 Task: Create Public groups for students.
Action: Mouse moved to (688, 49)
Screenshot: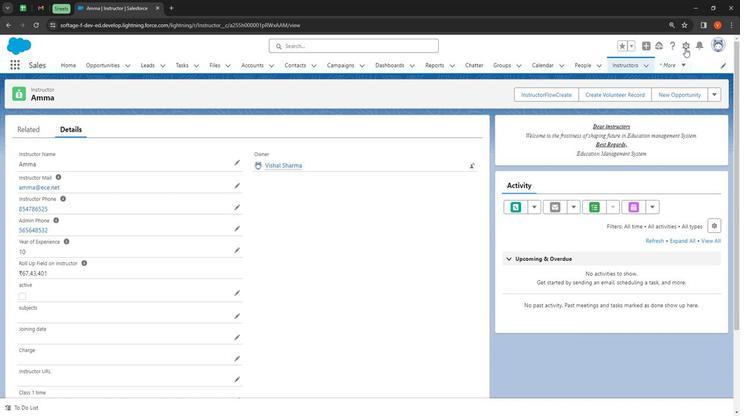
Action: Mouse pressed left at (688, 49)
Screenshot: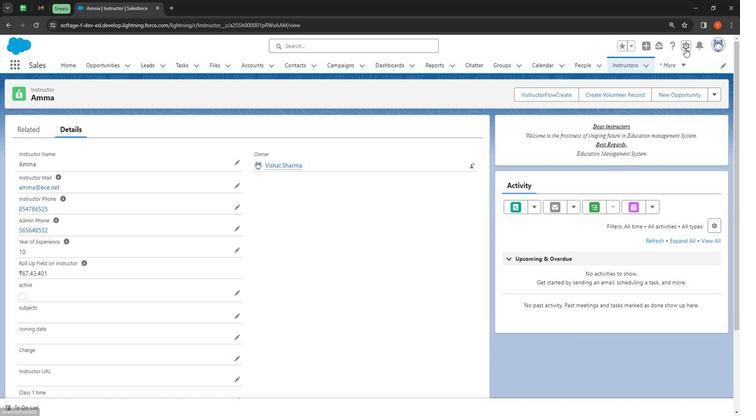 
Action: Mouse moved to (667, 79)
Screenshot: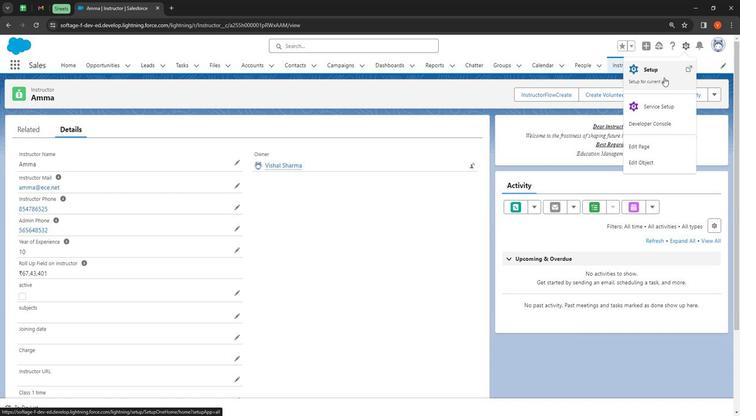 
Action: Mouse pressed left at (667, 79)
Screenshot: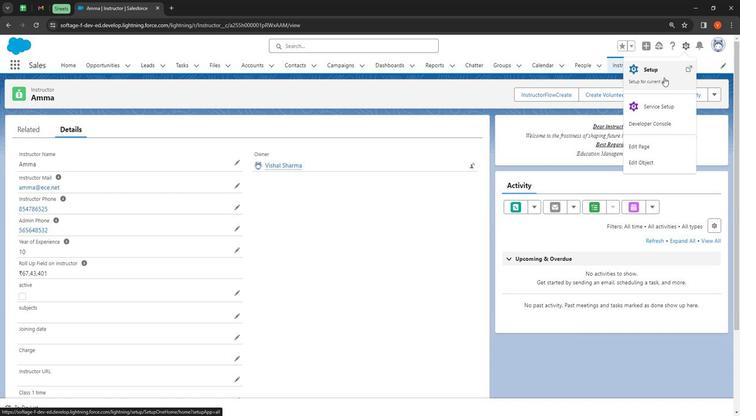 
Action: Mouse moved to (37, 92)
Screenshot: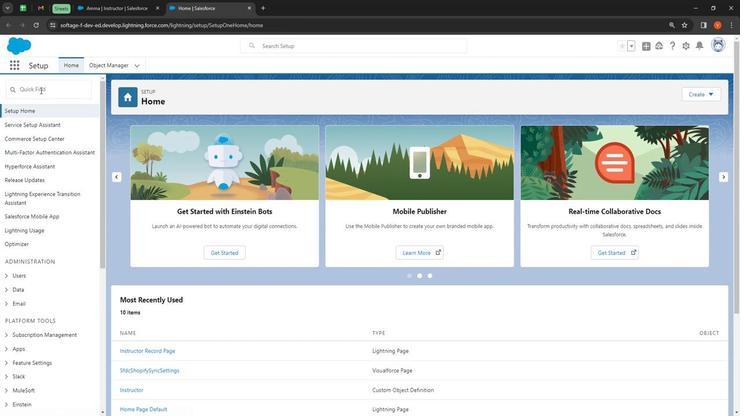 
Action: Mouse pressed left at (37, 92)
Screenshot: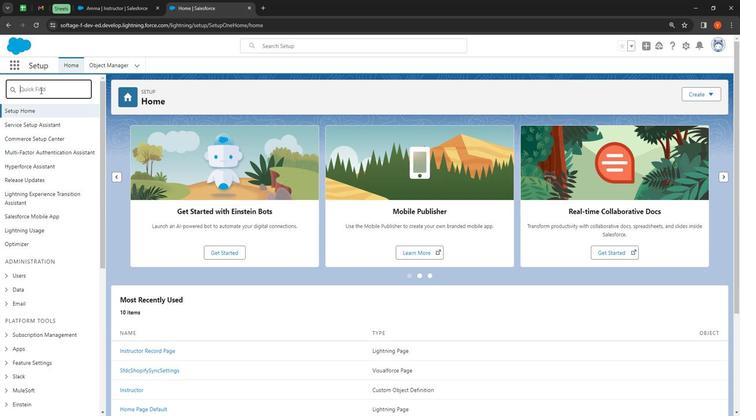
Action: Key pressed publi
Screenshot: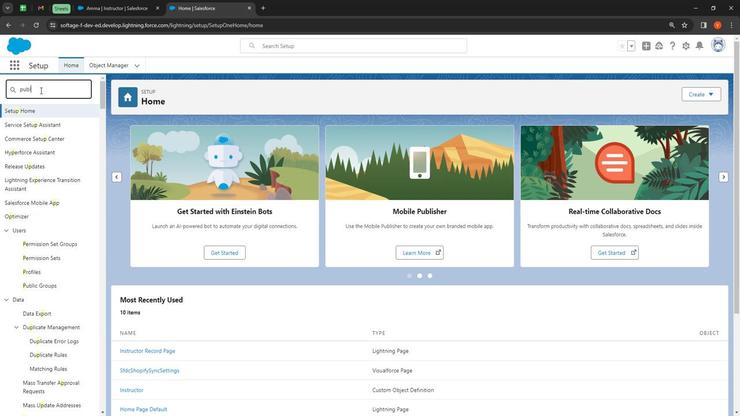 
Action: Mouse moved to (42, 128)
Screenshot: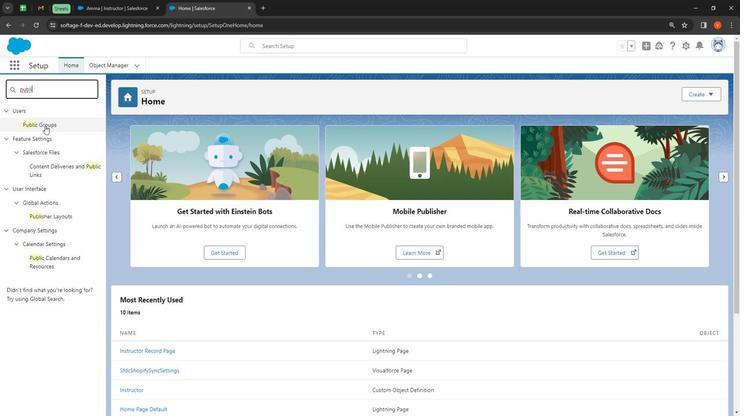 
Action: Mouse pressed left at (42, 128)
Screenshot: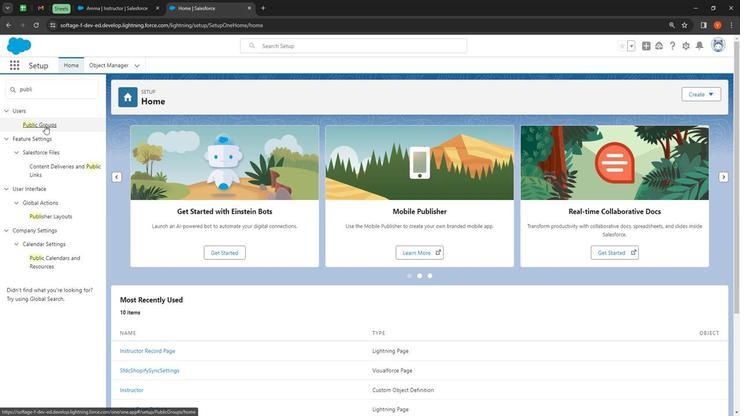 
Action: Mouse moved to (419, 187)
Screenshot: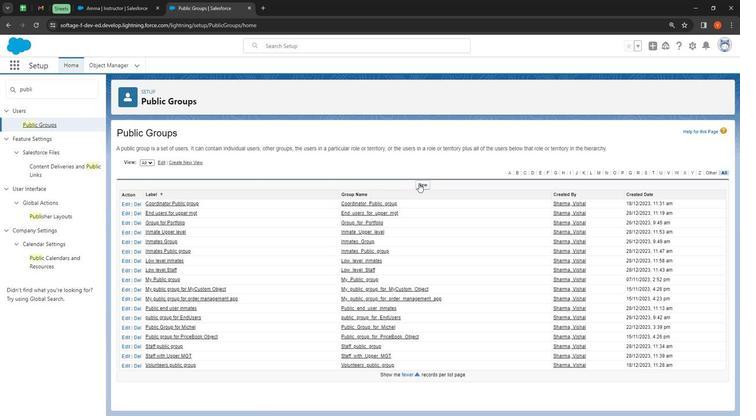 
Action: Mouse pressed left at (419, 187)
Screenshot: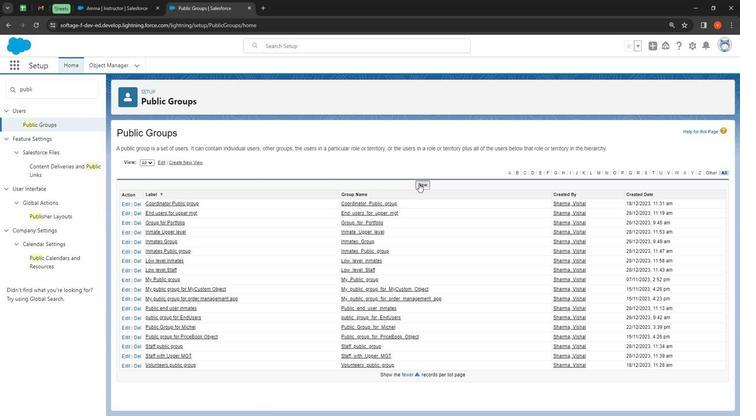 
Action: Mouse moved to (260, 188)
Screenshot: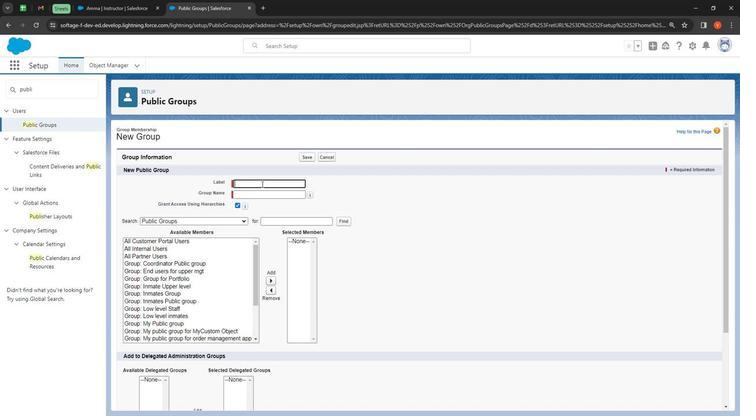 
Action: Mouse pressed left at (260, 188)
Screenshot: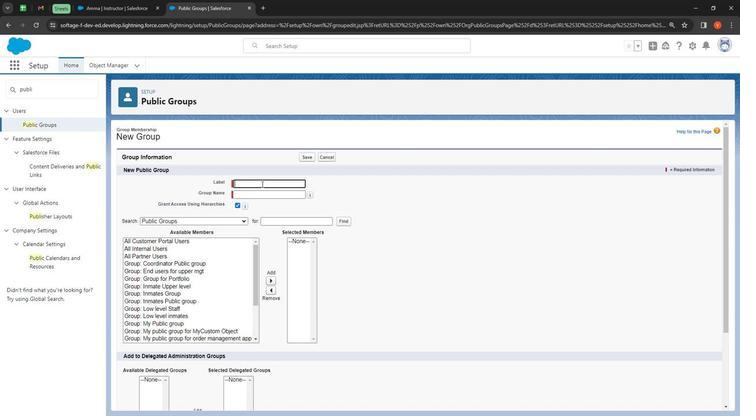 
Action: Mouse moved to (263, 187)
Screenshot: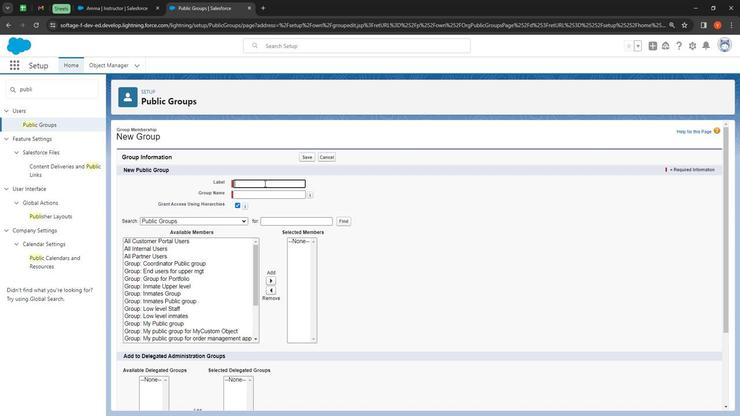 
Action: Key pressed <Key.shift>Student<Key.space>puv<Key.backspace>blic<Key.space>group<Key.space><Key.shift>EMS
Screenshot: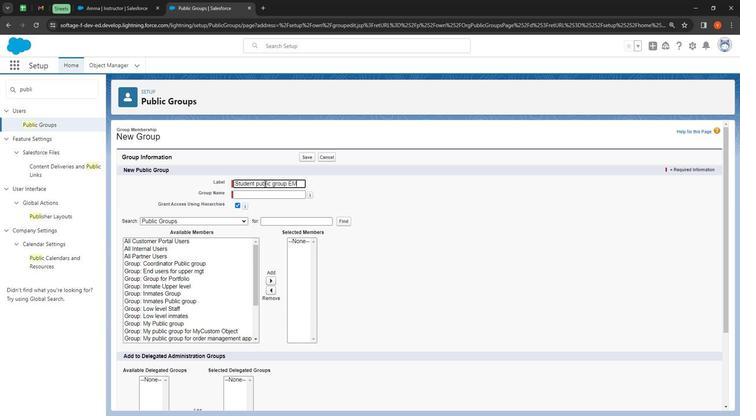 
Action: Mouse moved to (269, 199)
Screenshot: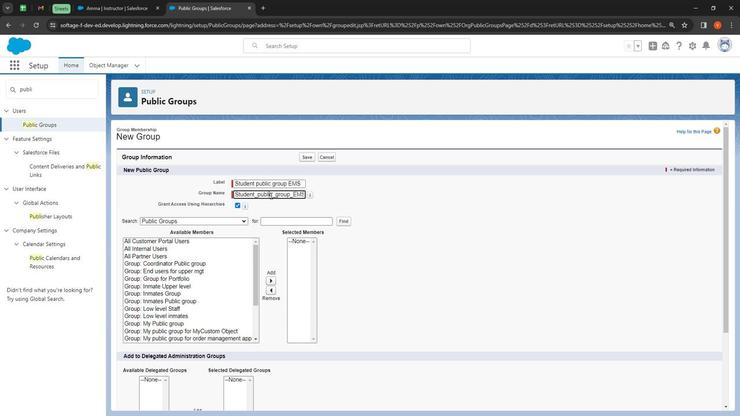 
Action: Mouse pressed left at (269, 199)
Screenshot: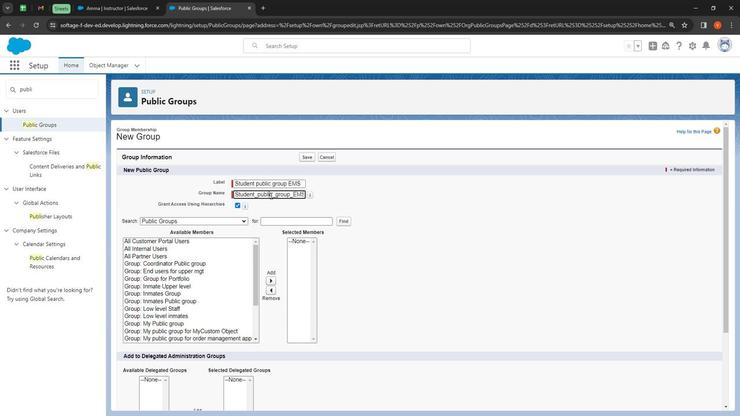 
Action: Mouse moved to (234, 225)
Screenshot: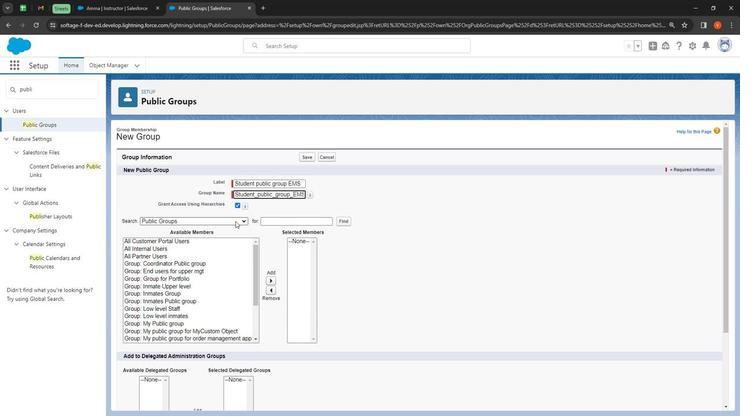 
Action: Mouse pressed left at (234, 225)
Screenshot: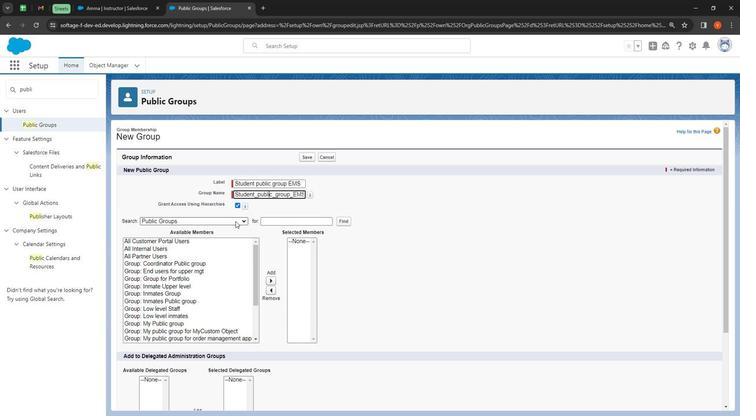 
Action: Mouse moved to (219, 233)
Screenshot: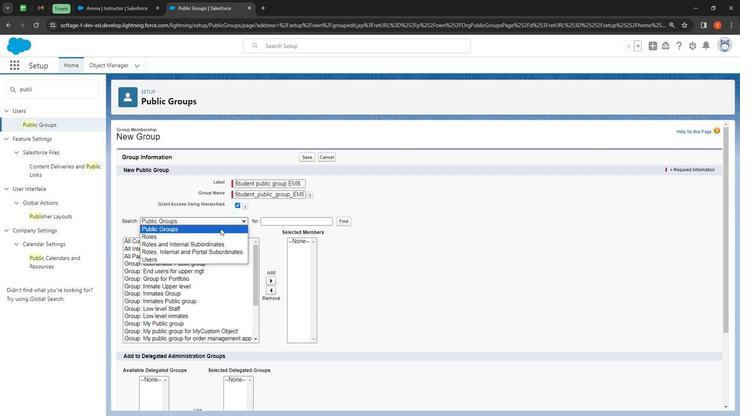 
Action: Mouse pressed left at (219, 233)
Screenshot: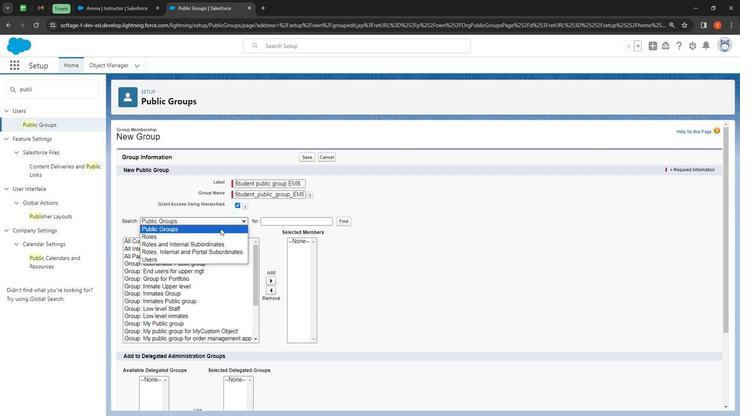 
Action: Mouse moved to (177, 246)
Screenshot: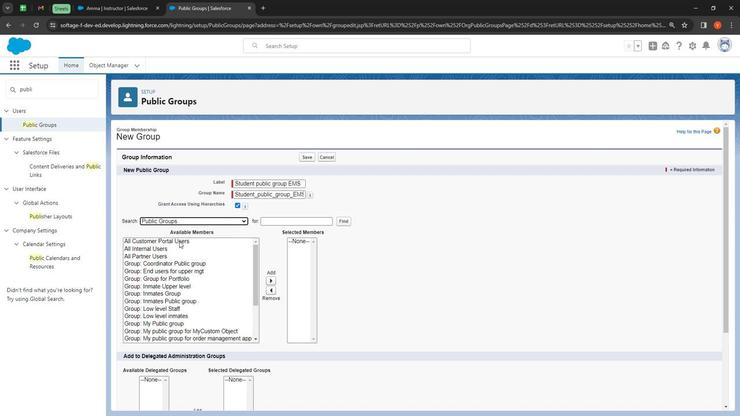 
Action: Mouse pressed left at (177, 246)
Screenshot: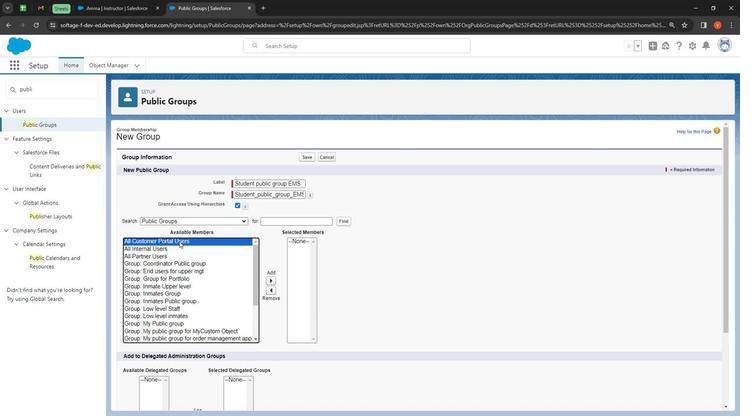 
Action: Mouse moved to (266, 285)
Screenshot: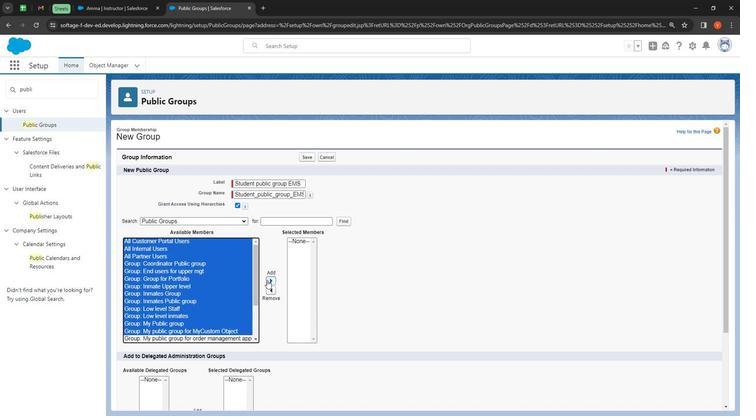 
Action: Mouse pressed left at (266, 285)
Screenshot: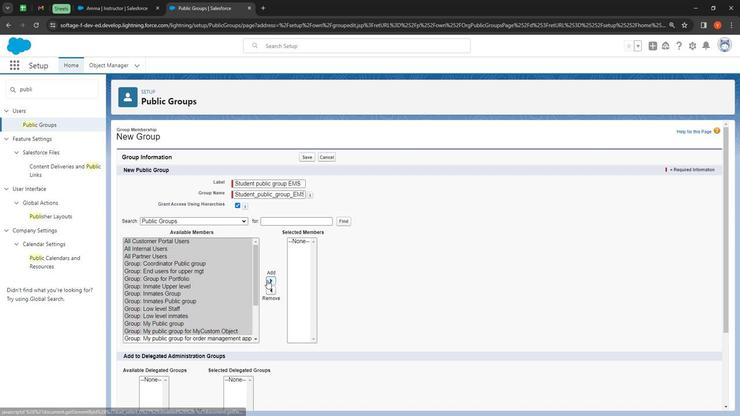 
Action: Mouse moved to (167, 245)
Screenshot: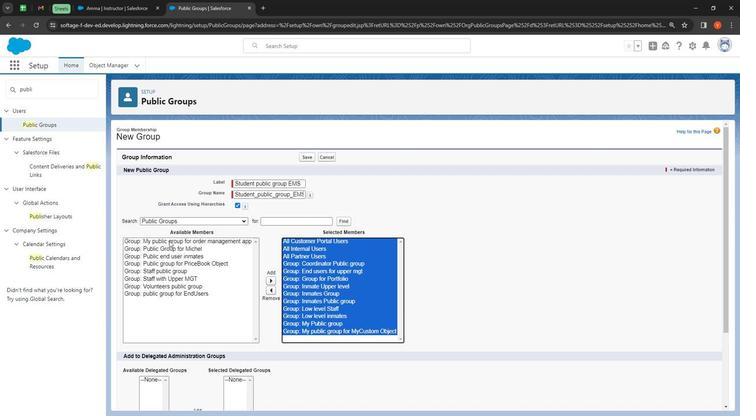 
Action: Mouse pressed left at (167, 245)
Screenshot: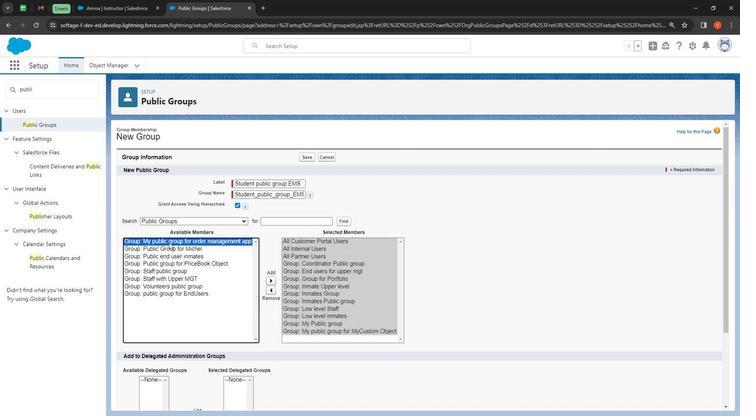 
Action: Mouse moved to (268, 284)
Screenshot: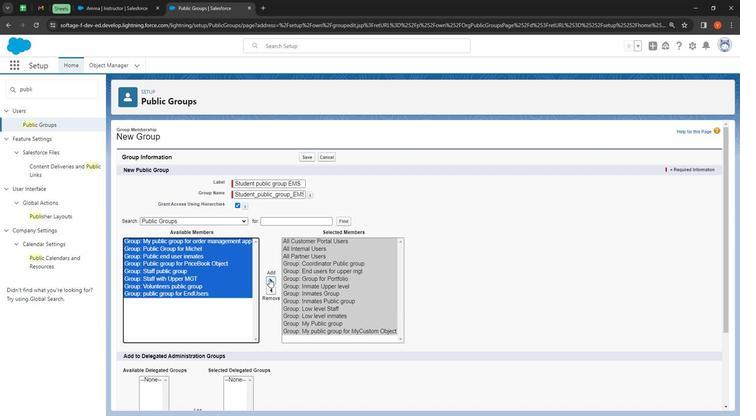 
Action: Mouse pressed left at (268, 284)
Screenshot: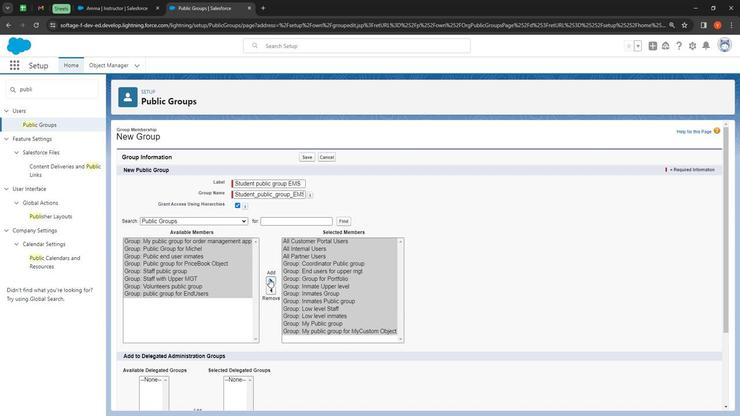 
Action: Mouse moved to (179, 224)
Screenshot: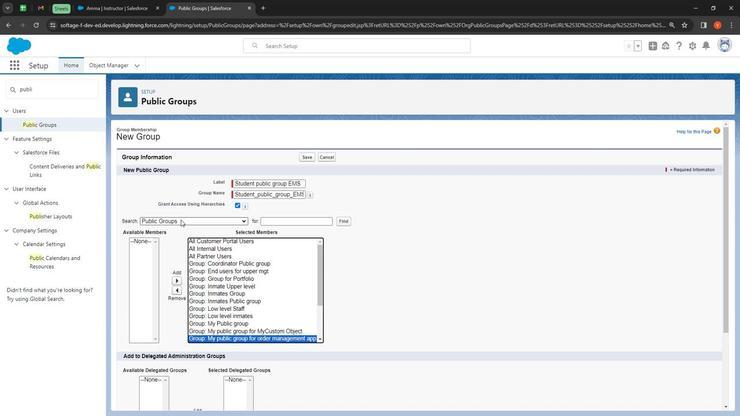 
Action: Mouse pressed left at (179, 224)
Screenshot: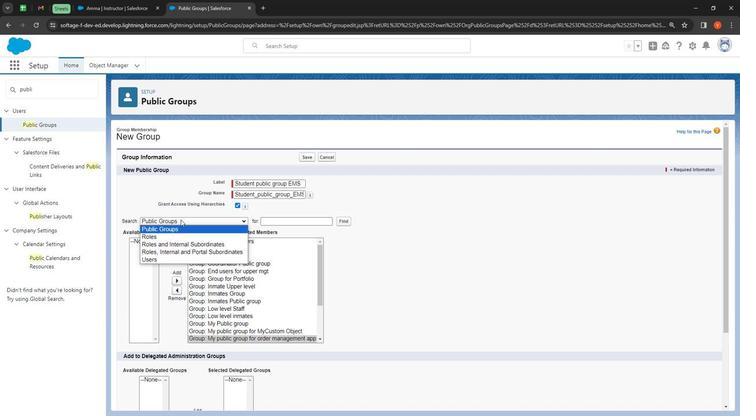 
Action: Mouse moved to (175, 244)
Screenshot: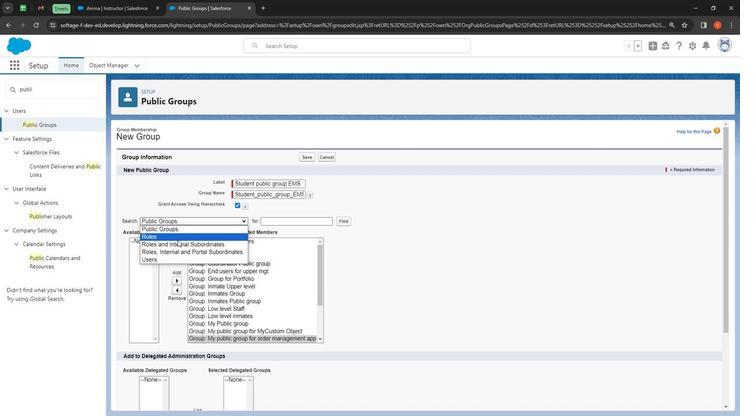 
Action: Mouse pressed left at (175, 244)
Screenshot: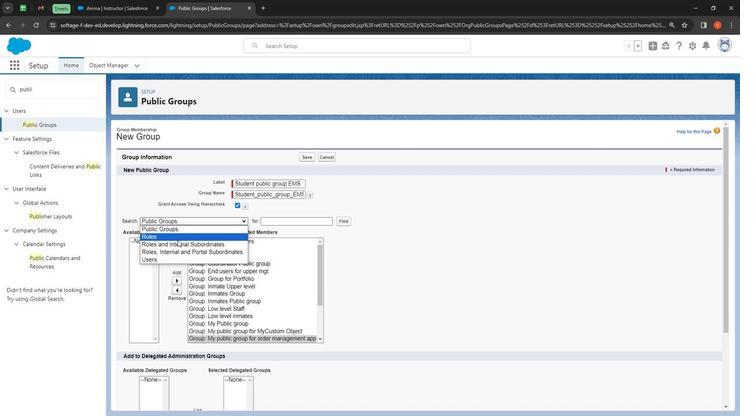 
Action: Mouse moved to (163, 244)
Screenshot: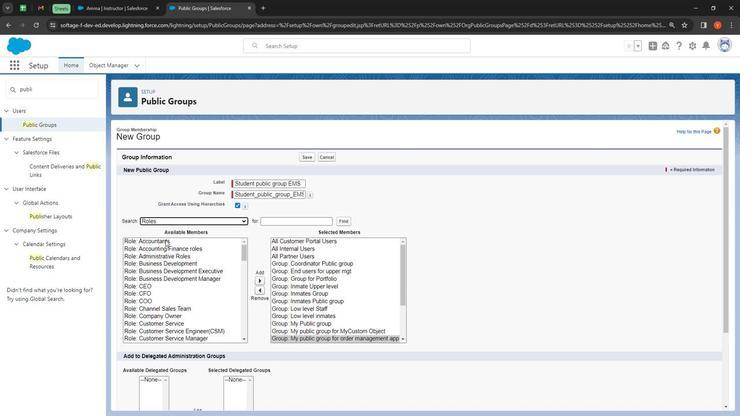 
Action: Mouse pressed left at (163, 244)
Screenshot: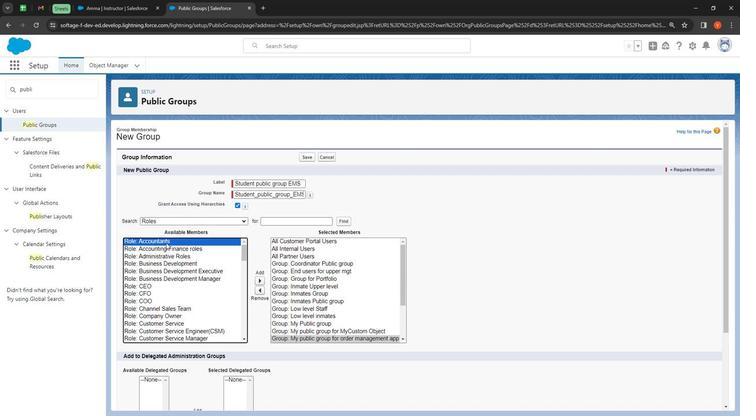 
Action: Mouse moved to (260, 283)
Screenshot: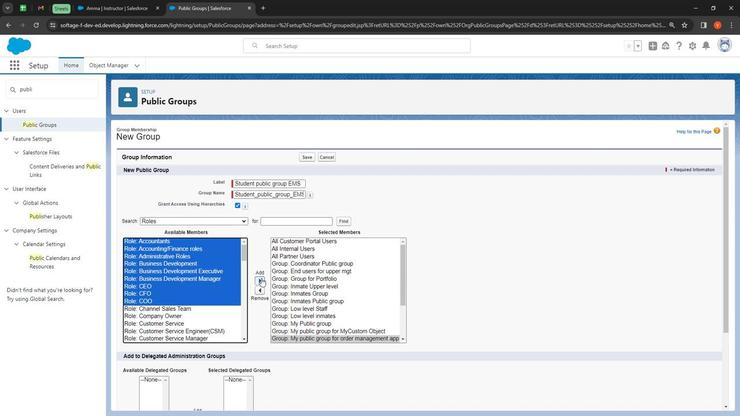 
Action: Mouse pressed left at (260, 283)
Screenshot: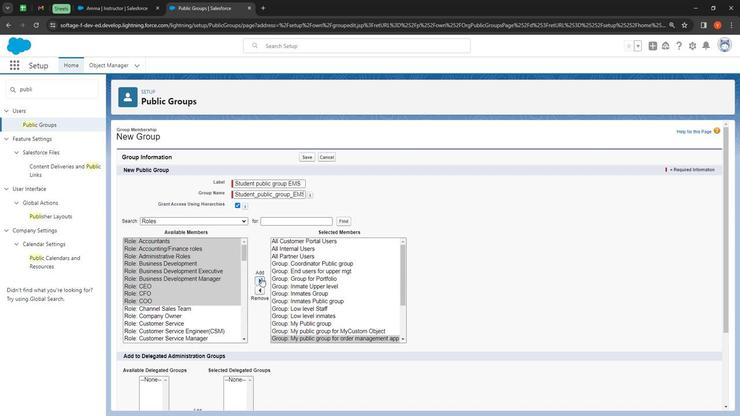 
Action: Mouse moved to (159, 244)
Screenshot: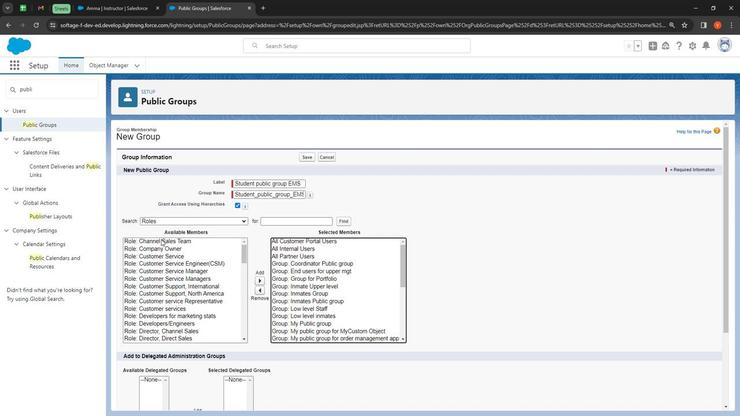
Action: Mouse pressed left at (159, 244)
Screenshot: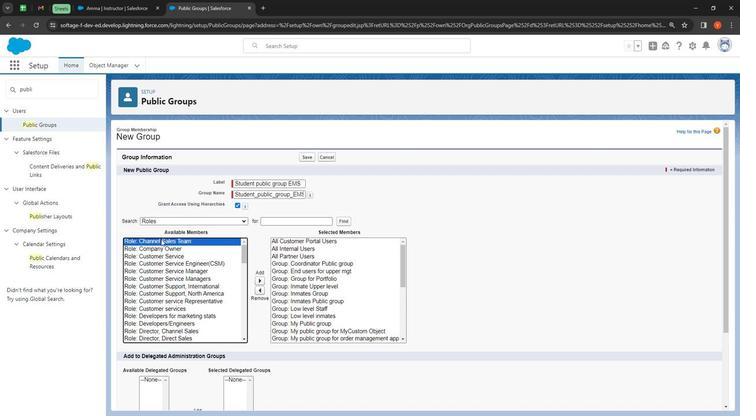 
Action: Mouse moved to (256, 285)
Screenshot: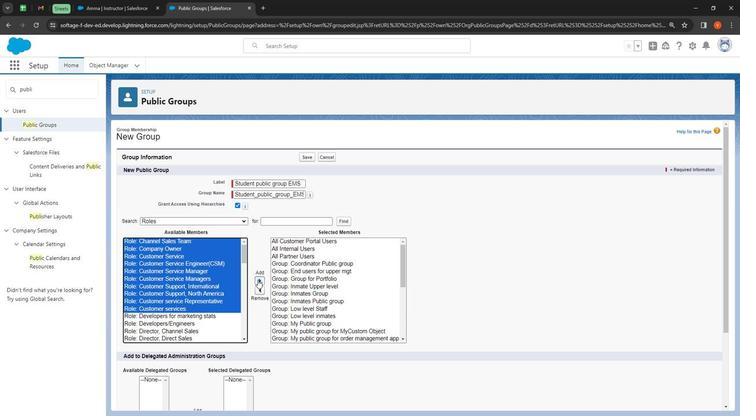 
Action: Mouse pressed left at (256, 285)
Screenshot: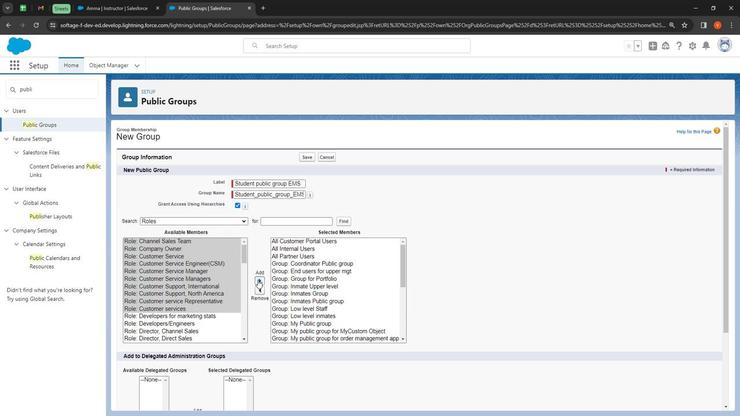 
Action: Mouse moved to (145, 245)
Screenshot: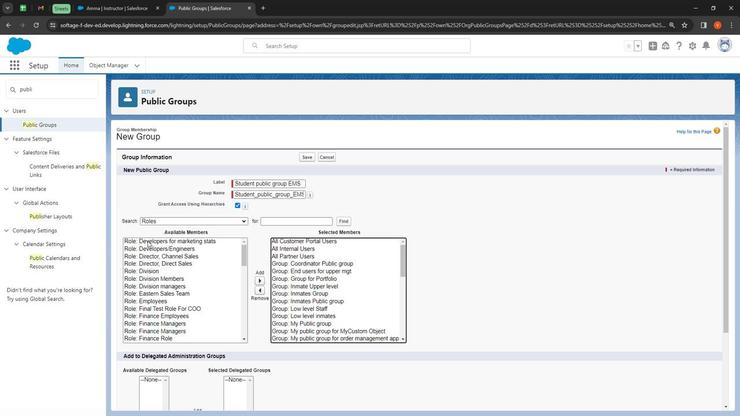 
Action: Mouse pressed left at (145, 245)
Screenshot: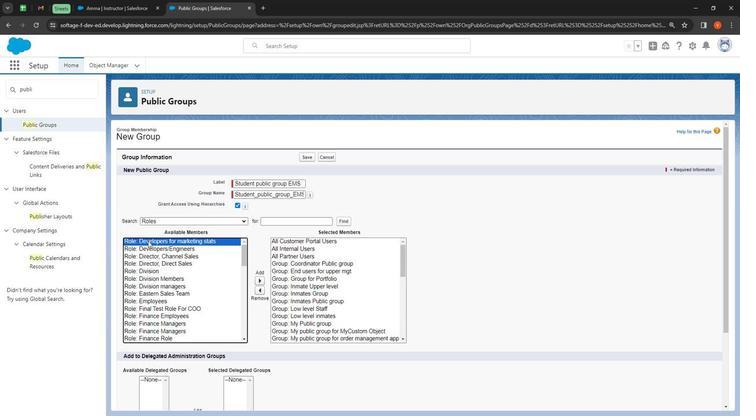 
Action: Mouse moved to (253, 284)
Screenshot: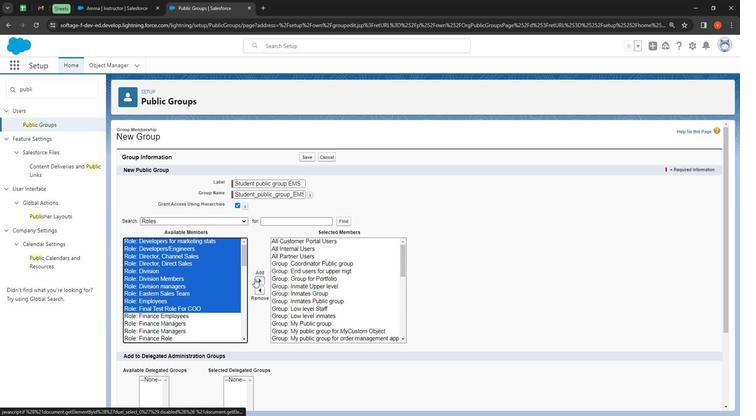
Action: Mouse pressed left at (253, 284)
Screenshot: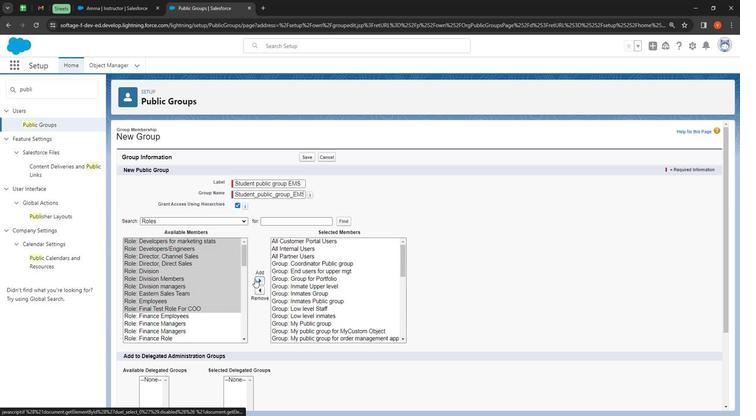 
Action: Mouse moved to (139, 246)
Screenshot: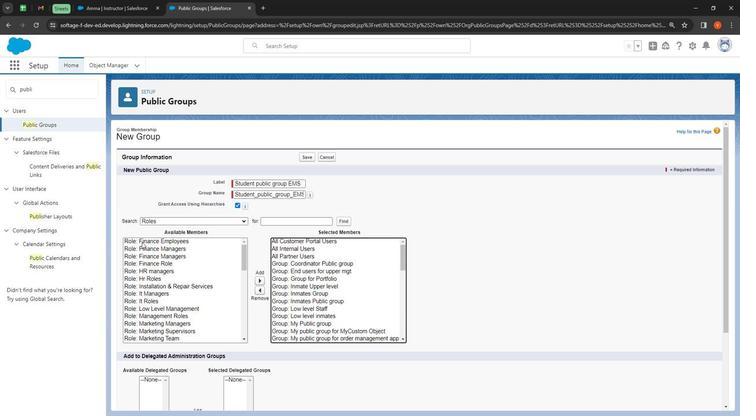 
Action: Mouse pressed left at (139, 246)
Screenshot: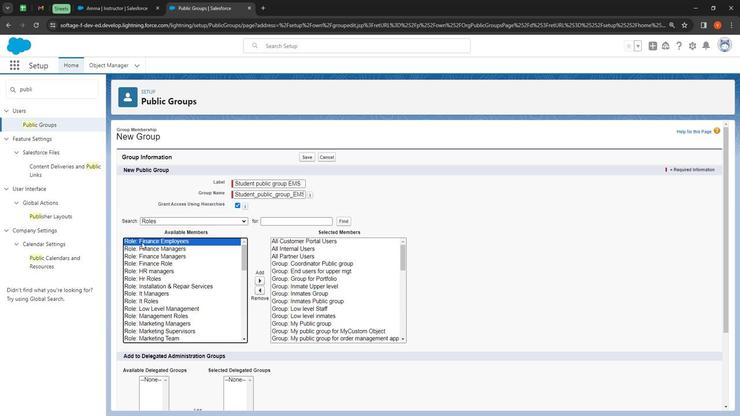 
Action: Mouse moved to (260, 283)
Screenshot: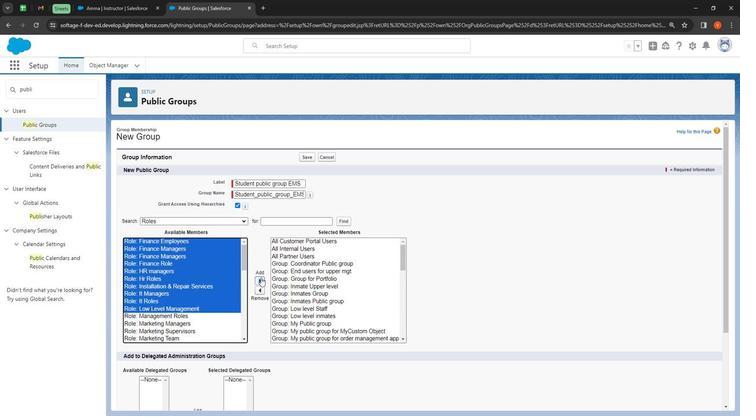 
Action: Mouse pressed left at (260, 283)
Screenshot: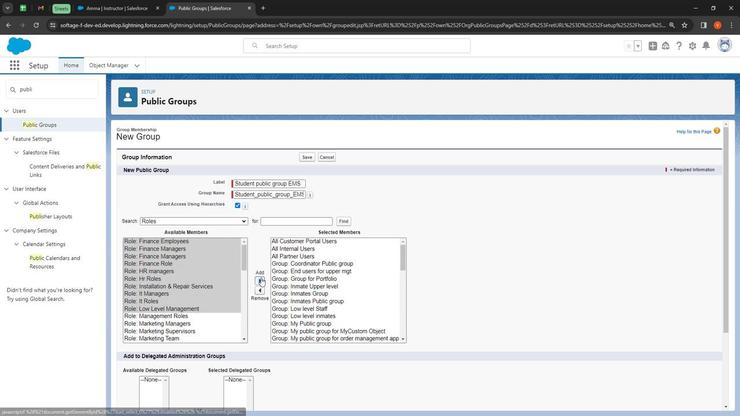 
Action: Mouse moved to (148, 243)
Screenshot: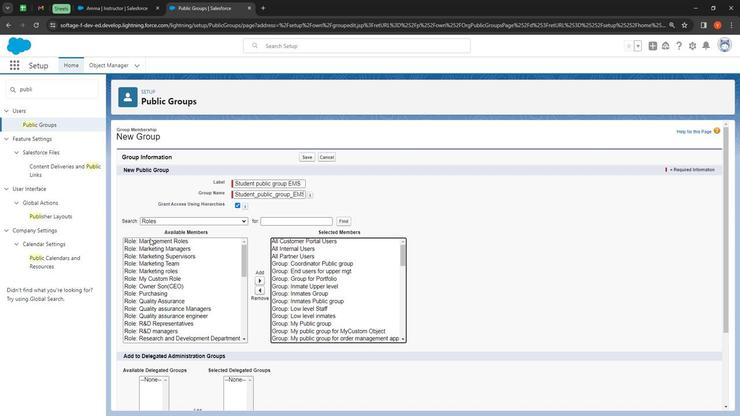 
Action: Mouse pressed left at (148, 243)
Screenshot: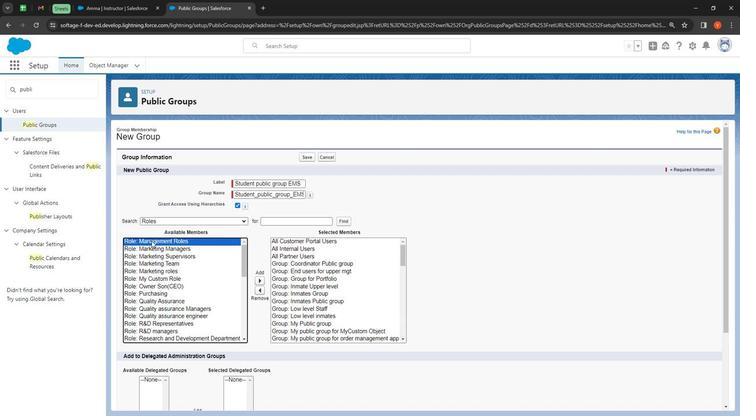
Action: Mouse moved to (257, 284)
Screenshot: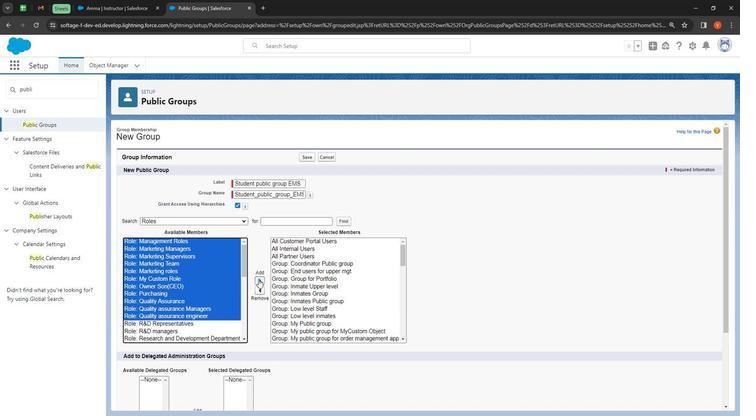 
Action: Mouse pressed left at (257, 284)
Screenshot: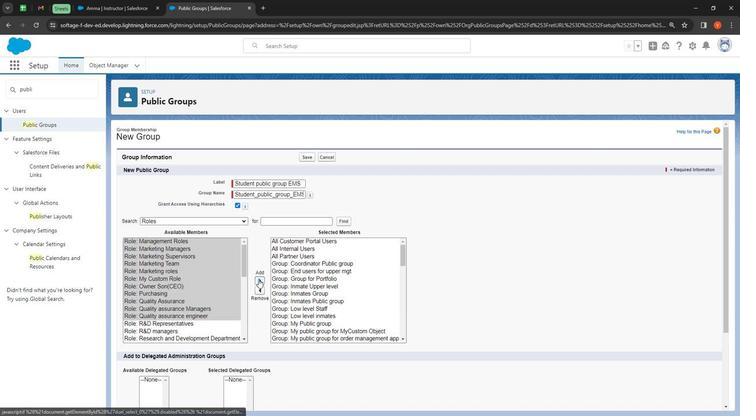 
Action: Mouse moved to (148, 242)
Screenshot: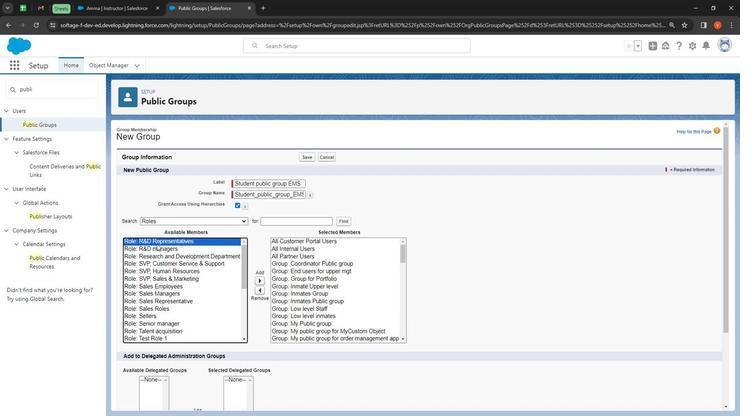 
Action: Mouse pressed left at (148, 242)
Screenshot: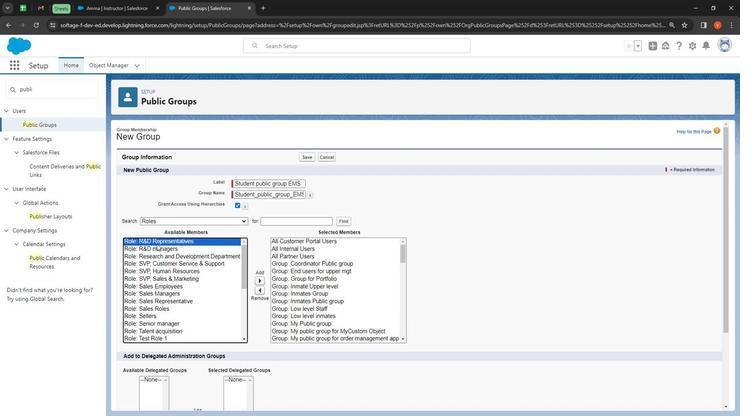 
Action: Mouse moved to (256, 285)
Screenshot: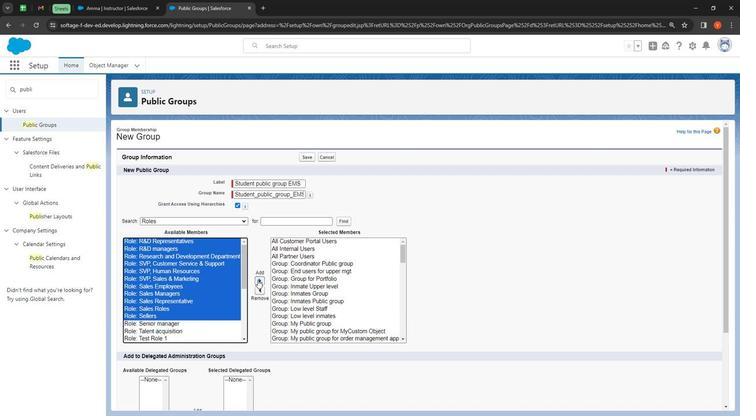 
Action: Mouse pressed left at (256, 285)
Screenshot: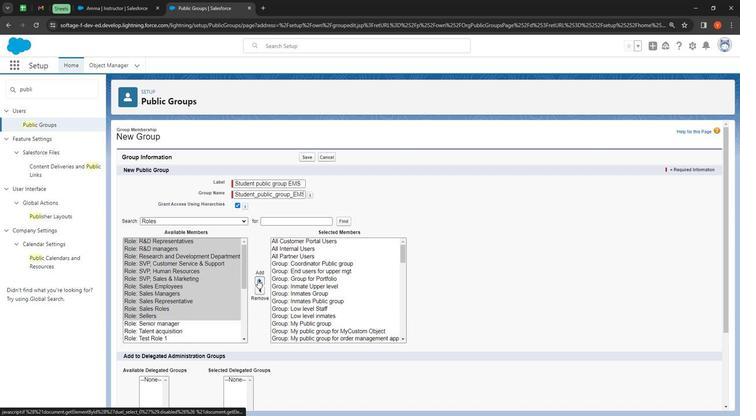 
Action: Mouse moved to (130, 242)
Screenshot: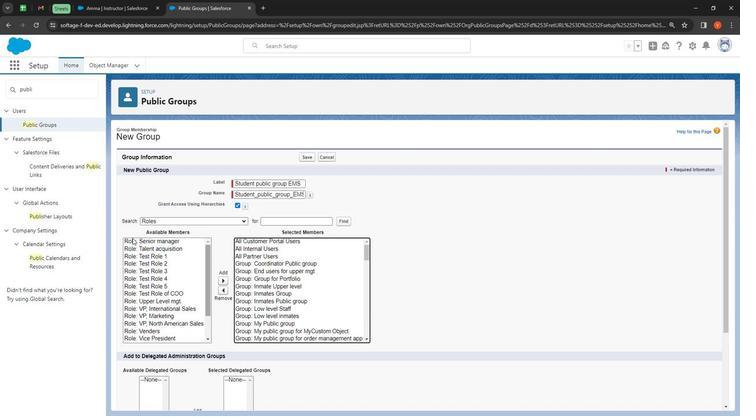 
Action: Mouse pressed left at (130, 242)
Screenshot: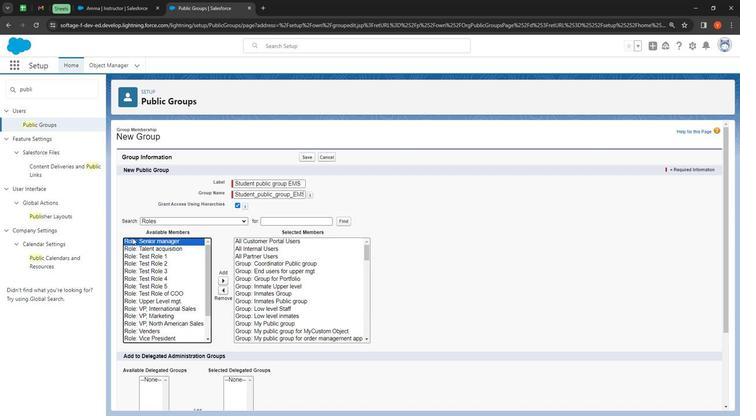 
Action: Mouse moved to (220, 288)
Screenshot: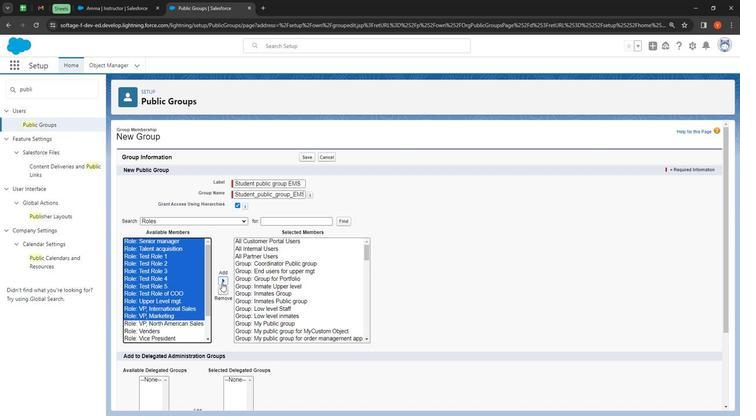 
Action: Mouse pressed left at (220, 288)
Screenshot: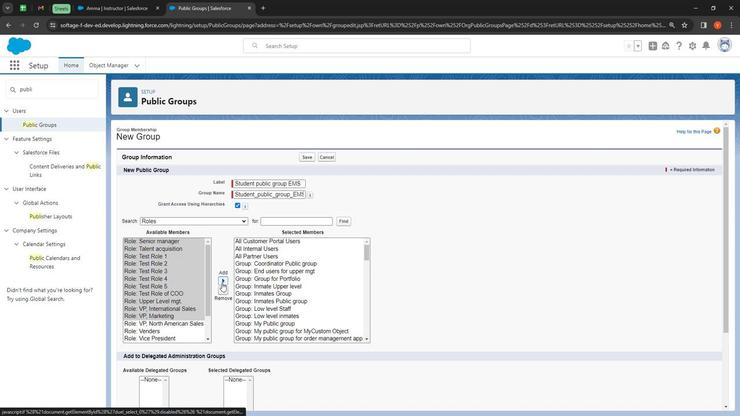 
Action: Mouse moved to (147, 246)
Screenshot: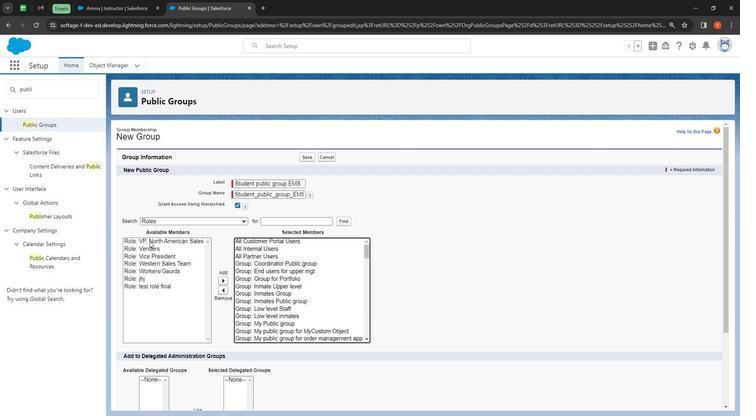 
Action: Mouse pressed left at (147, 246)
Screenshot: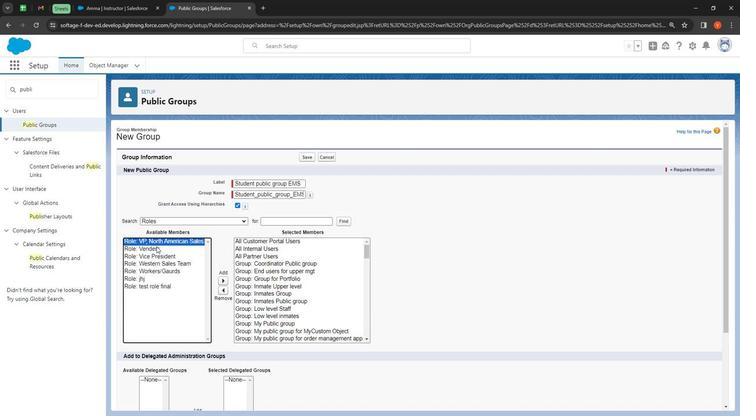 
Action: Mouse moved to (219, 286)
Screenshot: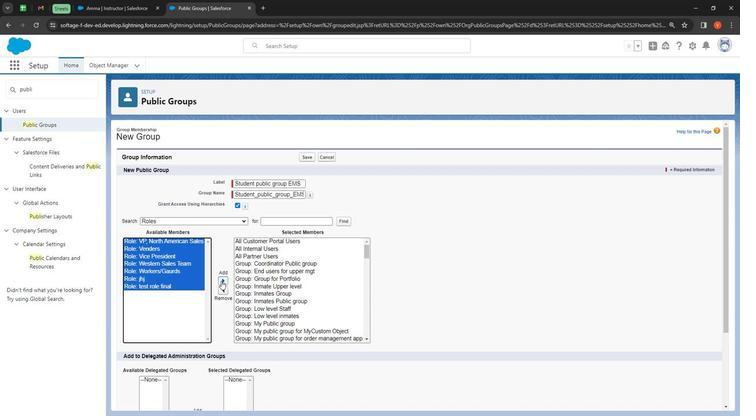 
Action: Mouse pressed left at (219, 286)
Screenshot: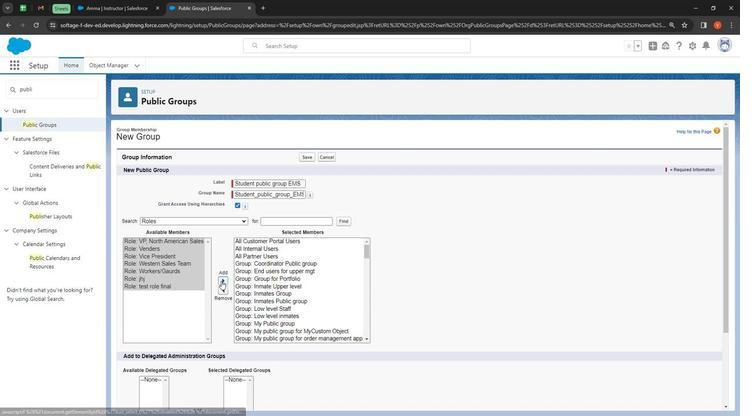 
Action: Mouse moved to (177, 222)
Screenshot: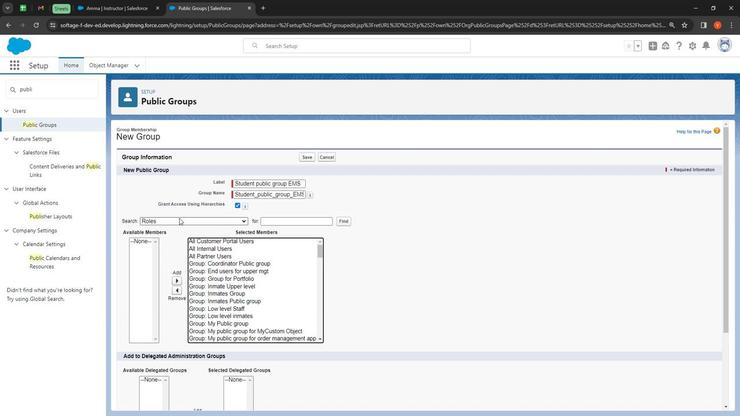 
Action: Mouse pressed left at (177, 222)
Screenshot: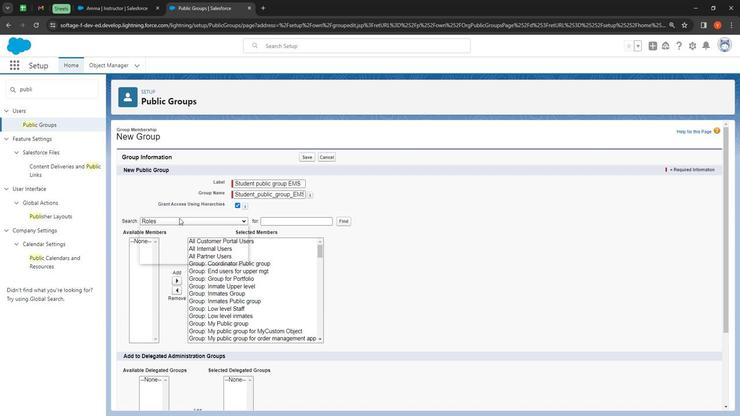 
Action: Mouse moved to (176, 250)
Screenshot: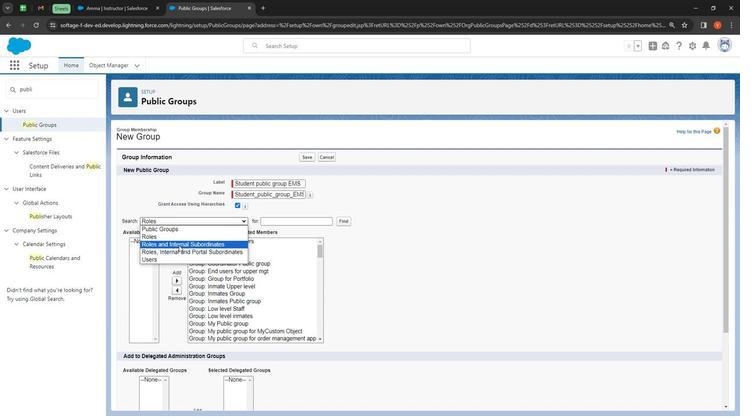 
Action: Mouse pressed left at (176, 250)
Screenshot: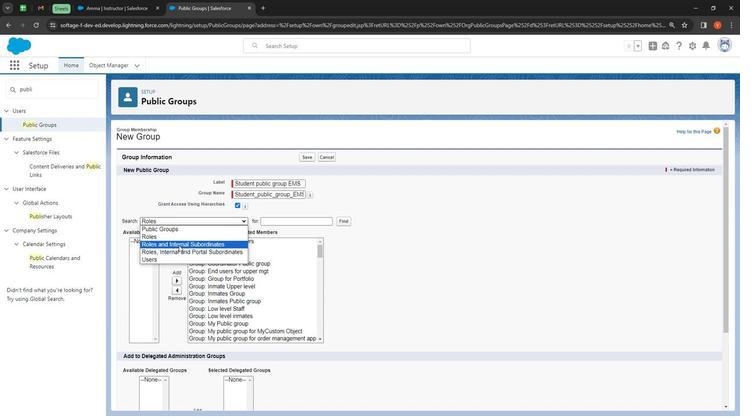 
Action: Mouse moved to (133, 245)
Screenshot: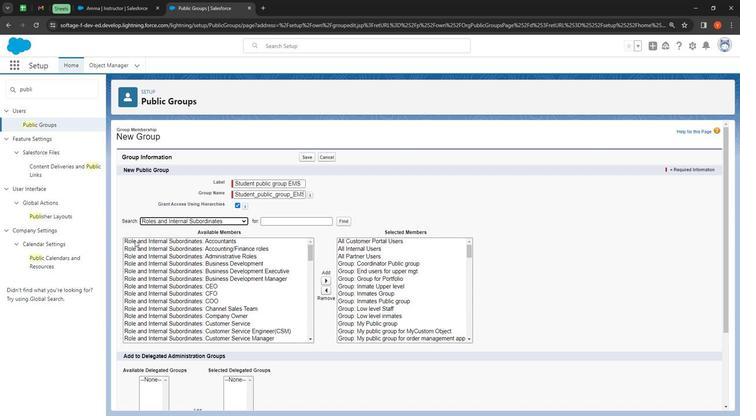 
Action: Mouse pressed left at (133, 245)
Screenshot: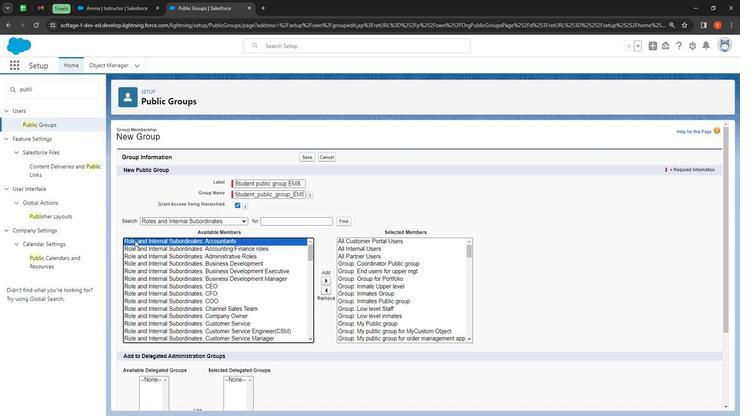
Action: Mouse moved to (326, 282)
Screenshot: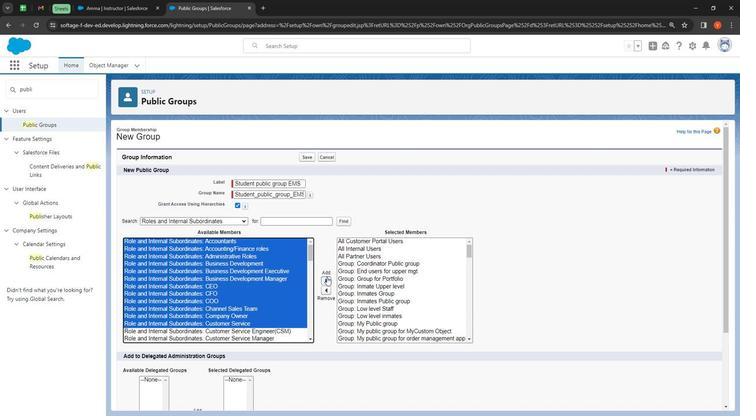 
Action: Mouse pressed left at (326, 282)
Screenshot: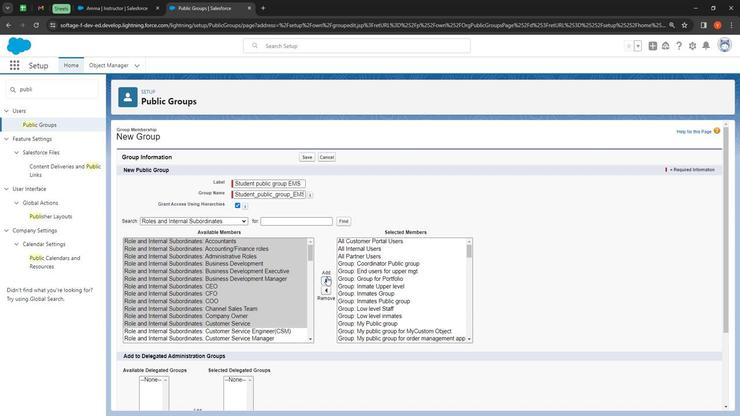 
Action: Mouse moved to (130, 250)
Screenshot: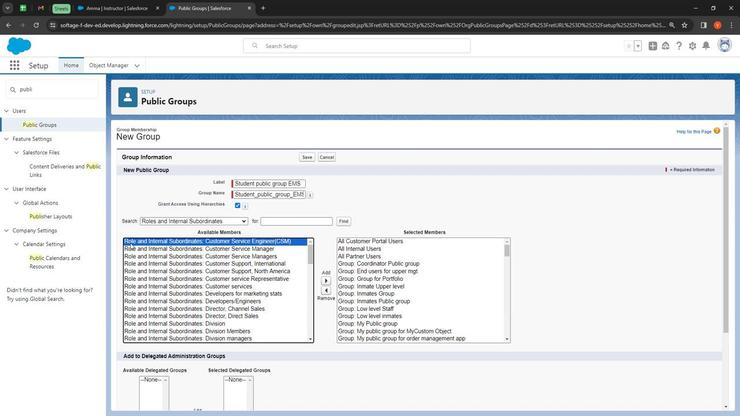 
Action: Mouse pressed left at (130, 250)
Screenshot: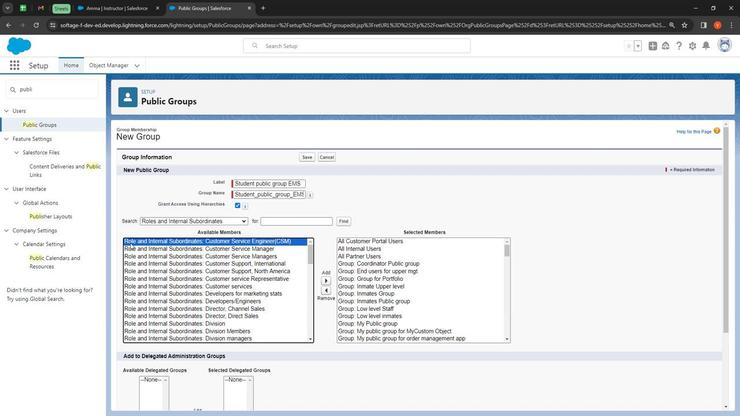
Action: Mouse moved to (326, 287)
Screenshot: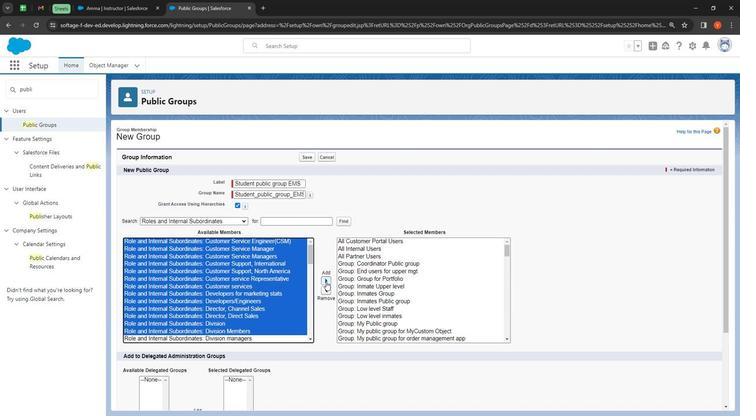 
Action: Mouse pressed left at (326, 287)
Screenshot: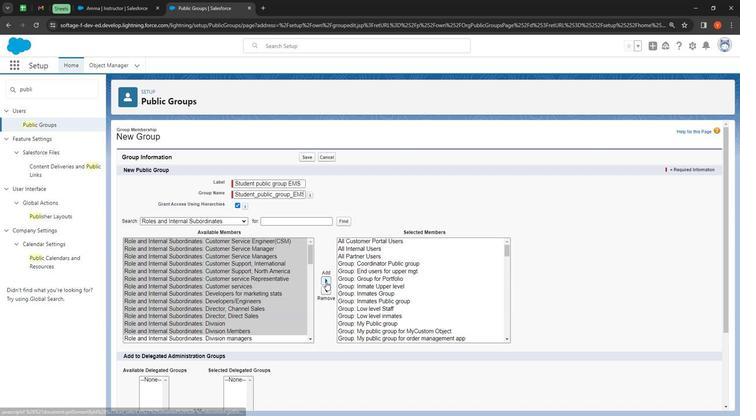 
Action: Mouse moved to (125, 246)
Screenshot: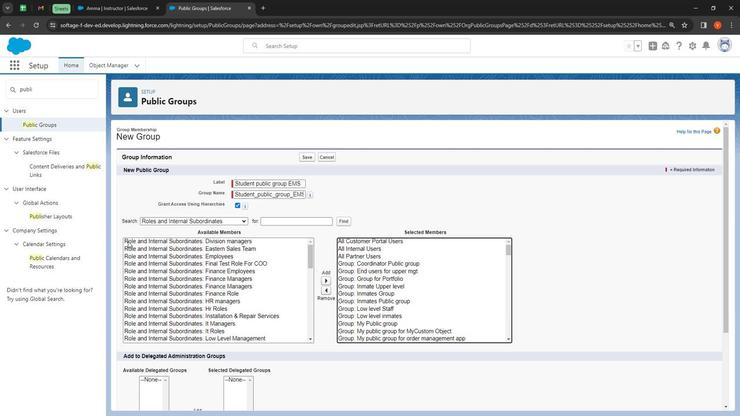 
Action: Mouse pressed left at (125, 246)
Screenshot: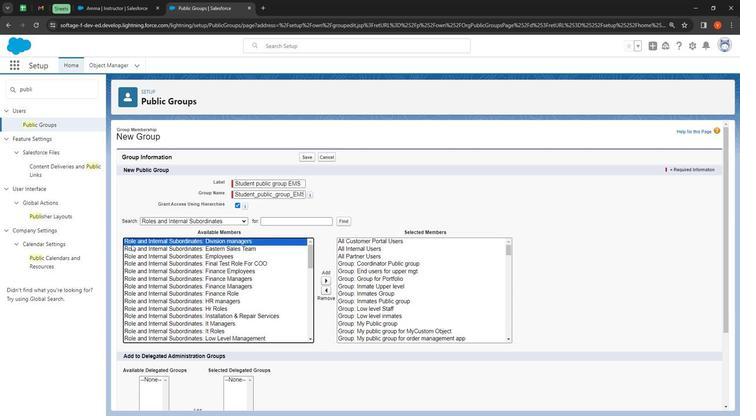 
Action: Mouse moved to (325, 286)
Screenshot: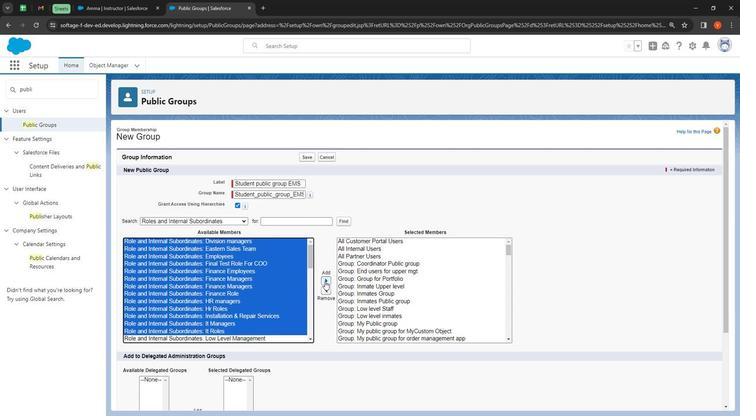 
Action: Mouse pressed left at (325, 286)
Screenshot: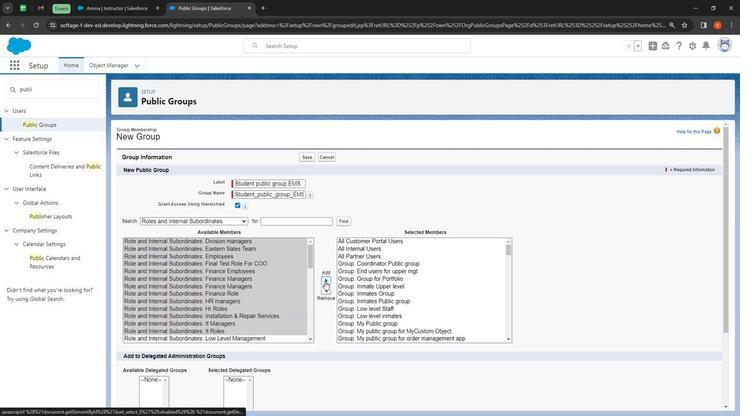 
Action: Mouse moved to (133, 246)
Screenshot: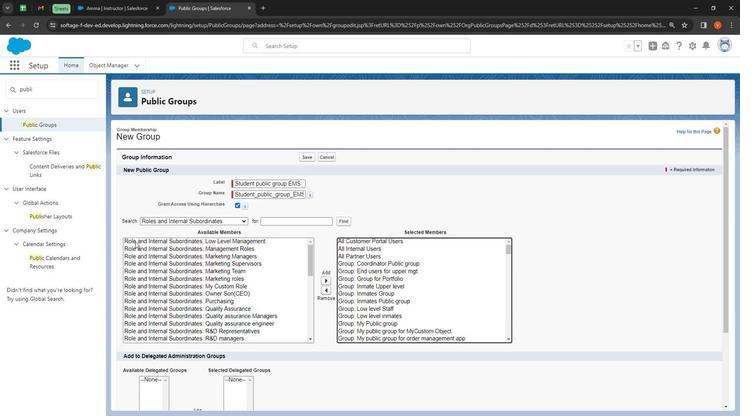 
Action: Mouse pressed left at (133, 246)
Screenshot: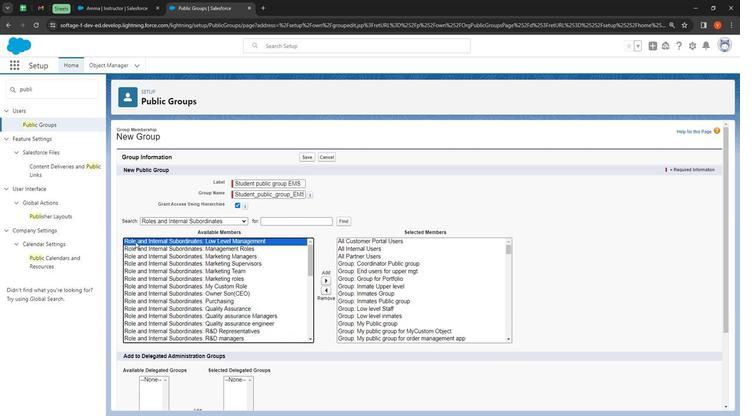 
Action: Mouse moved to (328, 287)
Screenshot: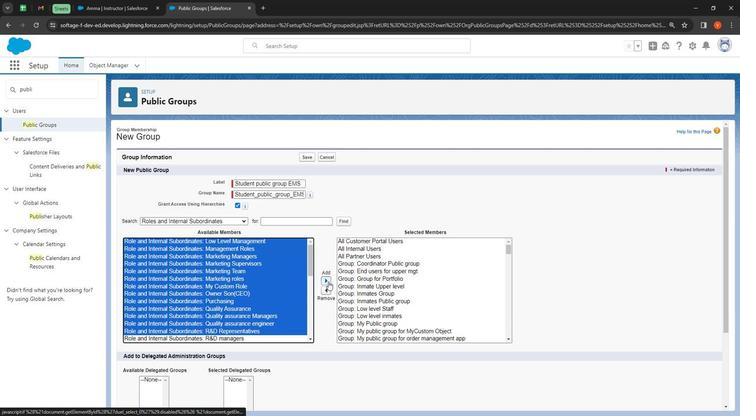 
Action: Mouse pressed left at (328, 287)
Screenshot: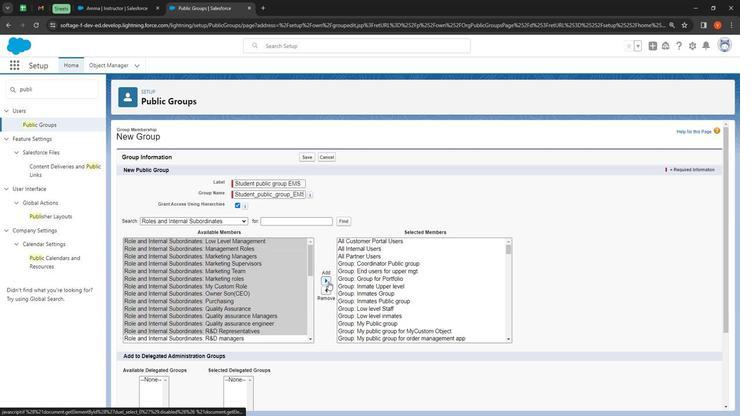 
Action: Mouse moved to (135, 248)
Screenshot: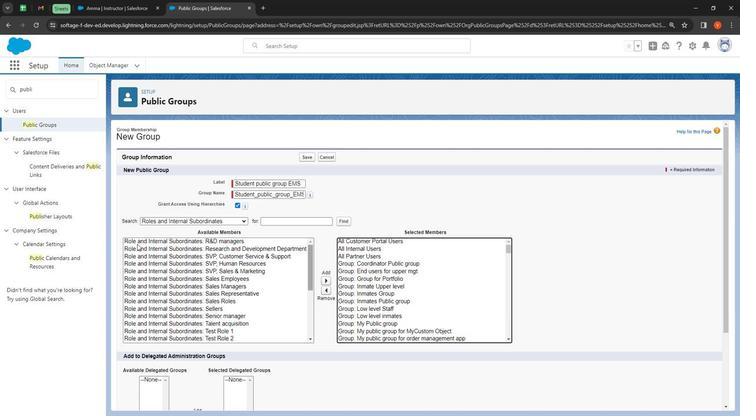 
Action: Mouse pressed left at (135, 248)
Screenshot: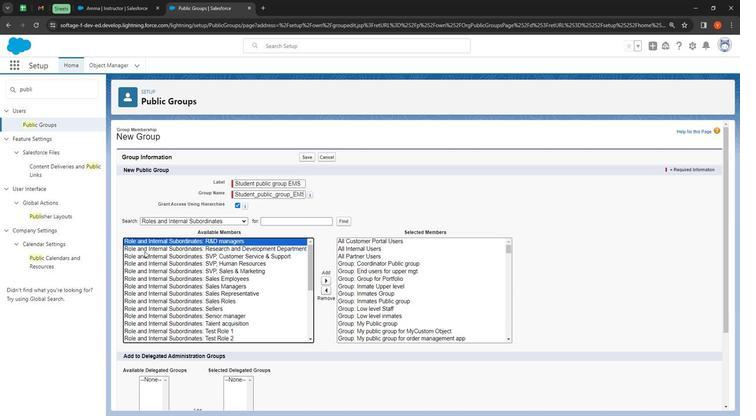 
Action: Mouse moved to (328, 287)
Screenshot: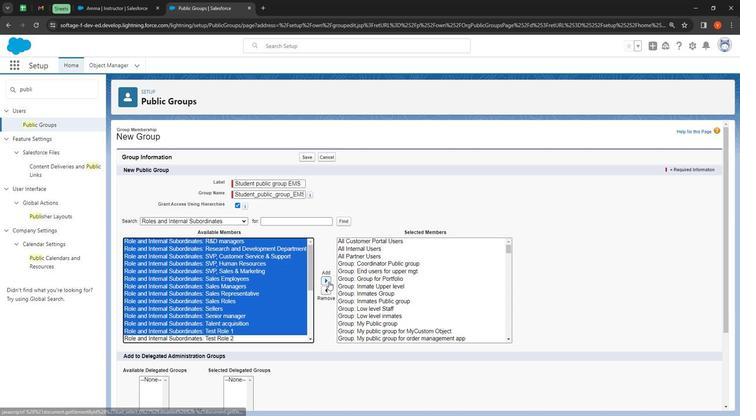 
Action: Mouse pressed left at (328, 287)
Screenshot: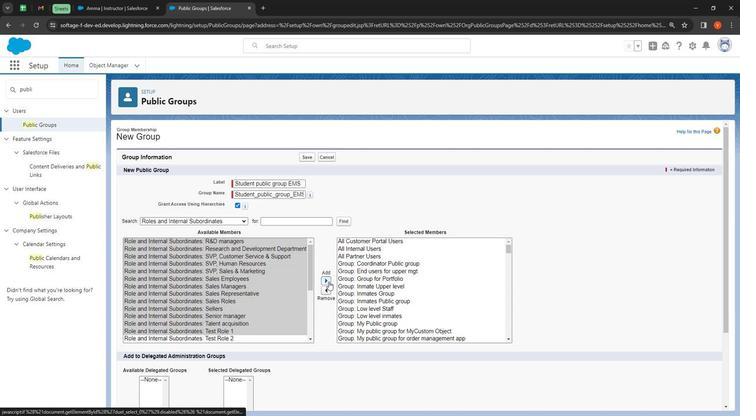 
Action: Mouse moved to (129, 245)
Screenshot: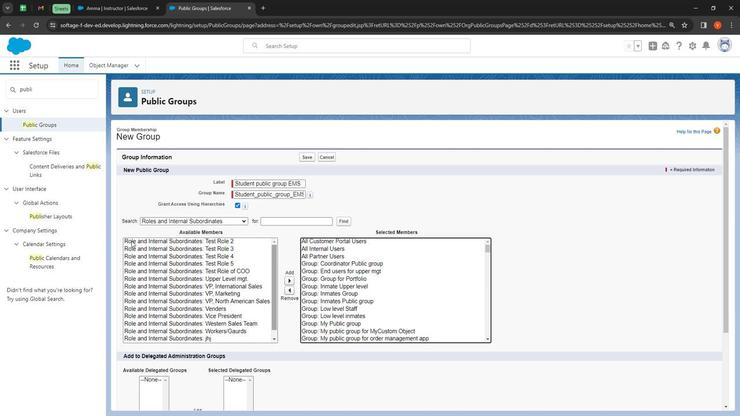 
Action: Mouse pressed left at (129, 245)
Screenshot: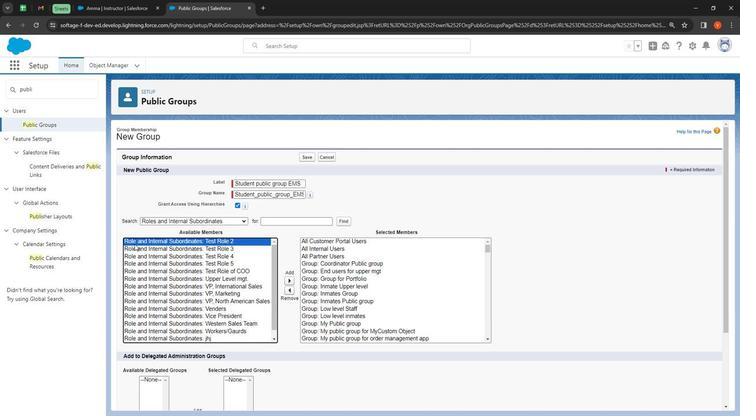 
Action: Mouse moved to (288, 279)
Screenshot: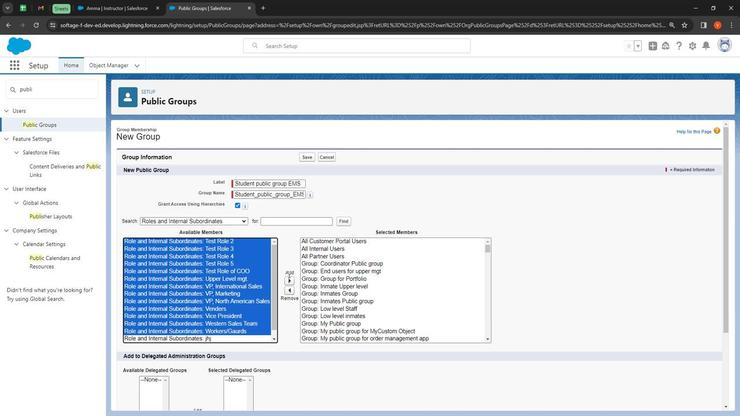 
Action: Mouse pressed left at (288, 279)
Screenshot: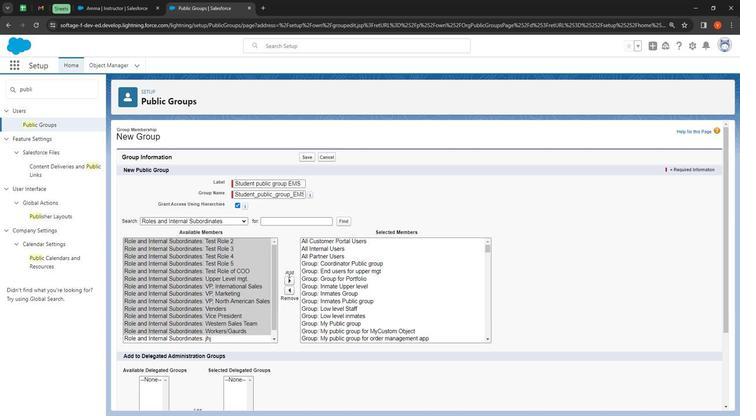 
Action: Mouse moved to (288, 283)
Screenshot: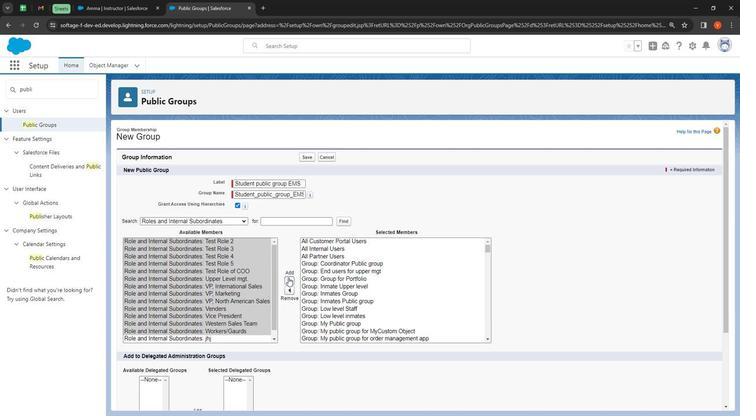 
Action: Mouse pressed left at (288, 283)
Screenshot: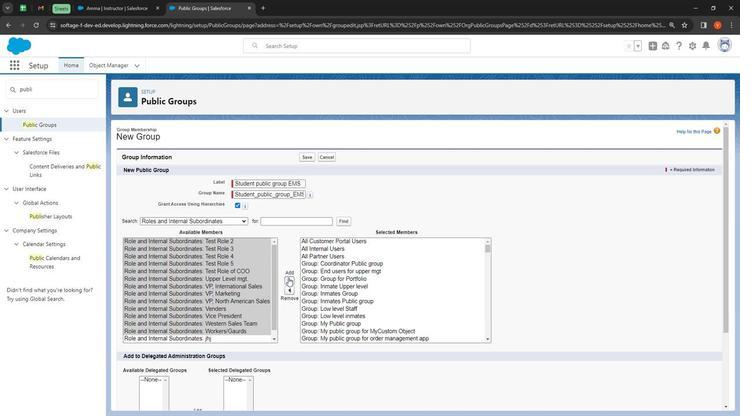 
Action: Mouse moved to (159, 246)
Screenshot: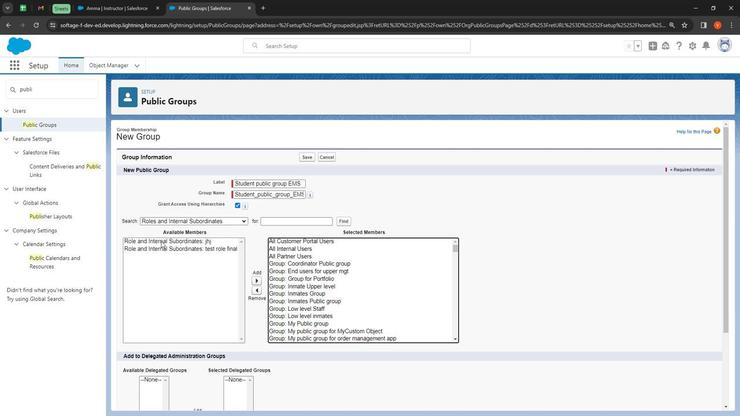 
Action: Mouse pressed left at (159, 246)
Screenshot: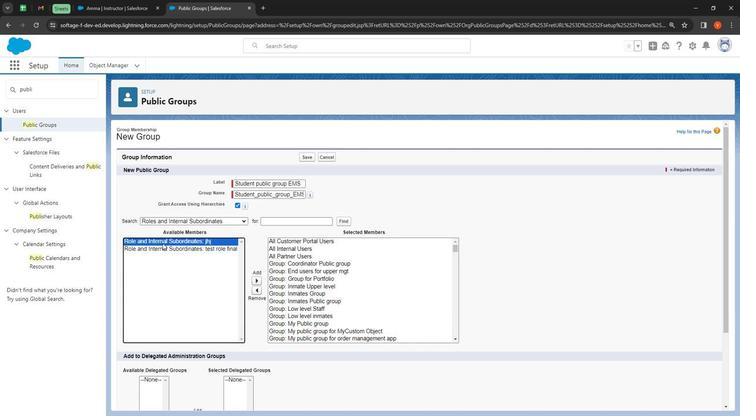 
Action: Mouse moved to (252, 283)
Screenshot: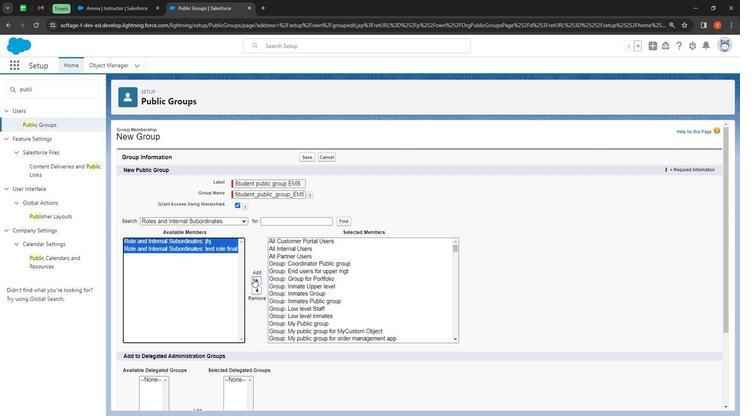 
Action: Mouse pressed left at (252, 283)
Screenshot: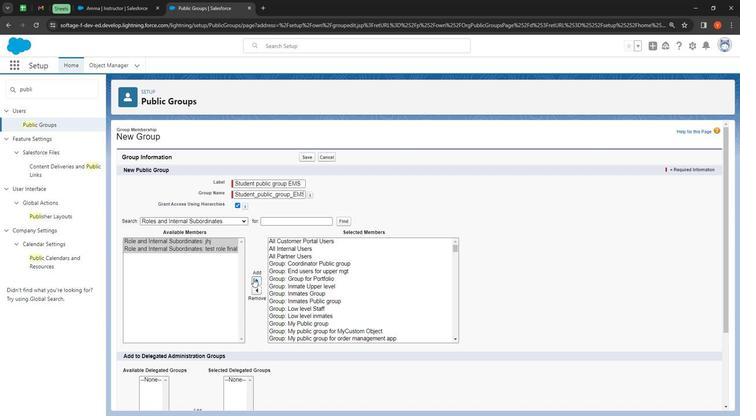 
Action: Mouse moved to (190, 229)
Screenshot: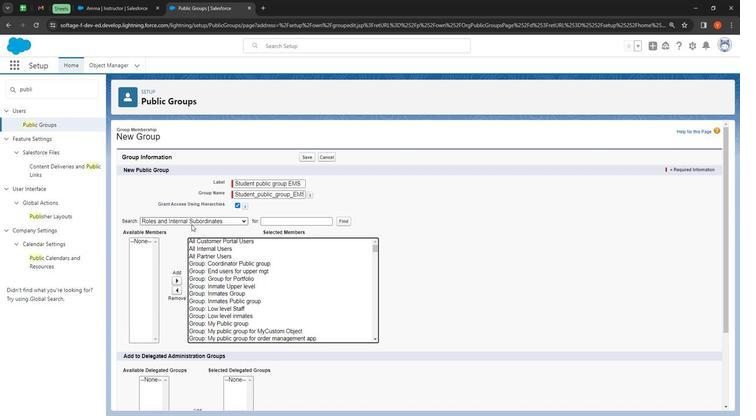
Action: Mouse pressed left at (190, 229)
Screenshot: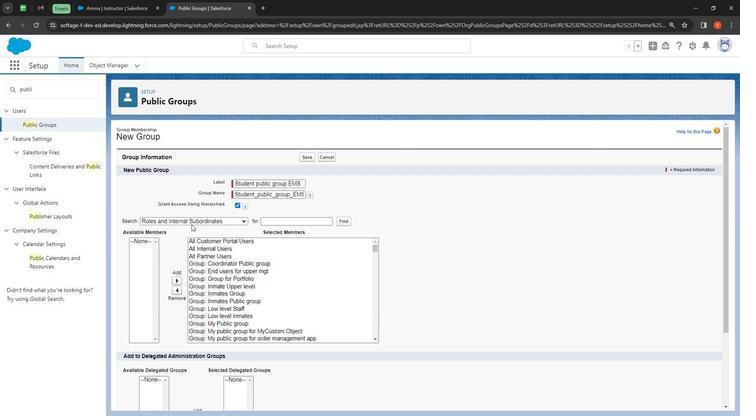 
Action: Mouse moved to (177, 255)
Screenshot: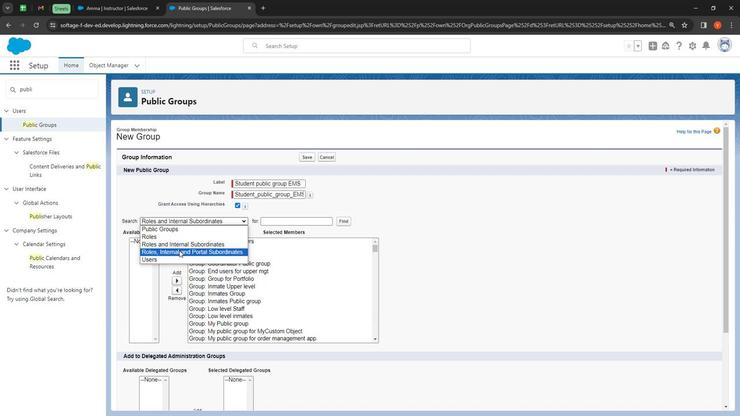 
Action: Mouse pressed left at (177, 255)
Screenshot: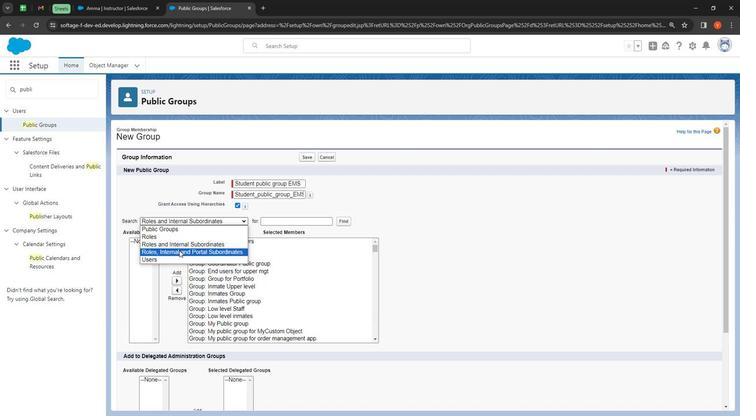 
Action: Mouse moved to (137, 246)
Screenshot: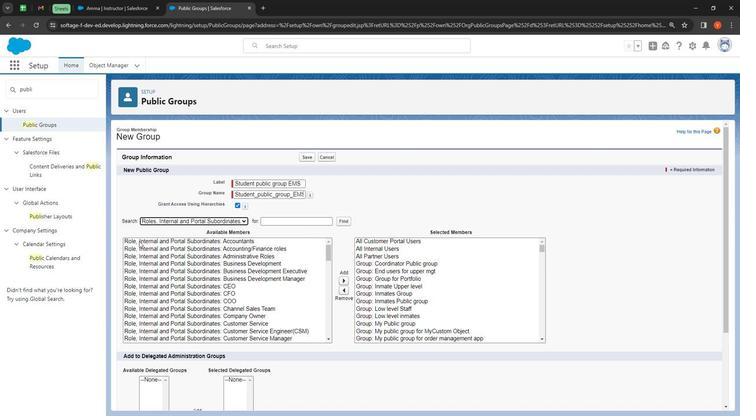 
Action: Mouse pressed left at (137, 246)
Screenshot: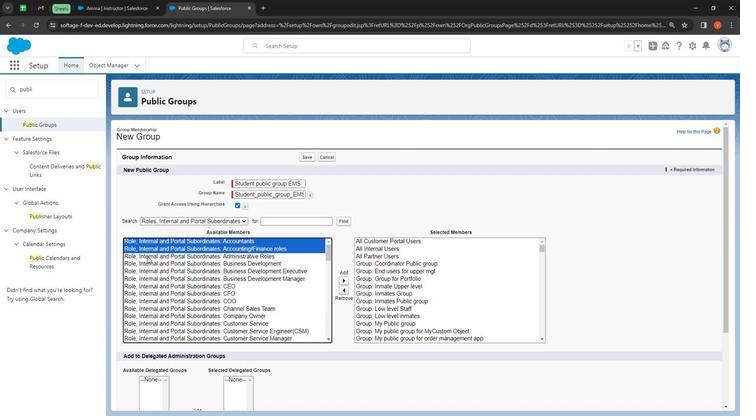 
Action: Mouse moved to (344, 287)
Screenshot: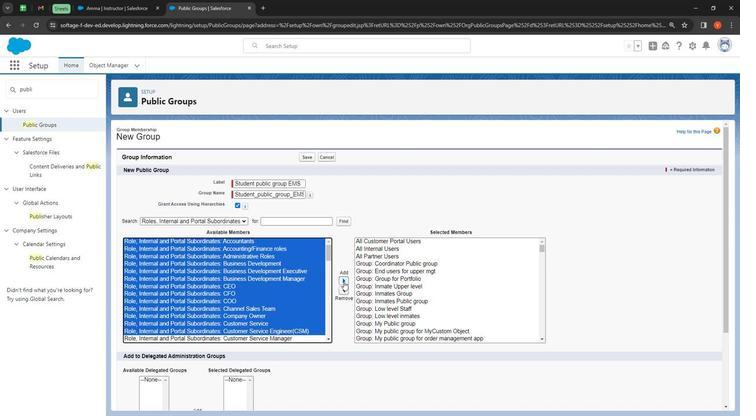 
Action: Mouse pressed left at (344, 287)
Screenshot: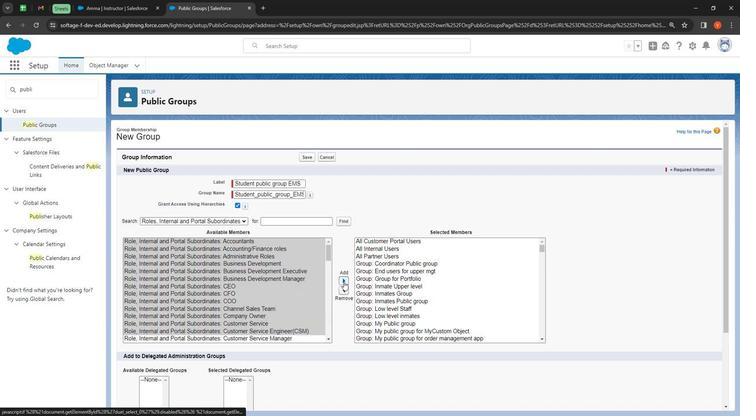 
Action: Mouse moved to (139, 246)
Screenshot: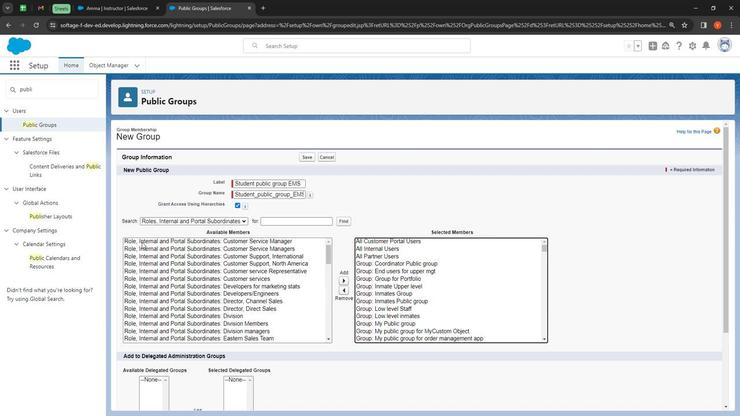 
Action: Mouse pressed left at (139, 246)
Screenshot: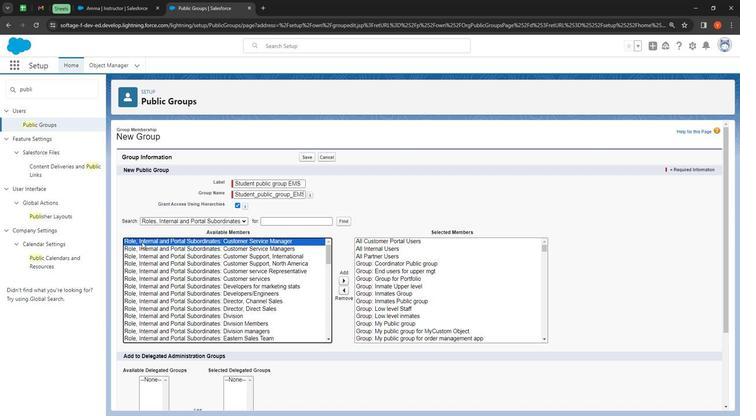 
Action: Mouse moved to (341, 285)
Screenshot: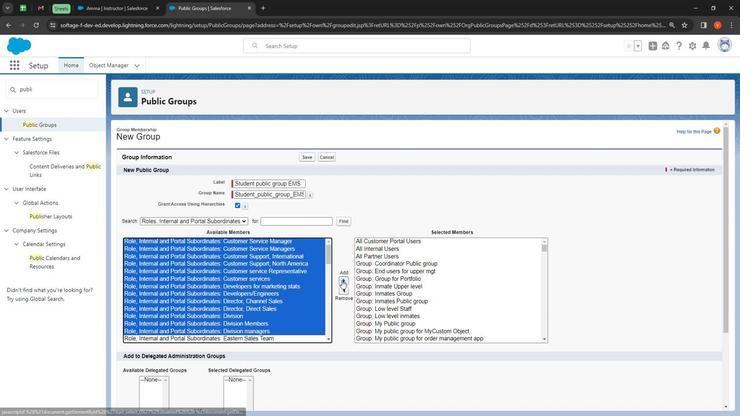 
Action: Mouse pressed left at (341, 285)
Screenshot: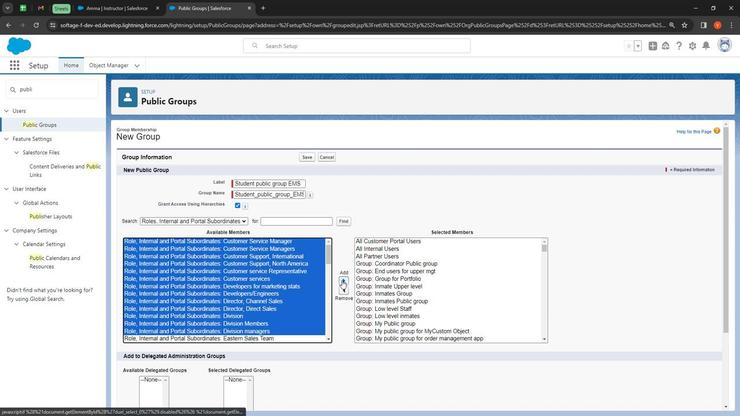 
Action: Mouse moved to (127, 246)
Screenshot: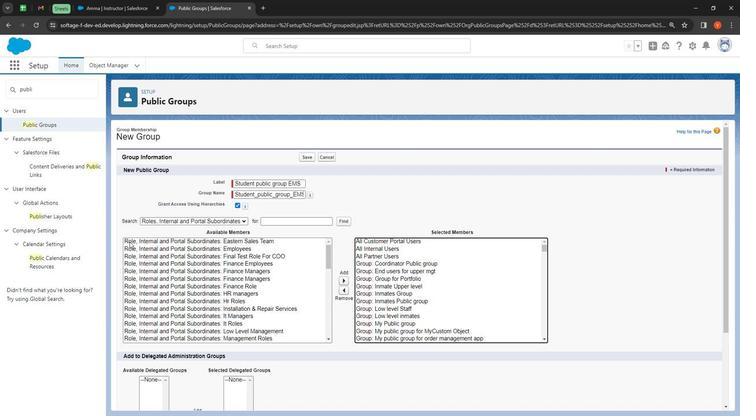 
Action: Mouse pressed left at (127, 246)
Screenshot: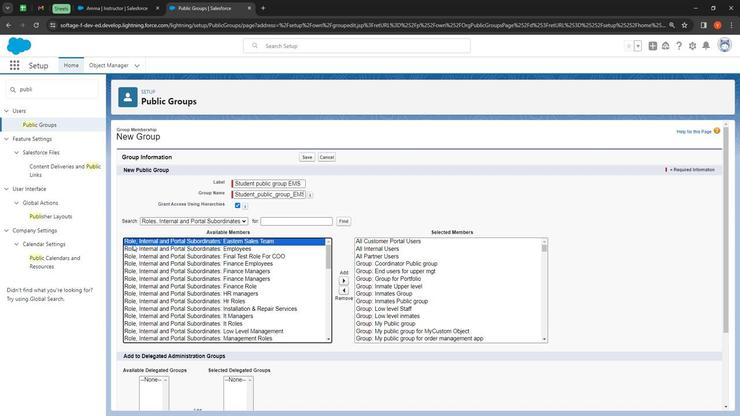 
Action: Mouse moved to (346, 285)
Screenshot: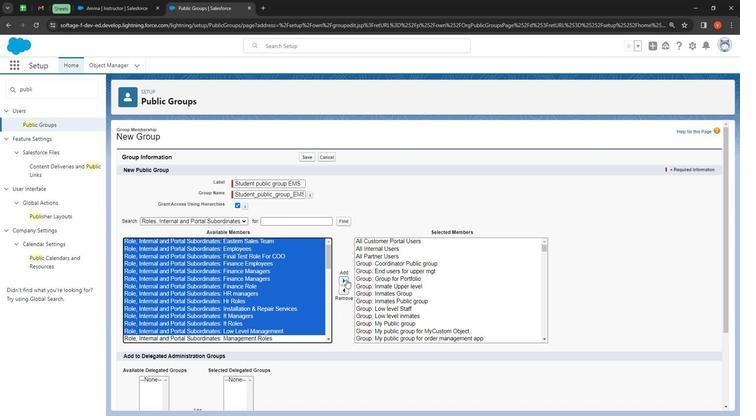 
Action: Mouse pressed left at (346, 285)
Screenshot: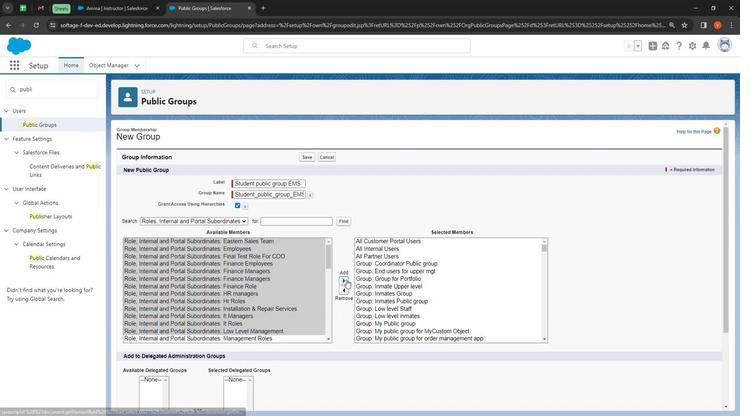 
Action: Mouse moved to (127, 249)
Screenshot: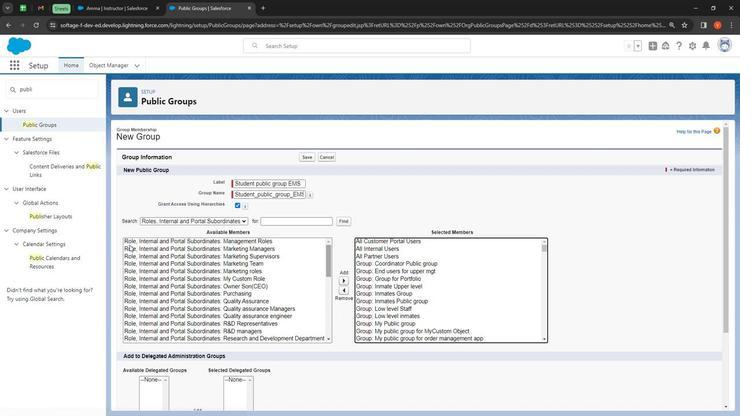 
Action: Mouse pressed left at (127, 249)
Screenshot: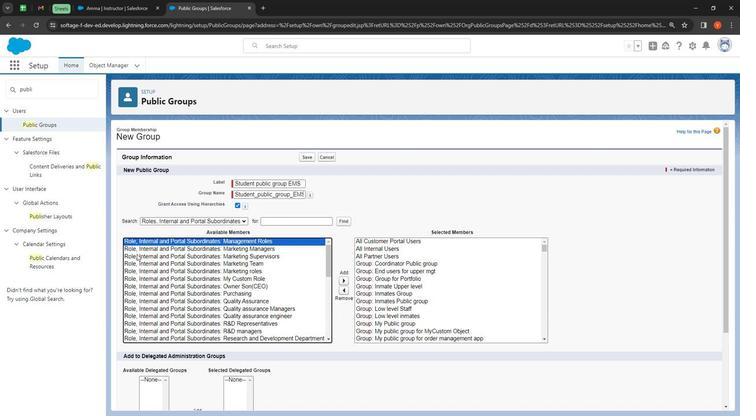 
Action: Mouse moved to (342, 285)
Screenshot: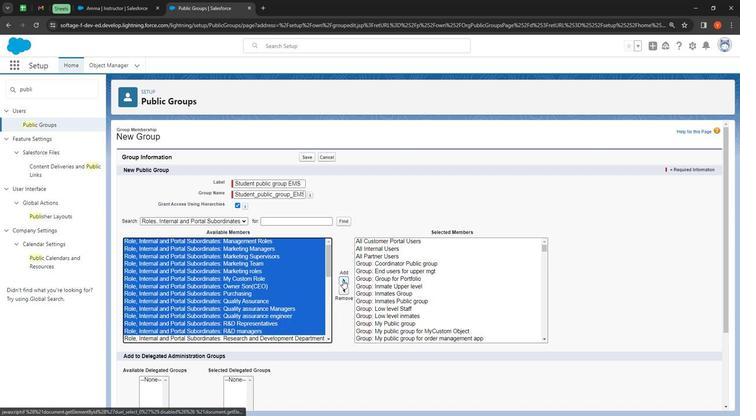 
Action: Mouse pressed left at (342, 285)
Screenshot: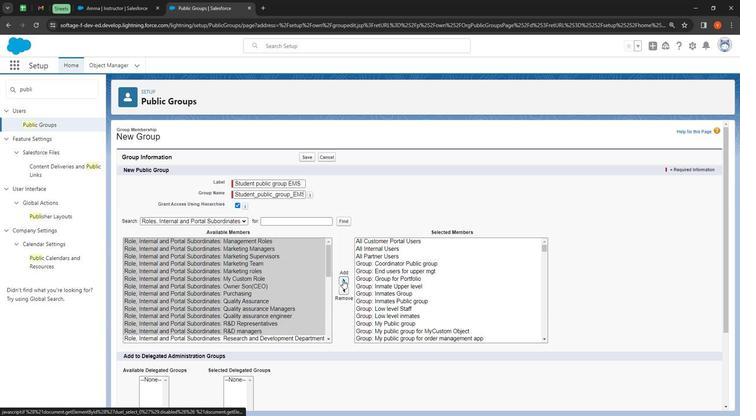 
Action: Mouse moved to (123, 242)
Screenshot: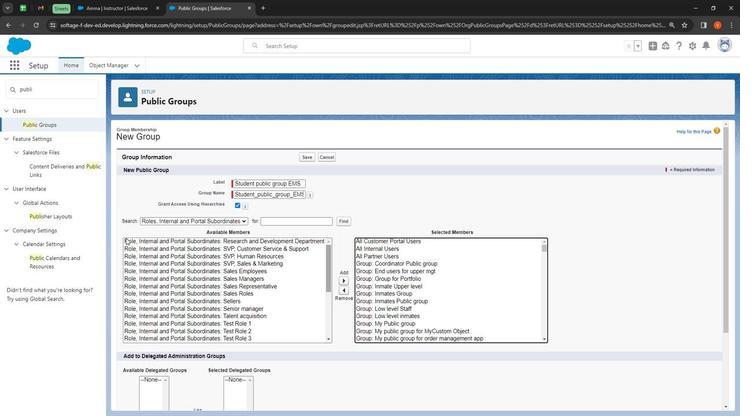 
Action: Mouse pressed left at (123, 242)
Screenshot: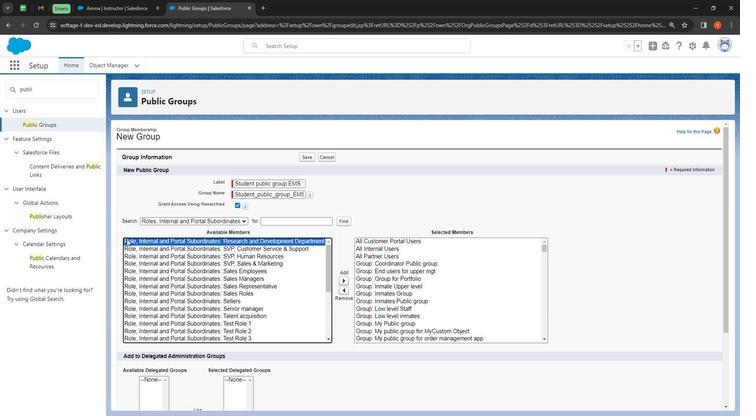 
Action: Mouse moved to (339, 288)
Screenshot: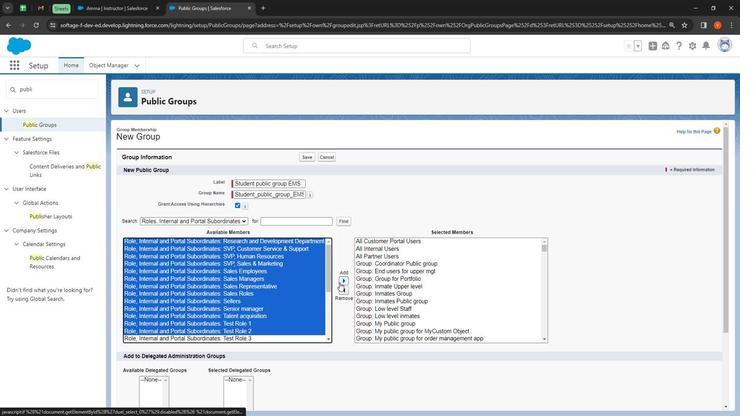 
Action: Mouse pressed left at (339, 288)
Screenshot: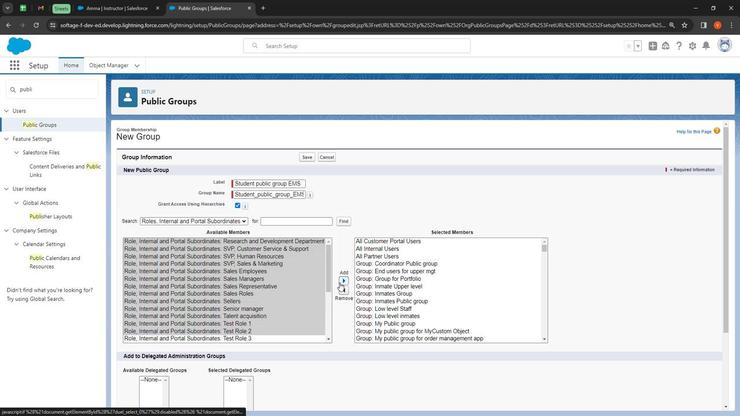 
Action: Mouse moved to (138, 248)
Screenshot: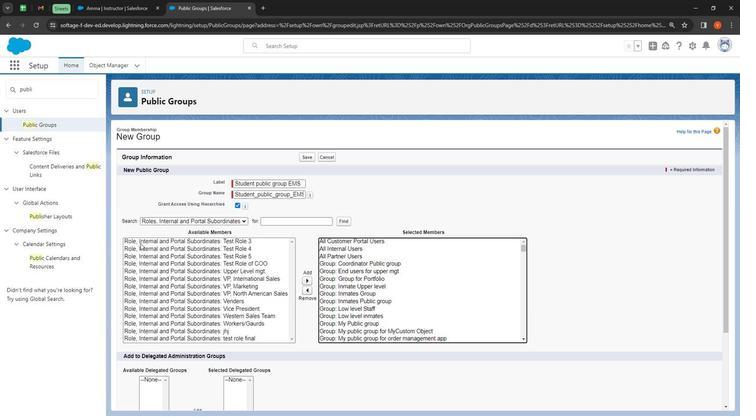 
Action: Mouse pressed left at (138, 248)
Screenshot: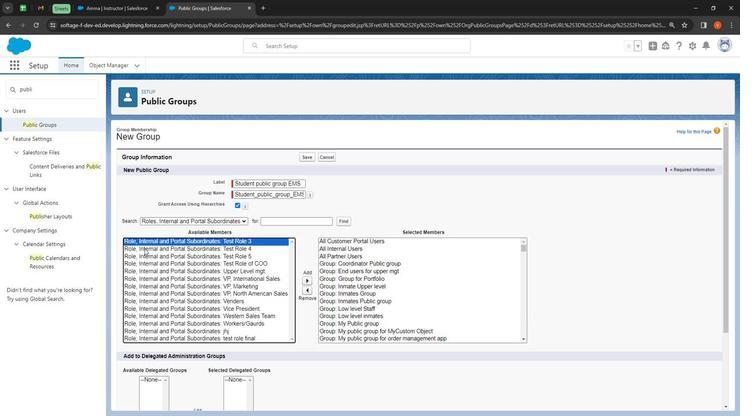 
Action: Mouse moved to (307, 285)
Screenshot: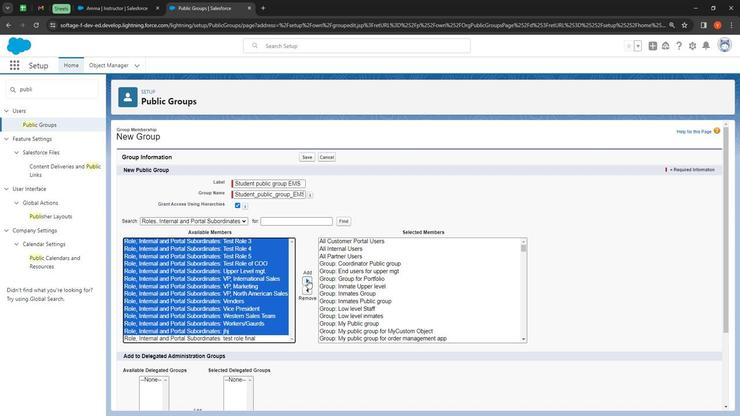 
Action: Mouse pressed left at (307, 285)
Screenshot: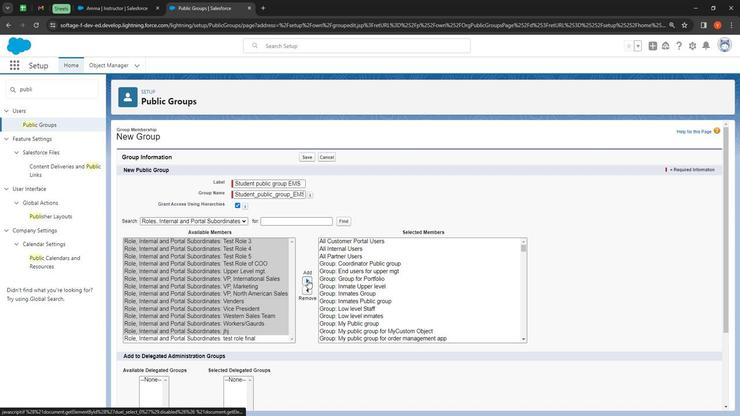 
Action: Mouse moved to (147, 248)
Screenshot: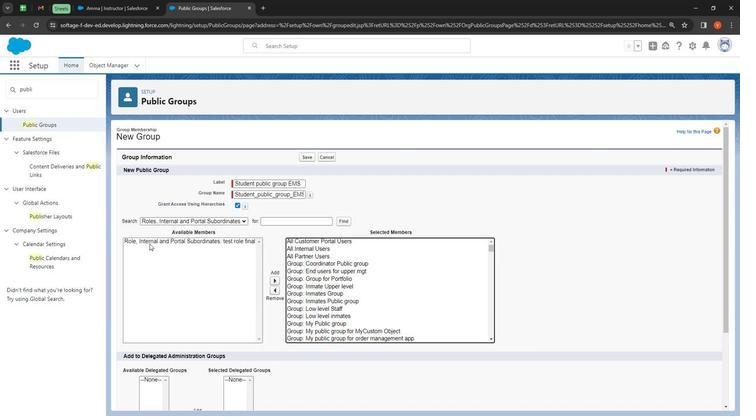 
Action: Mouse pressed left at (147, 248)
Screenshot: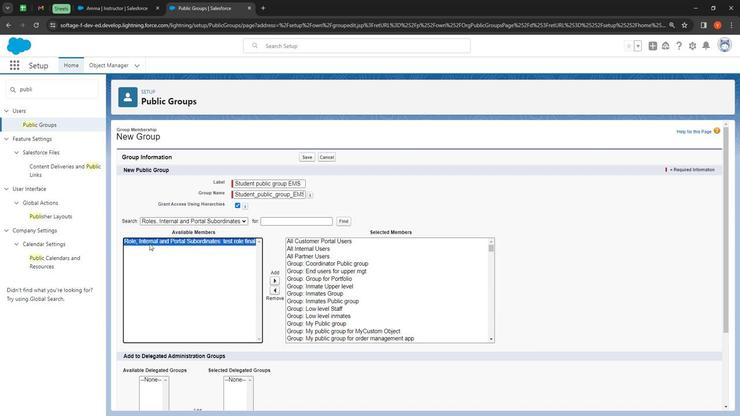 
Action: Mouse moved to (273, 285)
Screenshot: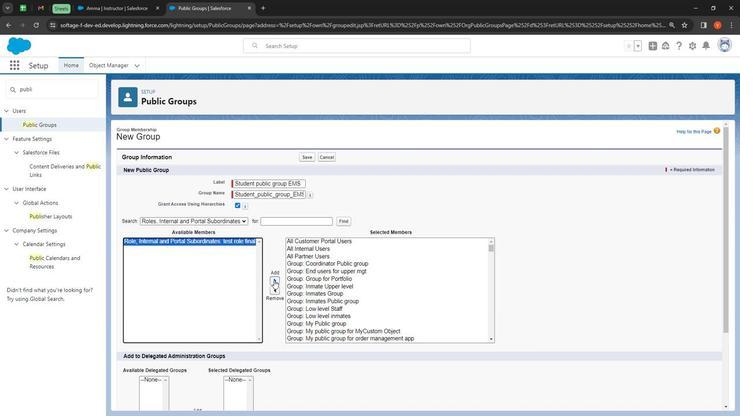 
Action: Mouse pressed left at (273, 285)
Screenshot: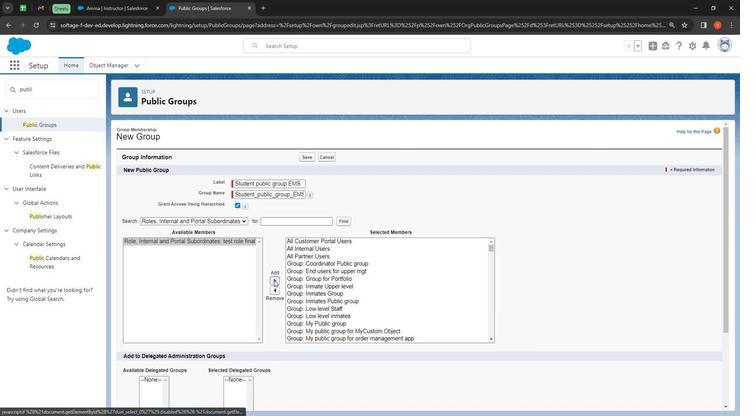 
Action: Mouse moved to (182, 225)
Screenshot: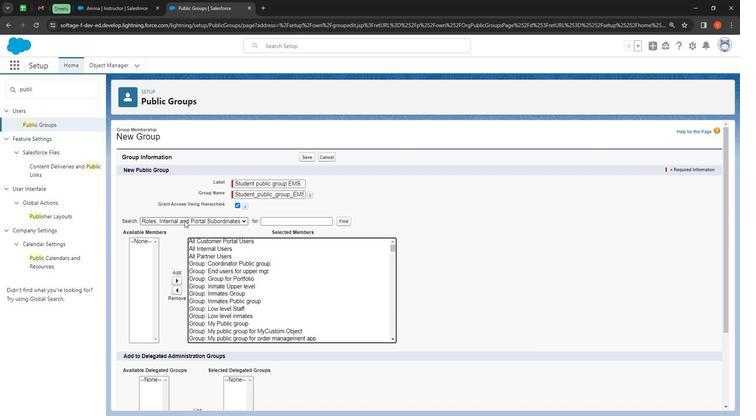 
Action: Mouse pressed left at (182, 225)
Screenshot: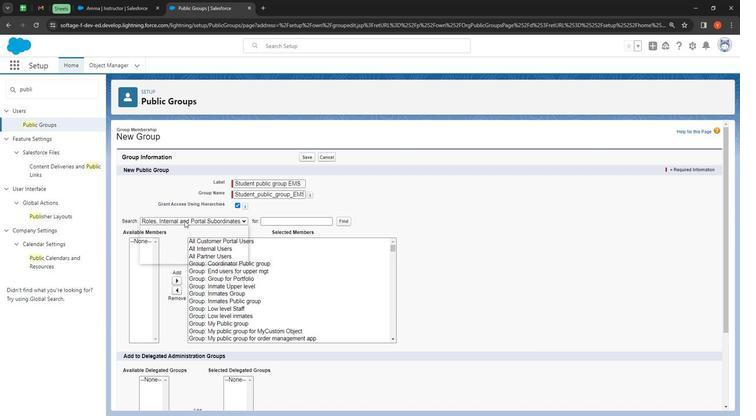 
Action: Mouse moved to (183, 264)
Screenshot: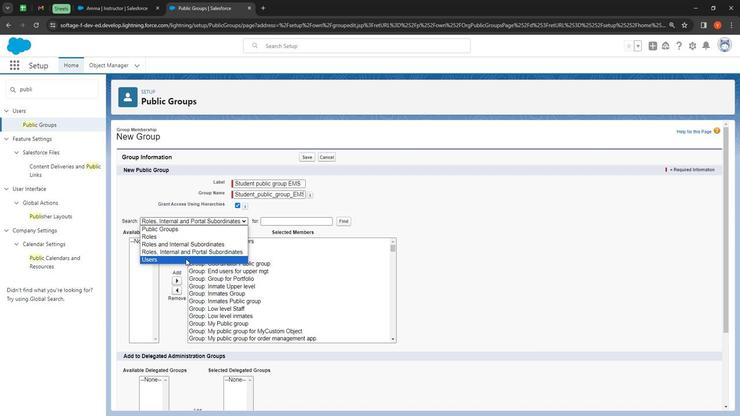 
Action: Mouse pressed left at (183, 264)
Screenshot: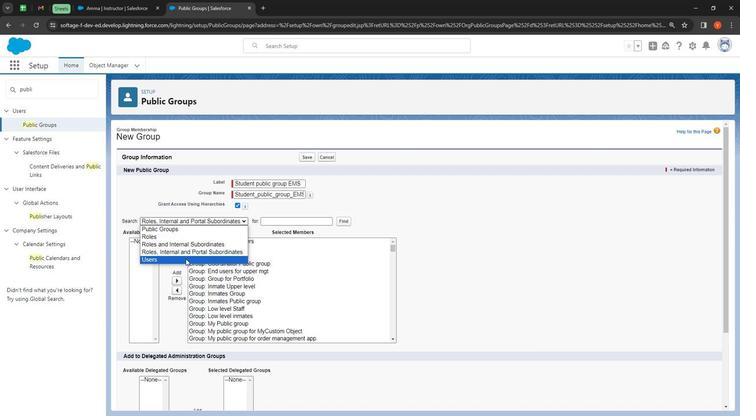 
Action: Mouse moved to (145, 248)
Screenshot: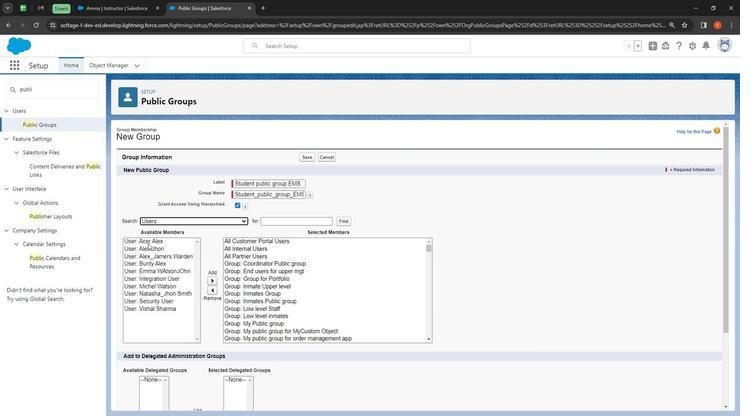 
Action: Mouse pressed left at (145, 248)
Screenshot: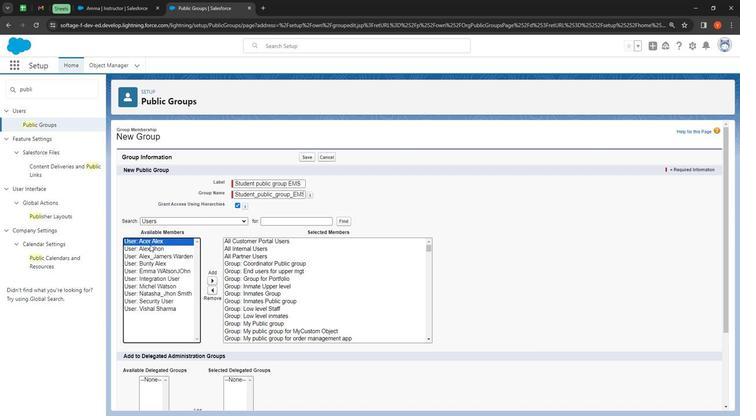 
Action: Mouse moved to (211, 285)
Screenshot: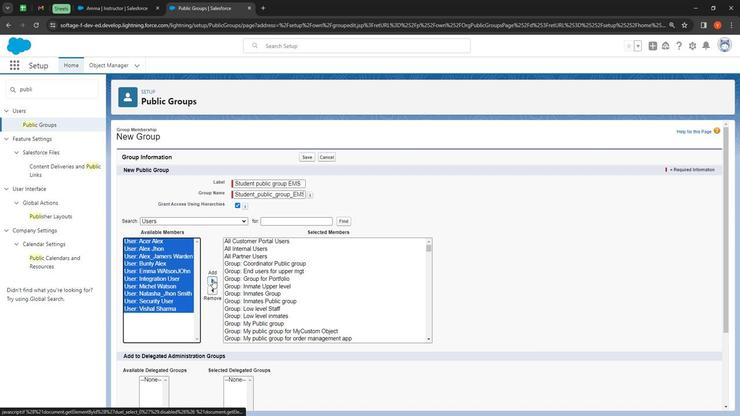
Action: Mouse pressed left at (211, 285)
Screenshot: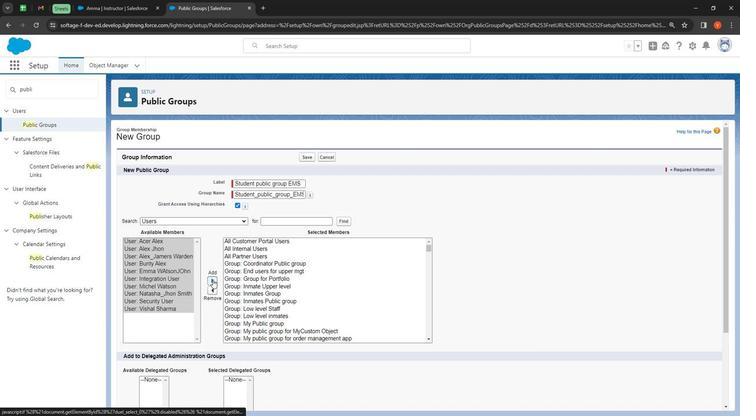 
Action: Mouse moved to (165, 294)
Screenshot: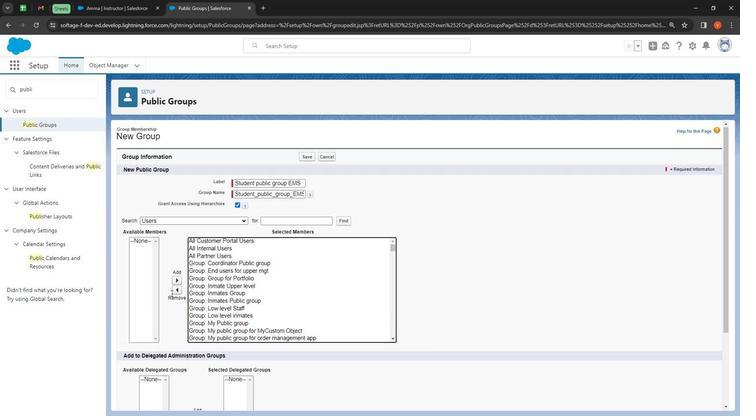 
Action: Mouse scrolled (165, 294) with delta (0, 0)
Screenshot: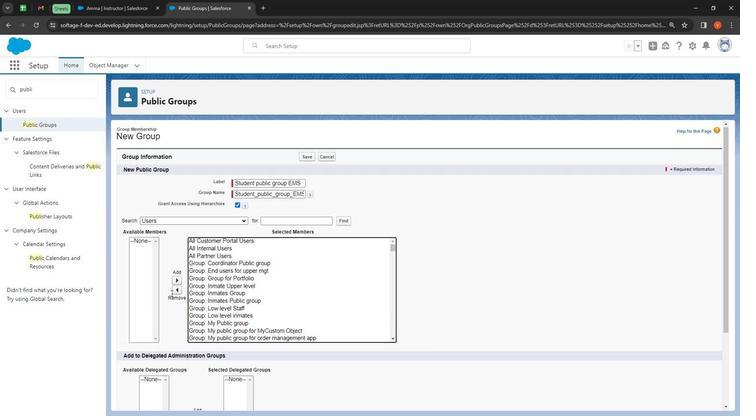 
Action: Mouse moved to (176, 300)
Screenshot: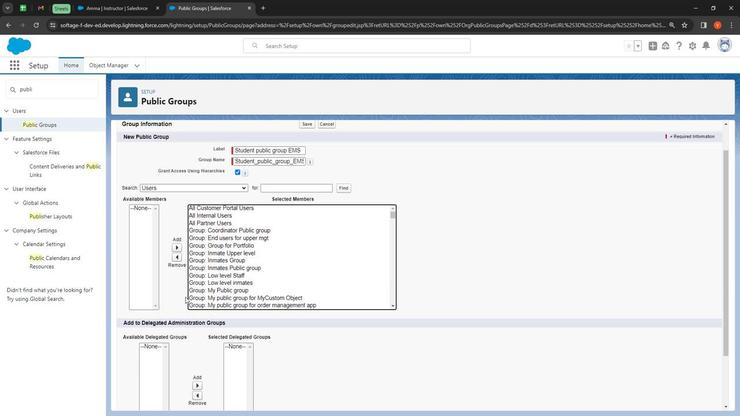 
Action: Mouse scrolled (176, 300) with delta (0, 0)
Screenshot: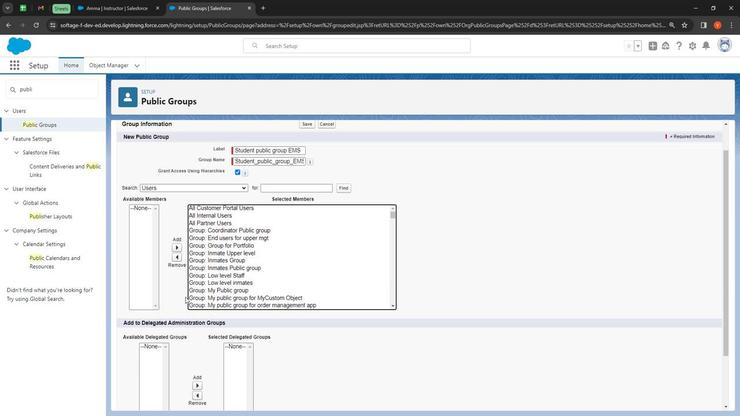 
Action: Mouse moved to (183, 302)
Screenshot: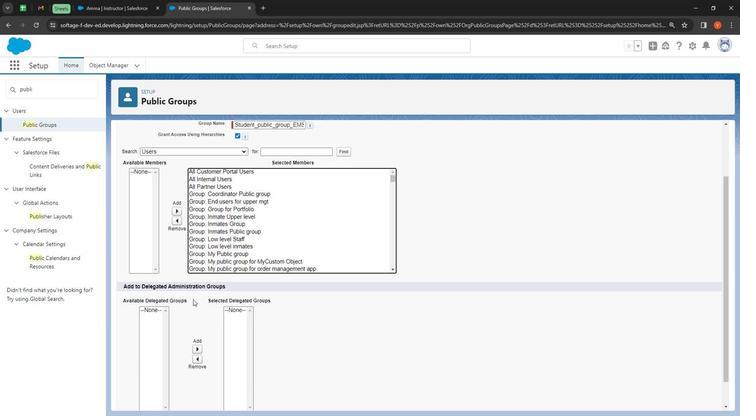 
Action: Mouse scrolled (183, 302) with delta (0, 0)
Screenshot: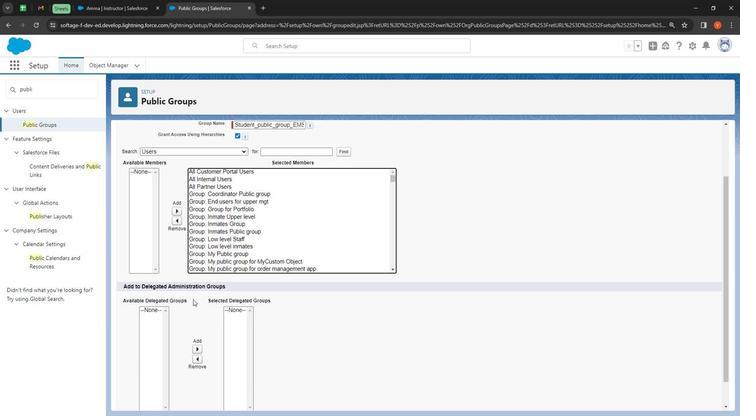 
Action: Mouse moved to (296, 271)
Screenshot: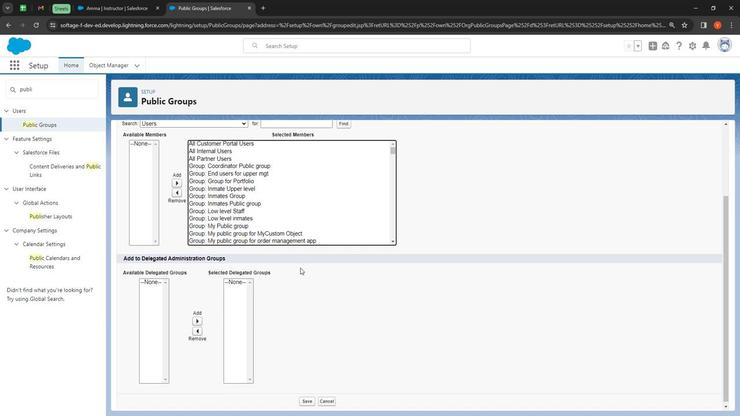 
Action: Mouse scrolled (296, 272) with delta (0, 0)
Screenshot: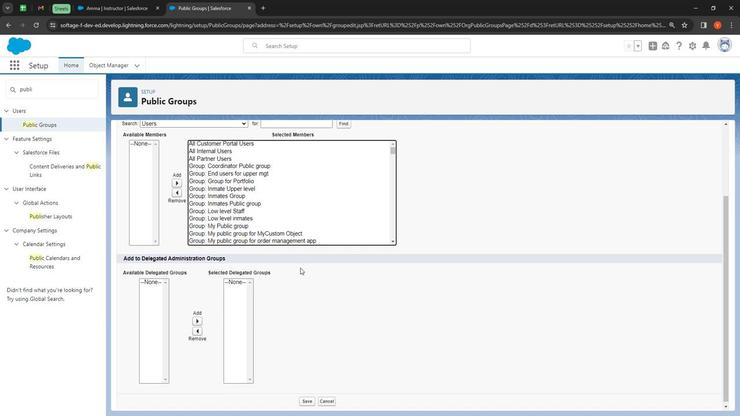 
Action: Mouse moved to (298, 272)
Screenshot: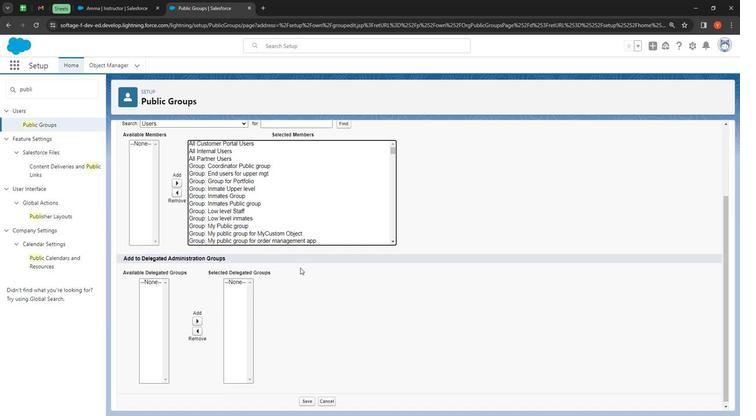 
Action: Mouse scrolled (298, 273) with delta (0, 0)
Screenshot: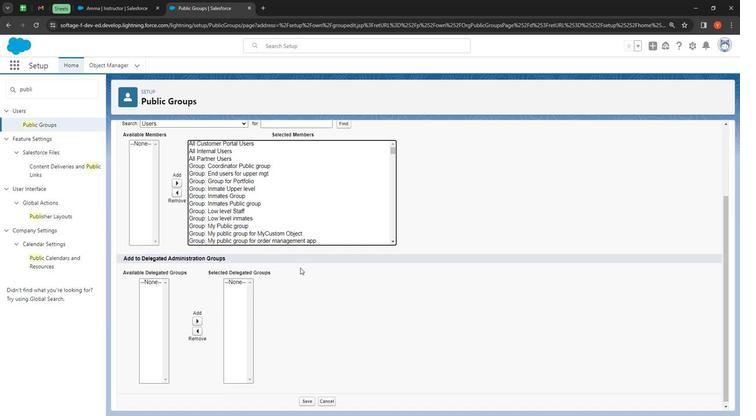 
Action: Mouse moved to (299, 273)
Screenshot: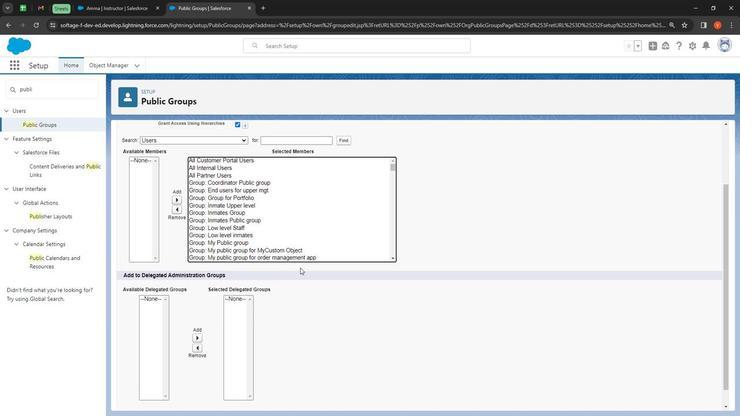 
Action: Mouse scrolled (299, 273) with delta (0, 0)
Screenshot: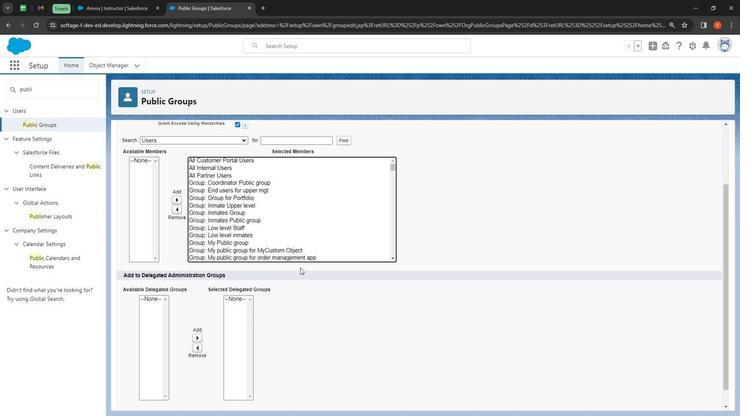 
Action: Mouse moved to (308, 163)
Screenshot: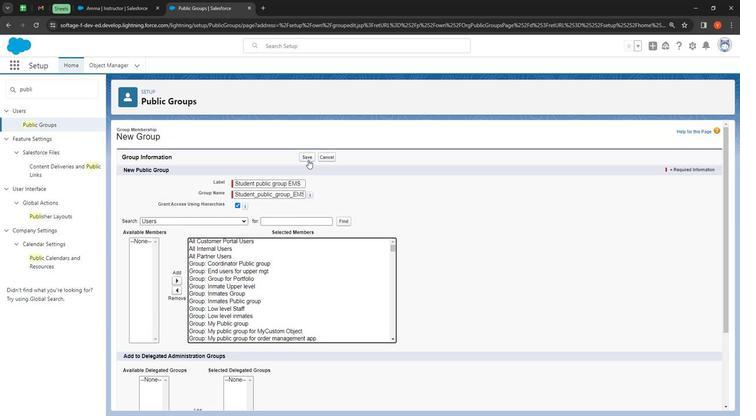 
Action: Mouse pressed left at (308, 163)
Screenshot: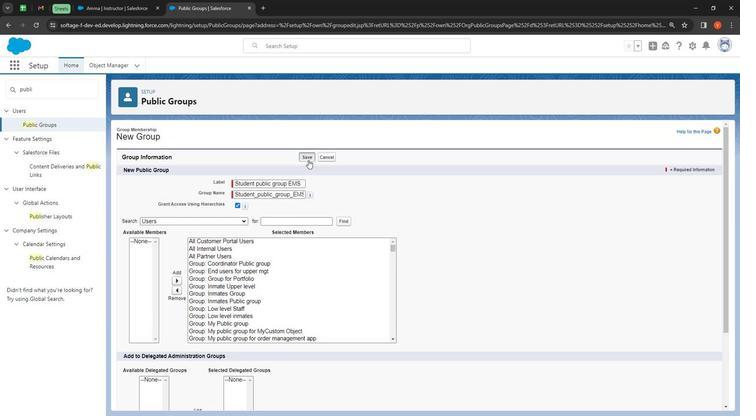 
Action: Mouse moved to (307, 160)
Screenshot: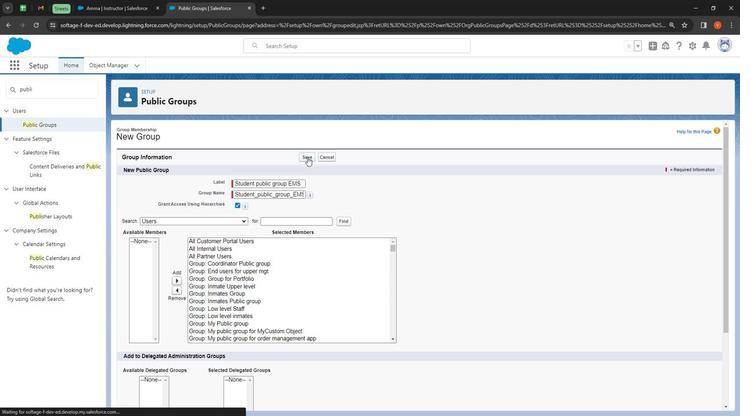 
Action: Mouse pressed left at (307, 160)
Screenshot: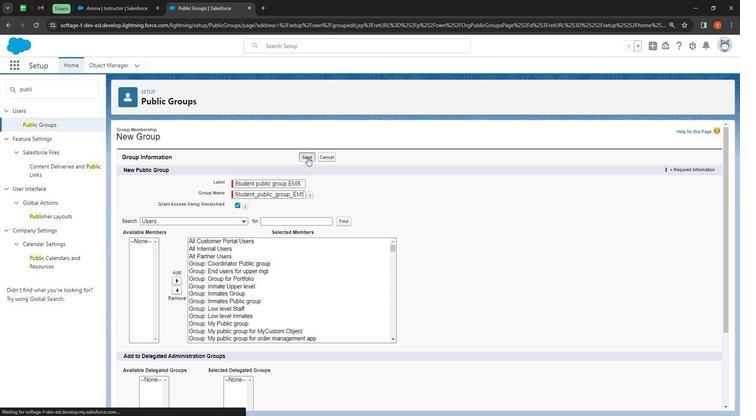 
Action: Mouse moved to (44, 126)
Screenshot: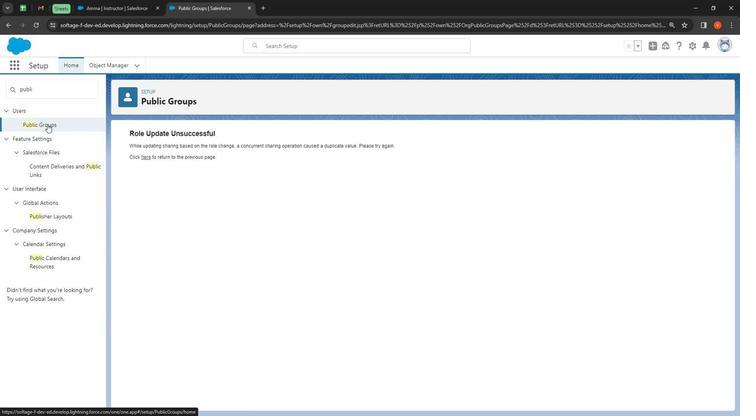 
Action: Mouse pressed left at (44, 126)
Screenshot: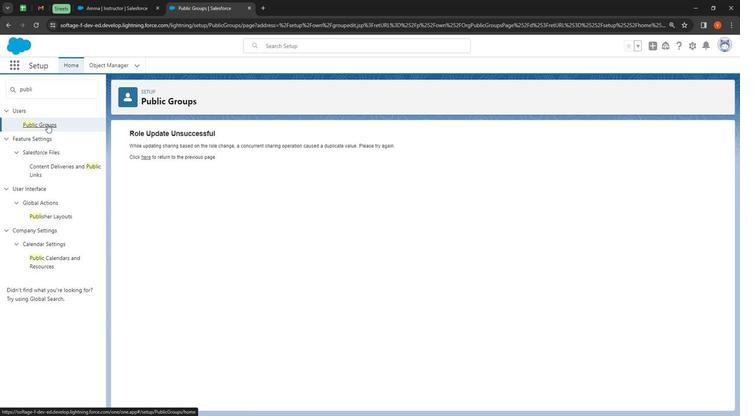 
Action: Mouse moved to (422, 187)
Screenshot: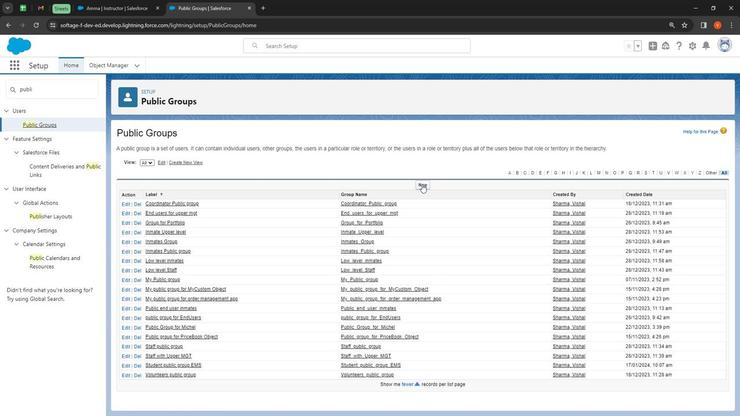 
Action: Mouse pressed left at (422, 187)
Screenshot: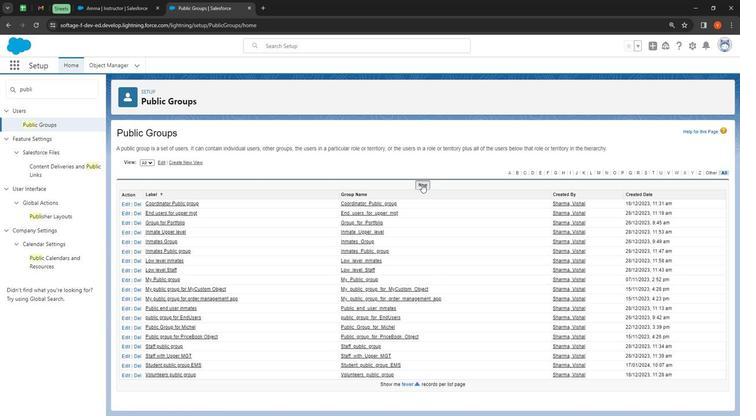 
Action: Mouse moved to (251, 181)
Screenshot: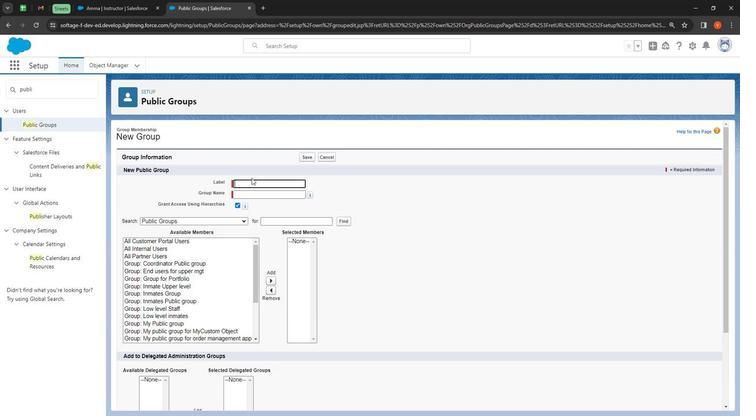 
Action: Mouse pressed left at (251, 181)
Screenshot: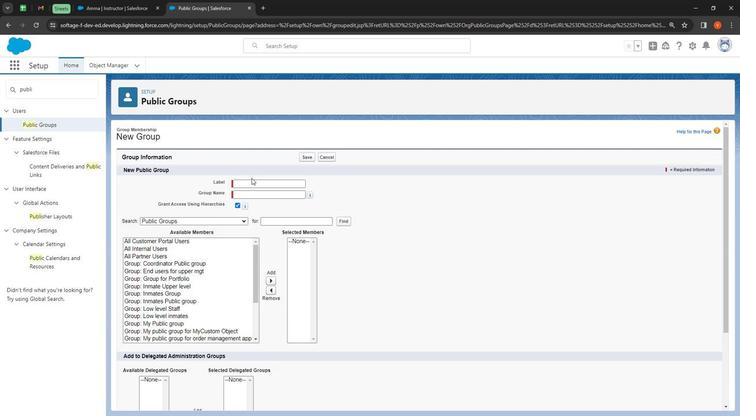 
Action: Mouse moved to (249, 187)
Screenshot: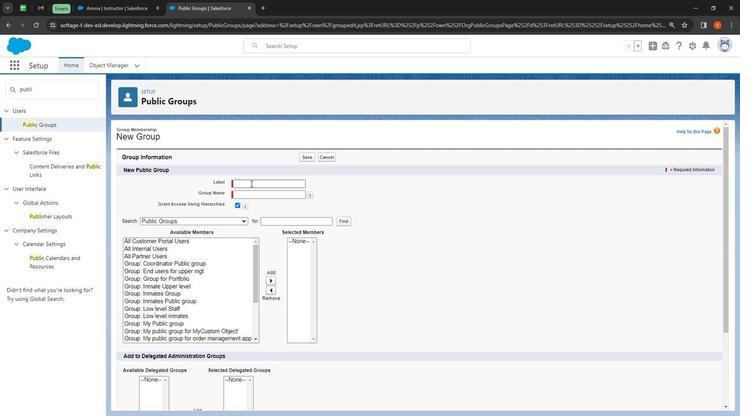 
Action: Mouse pressed left at (249, 187)
Screenshot: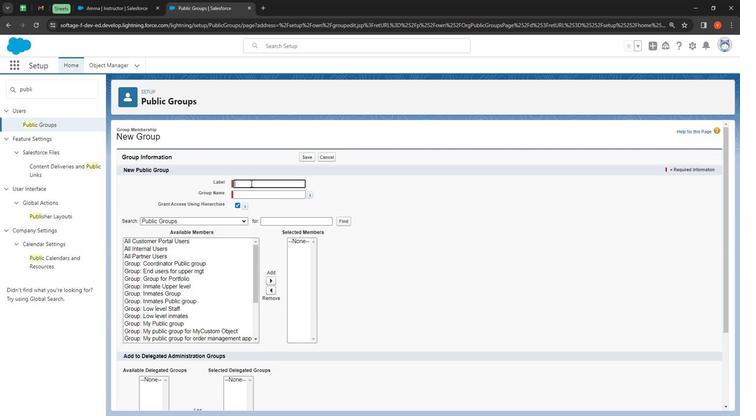 
Action: Mouse moved to (249, 187)
Screenshot: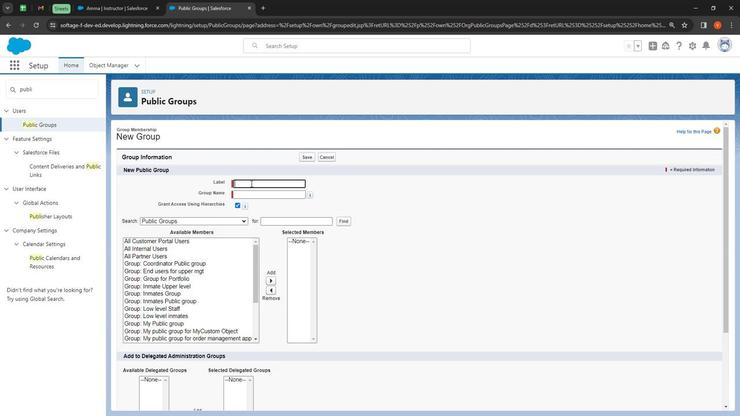 
Action: Key pressed <Key.shift><Key.shift><Key.shift><Key.shift><Key.shift><Key.shift><Key.shift><Key.shift><Key.shift><Key.shift><Key.shift><Key.shift><Key.shift><Key.shift><Key.shift><Key.shift><Key.shift>Univer<Key.backspace><Key.shift>Uppd<Key.backspace>er<Key.space><Key.shift_r>Level<Key.space><Key.shift><Key.shift><Key.shift>Management<Key.space><Key.shift>Student
Screenshot: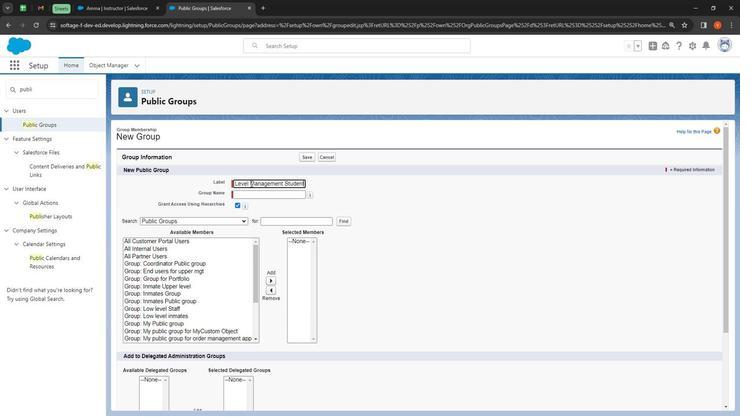 
Action: Mouse moved to (255, 200)
Screenshot: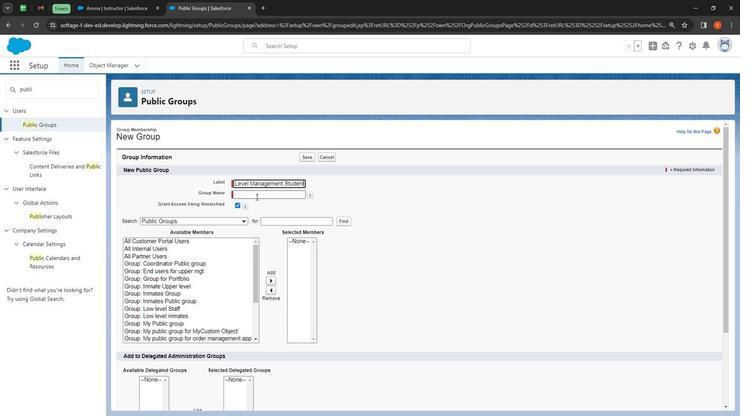 
Action: Mouse pressed left at (255, 200)
Screenshot: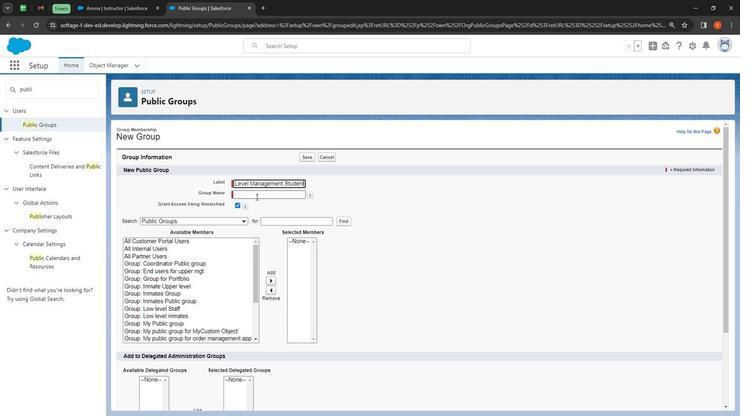 
Action: Mouse moved to (156, 245)
Screenshot: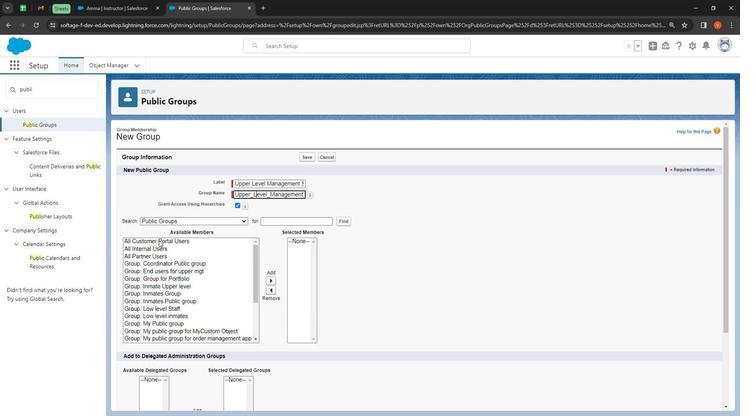
Action: Mouse pressed left at (156, 245)
Screenshot: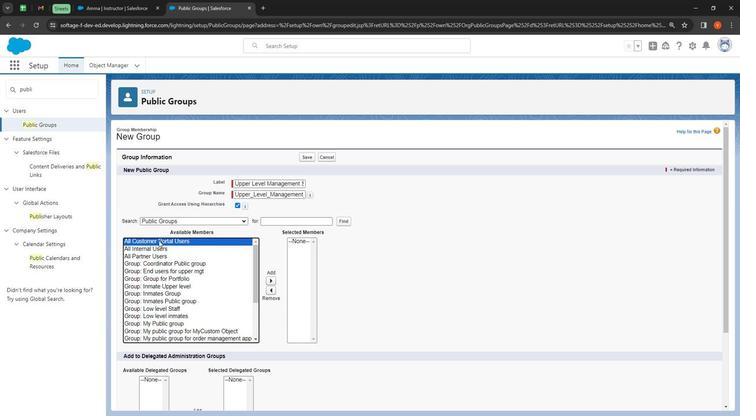 
Action: Mouse moved to (173, 246)
Screenshot: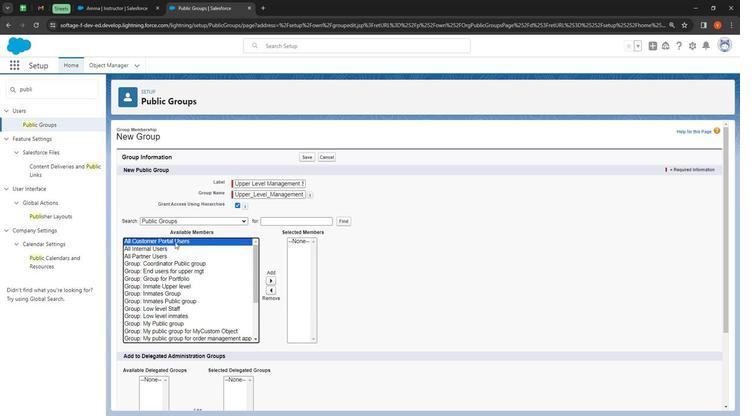 
Action: Mouse pressed left at (173, 246)
Screenshot: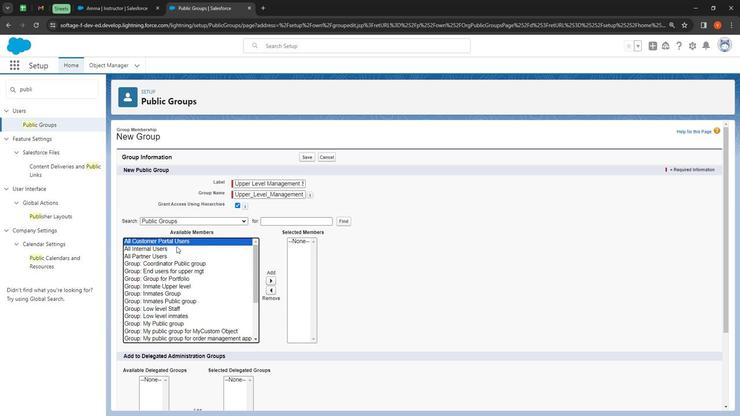 
Action: Mouse moved to (180, 268)
Screenshot: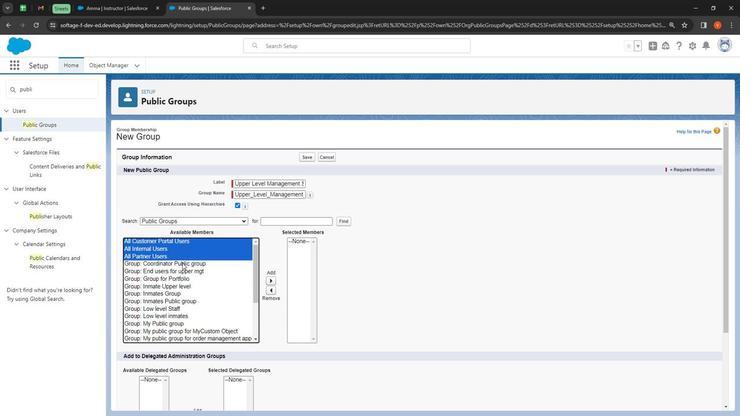 
Action: Mouse pressed left at (180, 268)
Screenshot: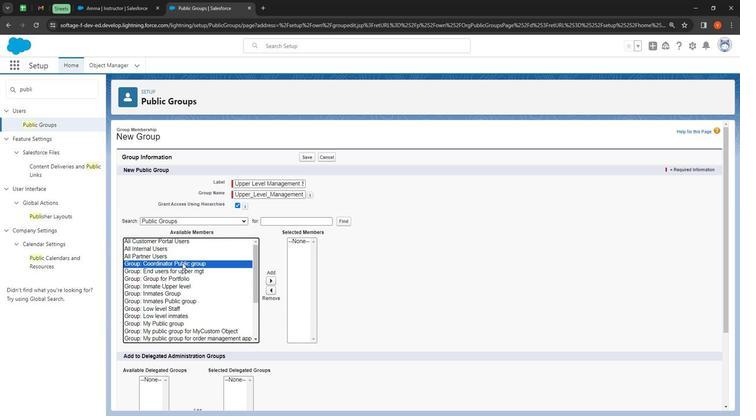 
Action: Mouse moved to (188, 277)
Screenshot: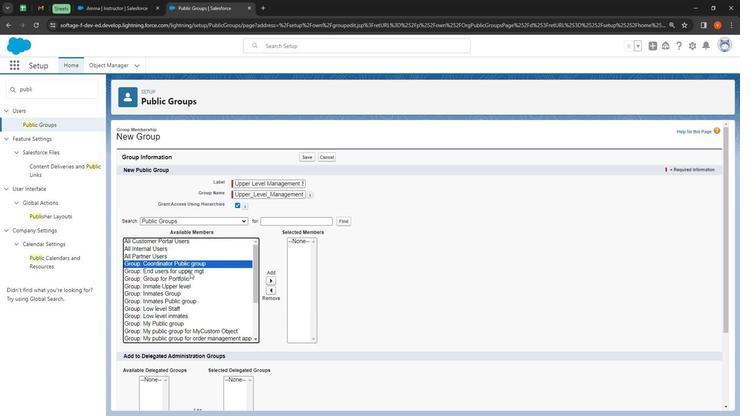 
Action: Mouse pressed left at (188, 277)
Screenshot: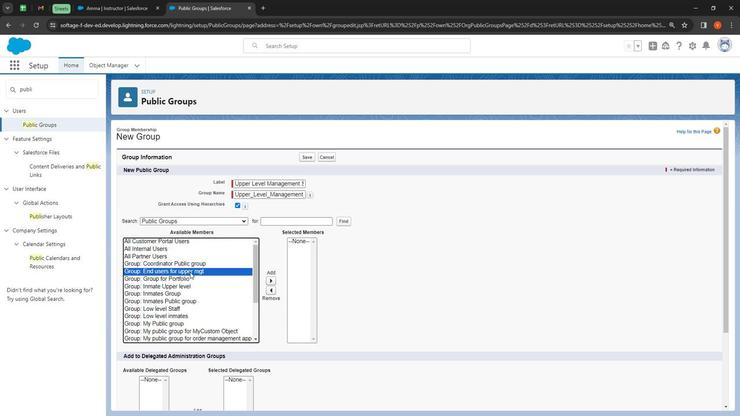 
Action: Mouse moved to (271, 286)
Screenshot: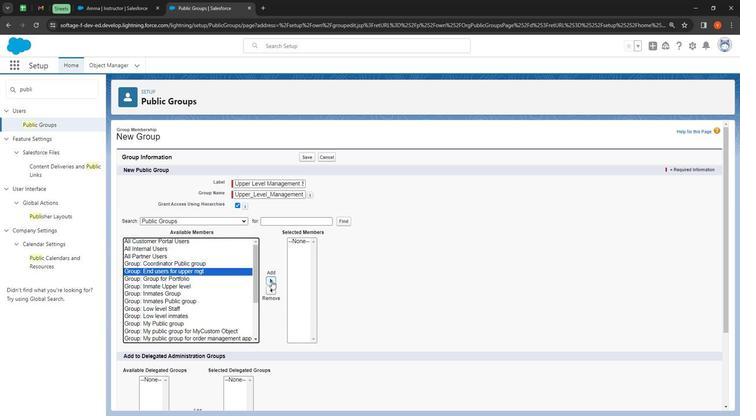 
Action: Mouse pressed left at (271, 286)
Screenshot: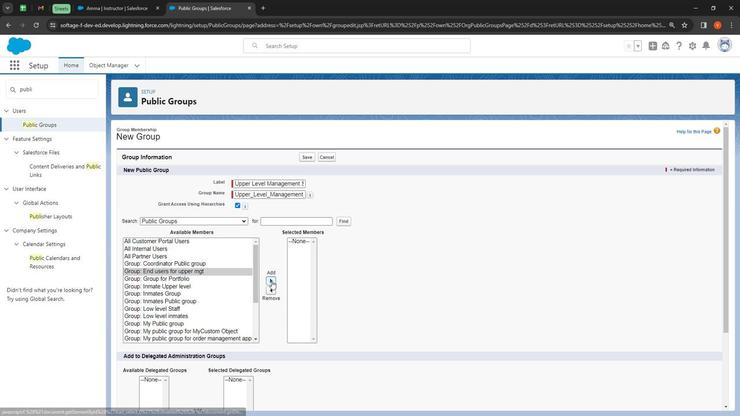 
Action: Mouse moved to (166, 284)
Screenshot: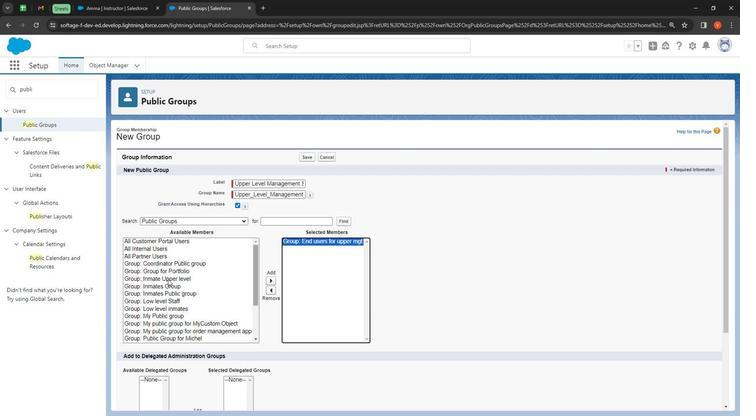 
Action: Mouse pressed left at (166, 284)
Screenshot: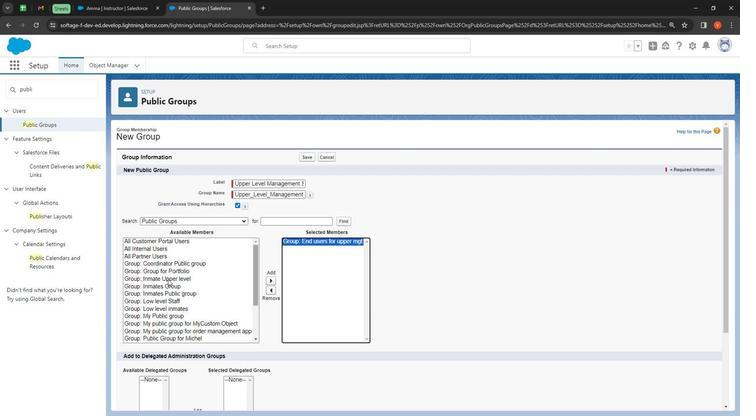 
Action: Mouse moved to (271, 287)
Screenshot: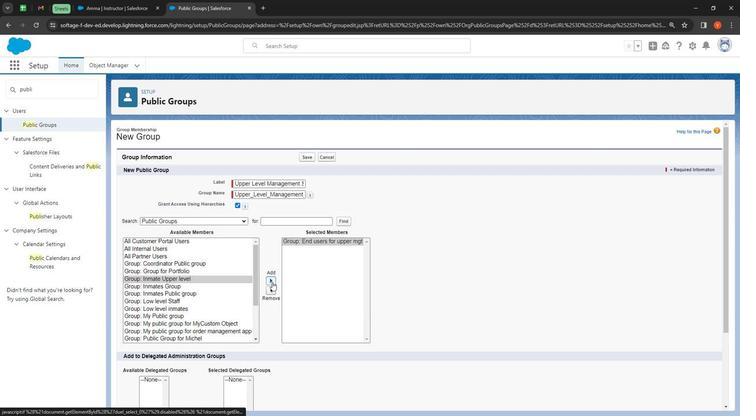 
Action: Mouse pressed left at (271, 287)
Screenshot: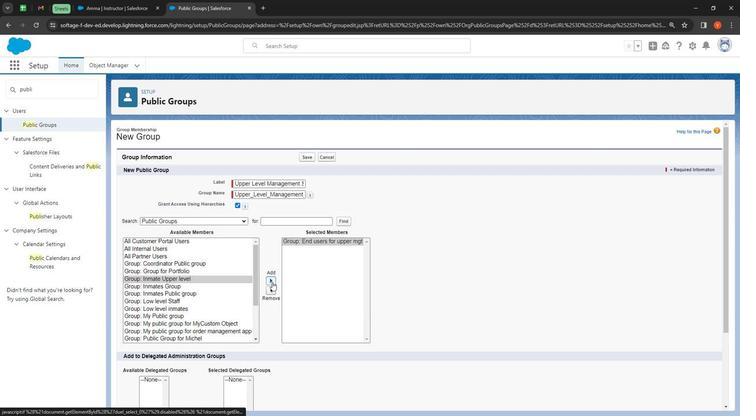 
Action: Mouse moved to (160, 276)
Screenshot: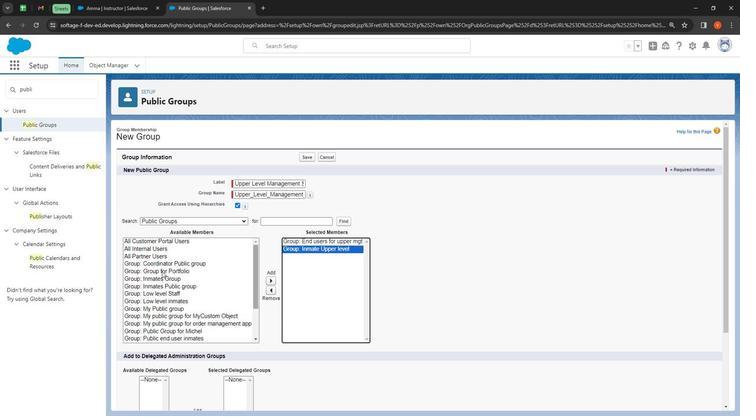 
Action: Mouse pressed left at (160, 276)
Screenshot: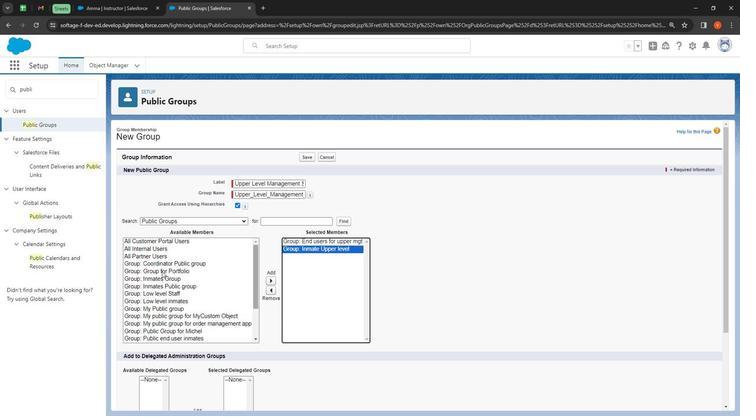 
Action: Mouse moved to (161, 284)
Screenshot: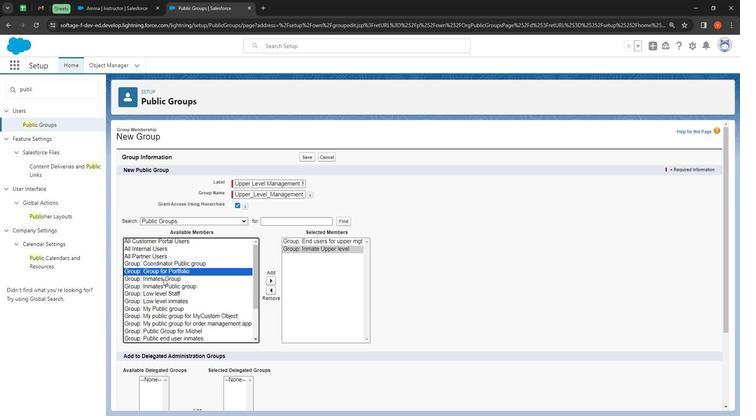 
Action: Mouse pressed left at (161, 284)
Screenshot: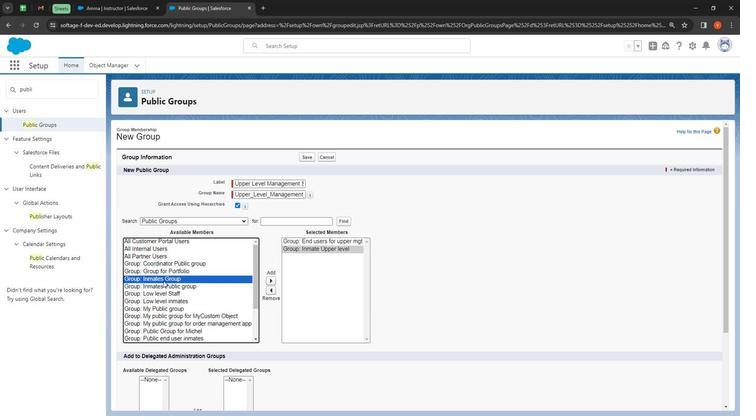 
Action: Mouse moved to (270, 283)
Screenshot: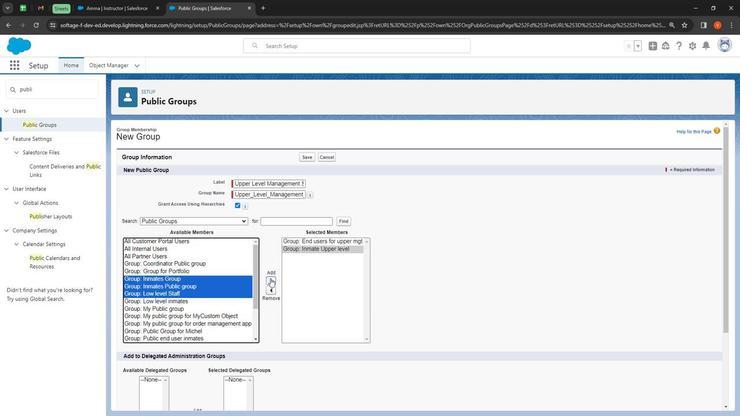 
Action: Mouse pressed left at (270, 283)
Screenshot: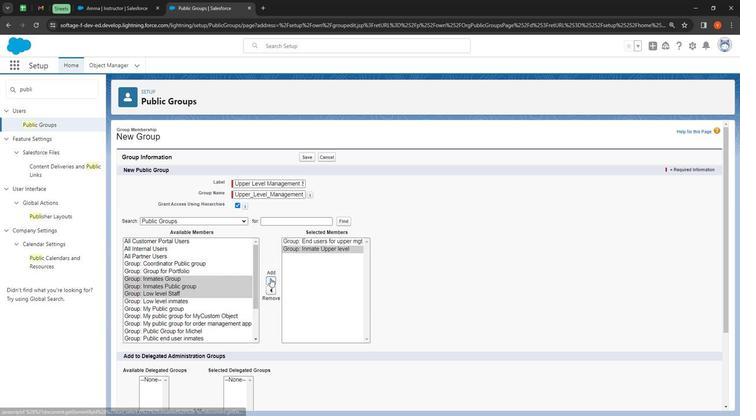 
Action: Mouse moved to (151, 278)
Screenshot: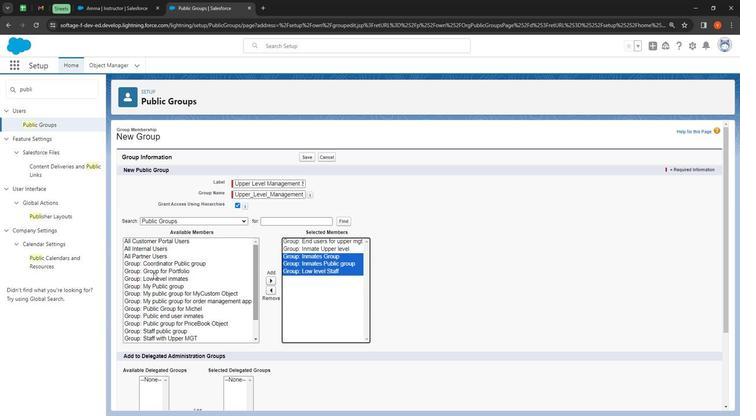 
Action: Mouse pressed left at (151, 278)
Screenshot: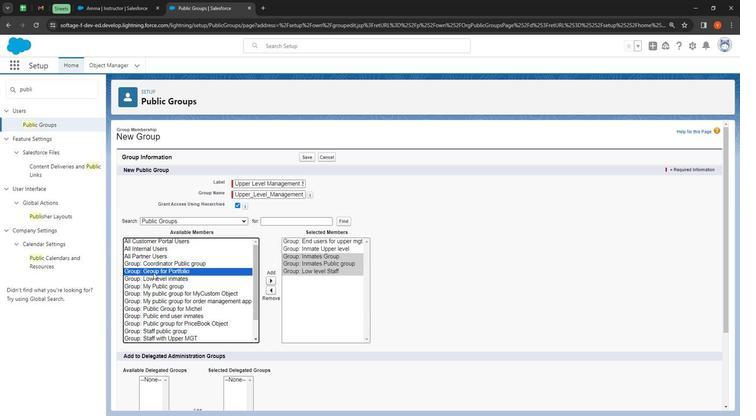 
Action: Mouse moved to (163, 279)
Screenshot: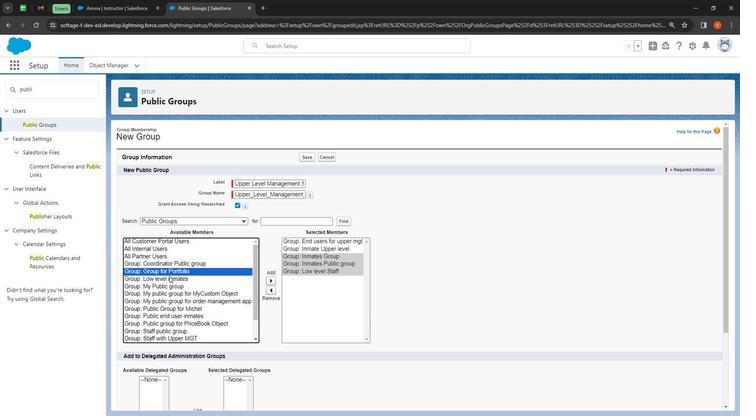 
Action: Mouse pressed left at (163, 279)
Screenshot: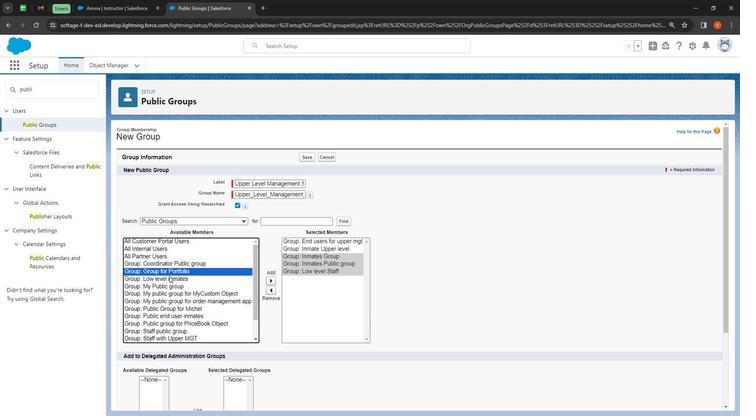 
Action: Mouse moved to (271, 286)
Screenshot: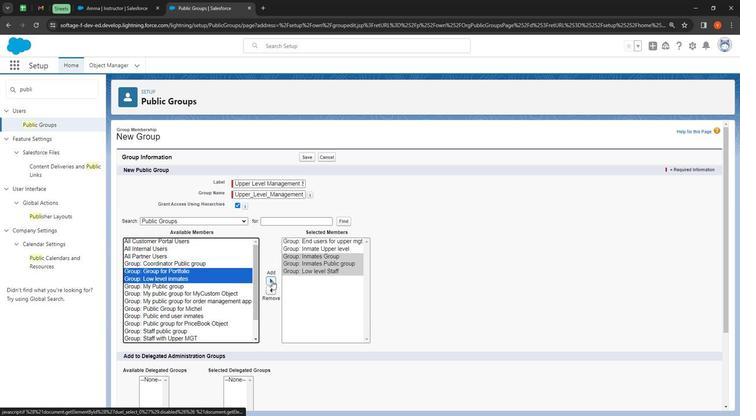 
Action: Mouse pressed left at (271, 286)
Screenshot: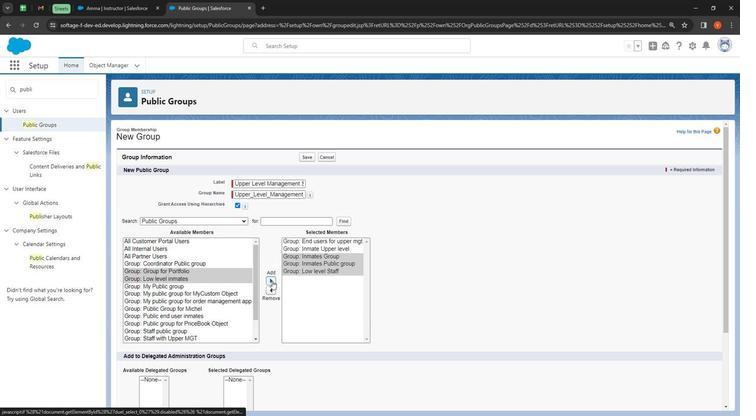 
Action: Mouse moved to (140, 275)
Screenshot: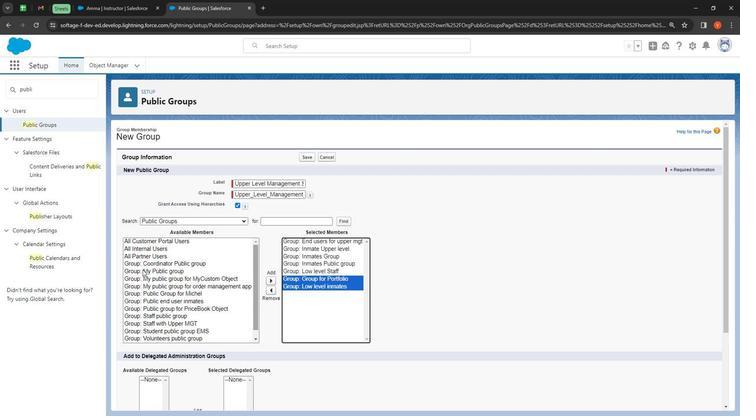 
Action: Mouse pressed left at (140, 275)
Screenshot: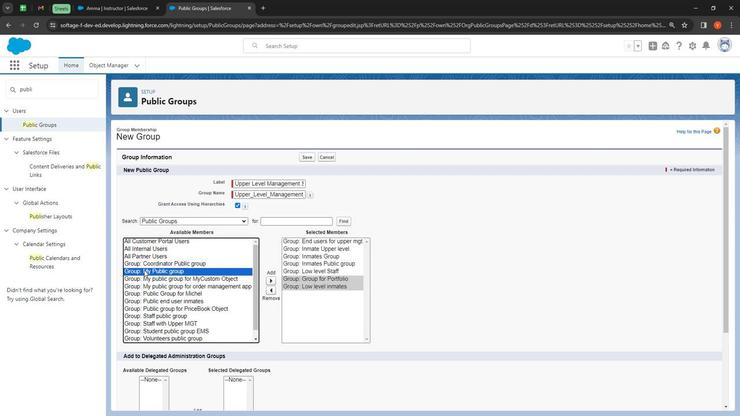 
Action: Mouse moved to (268, 287)
Screenshot: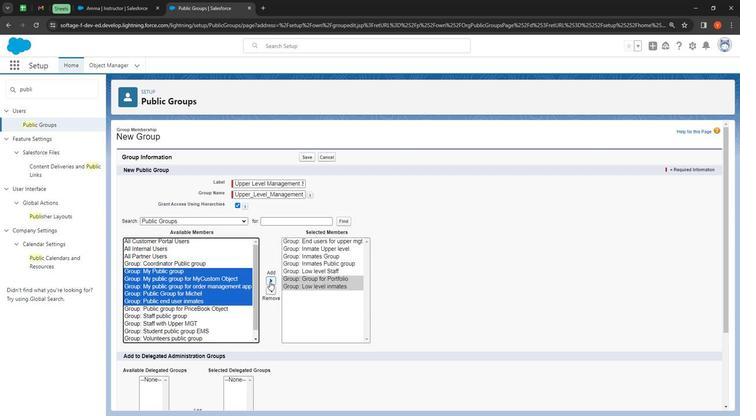 
Action: Mouse pressed left at (268, 287)
Screenshot: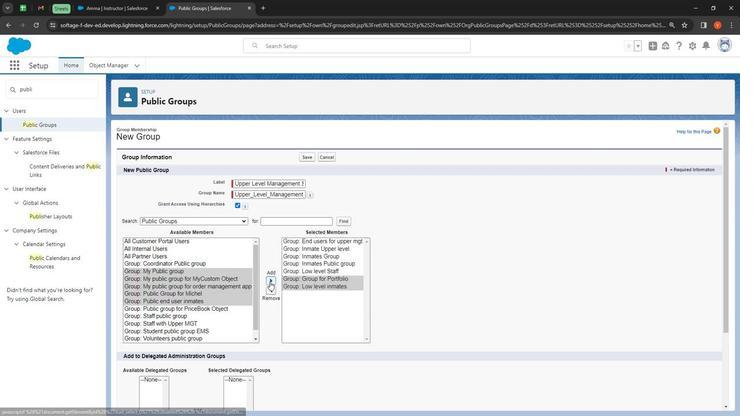 
Action: Mouse moved to (146, 269)
Screenshot: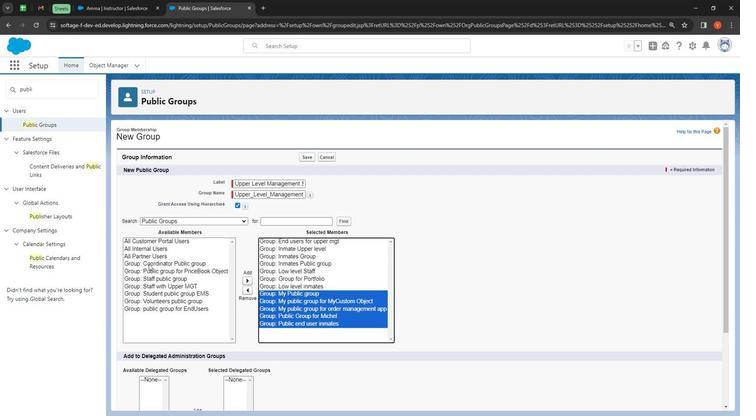 
Action: Mouse pressed left at (146, 269)
Screenshot: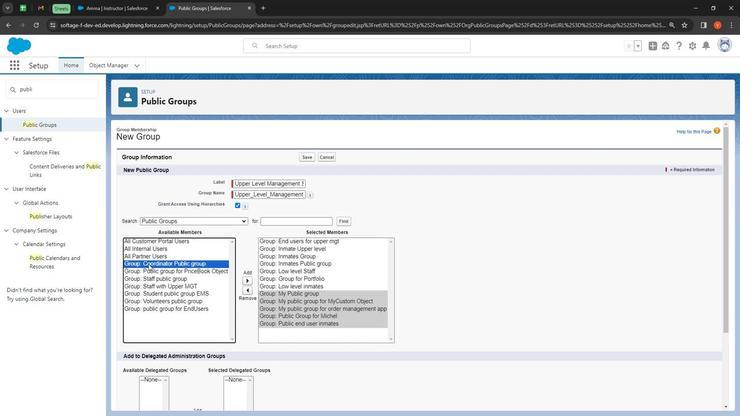 
Action: Mouse moved to (248, 283)
Screenshot: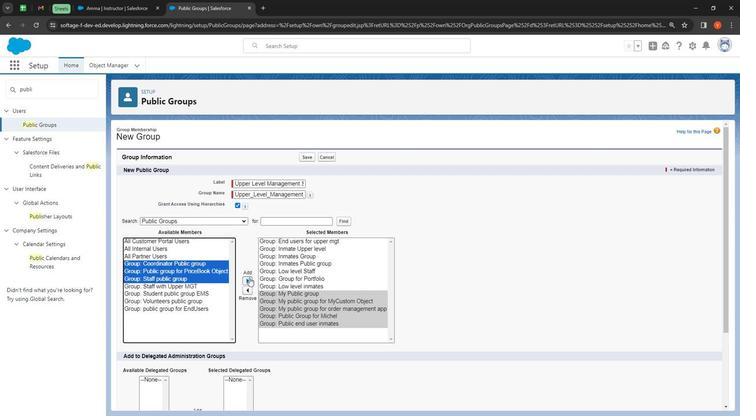 
Action: Mouse pressed left at (248, 283)
Screenshot: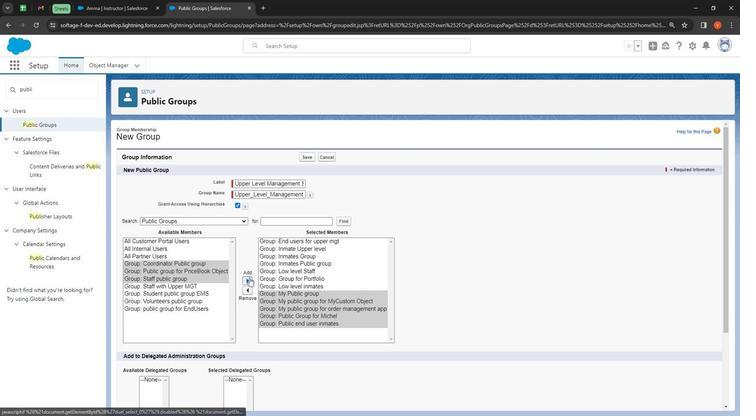 
Action: Mouse moved to (153, 270)
Screenshot: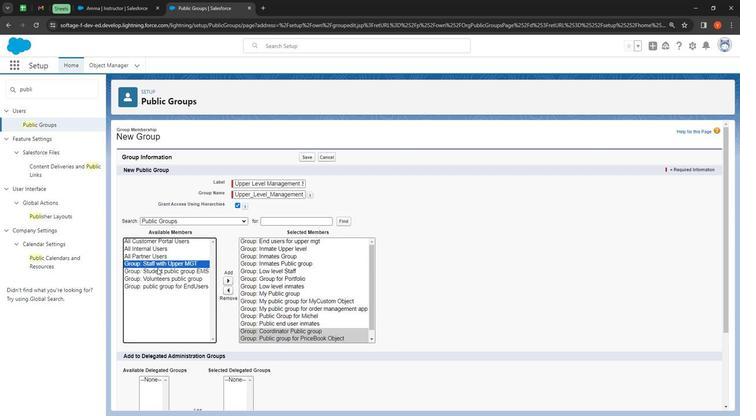 
Action: Mouse pressed left at (153, 270)
Screenshot: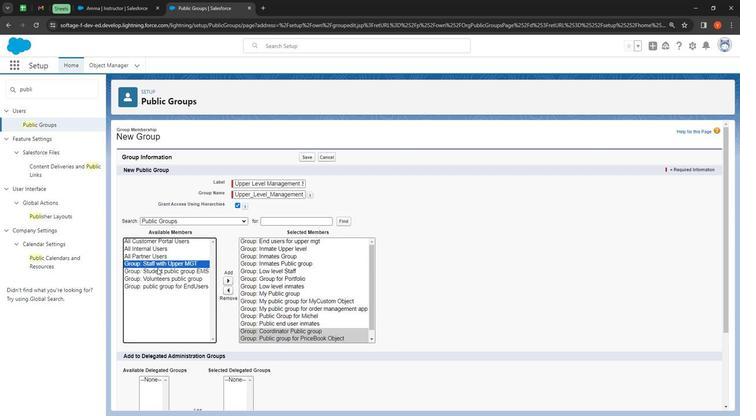 
Action: Mouse moved to (225, 285)
Screenshot: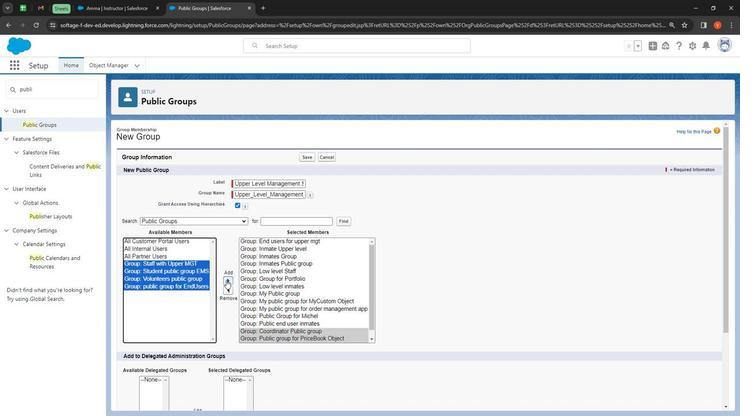 
Action: Mouse pressed left at (225, 285)
Screenshot: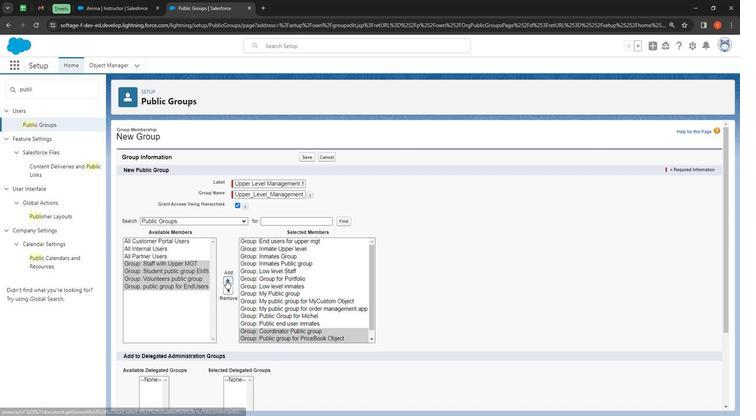 
Action: Mouse moved to (198, 225)
Screenshot: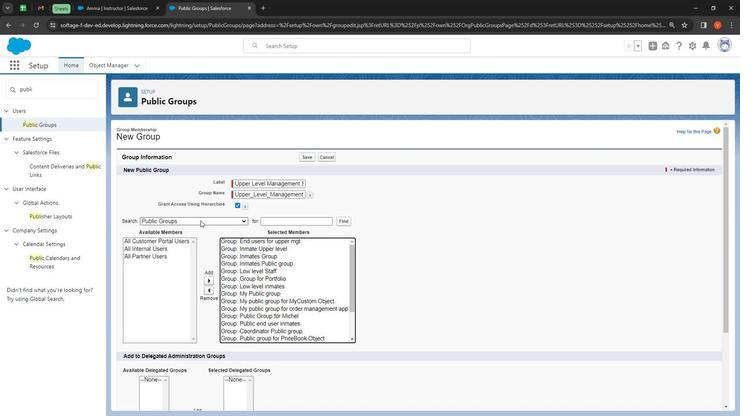 
Action: Mouse pressed left at (198, 225)
Screenshot: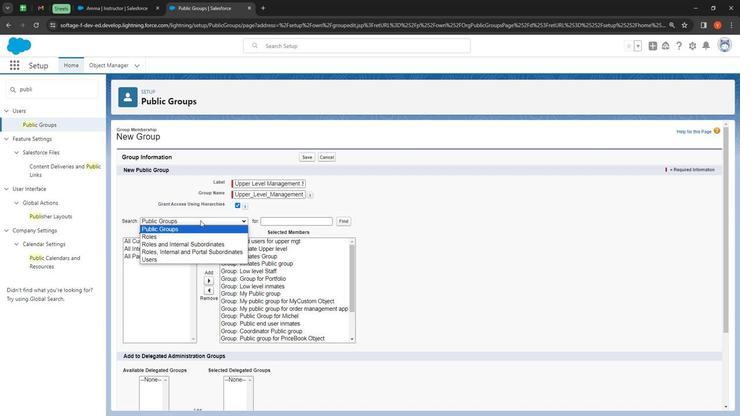 
Action: Mouse moved to (191, 240)
Screenshot: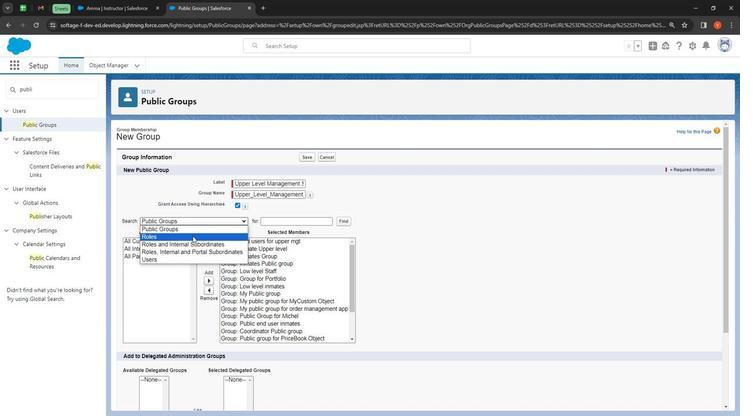 
Action: Mouse pressed left at (191, 240)
Screenshot: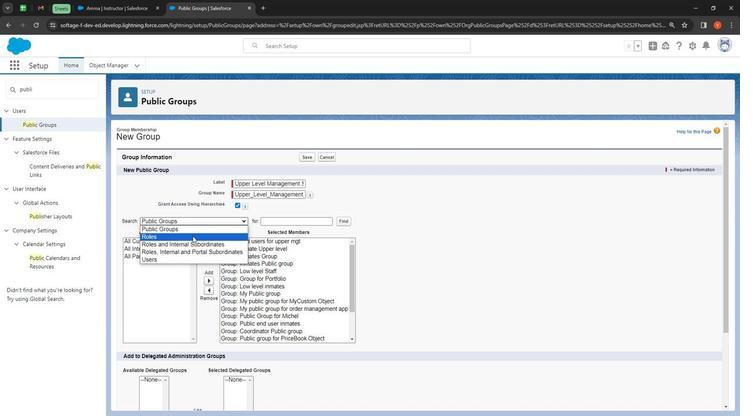 
Action: Mouse moved to (164, 245)
Screenshot: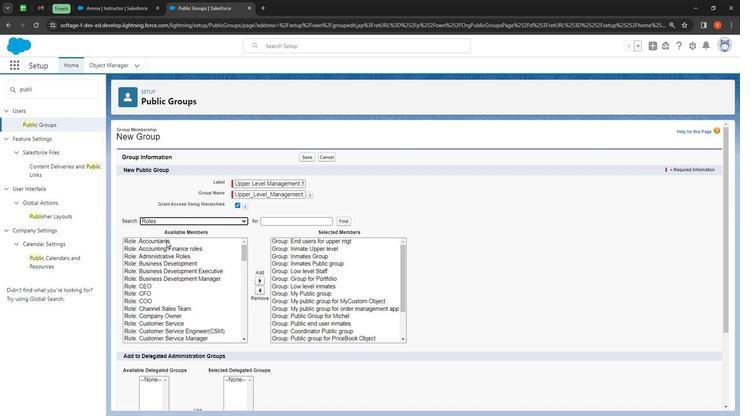 
Action: Mouse pressed left at (164, 245)
Screenshot: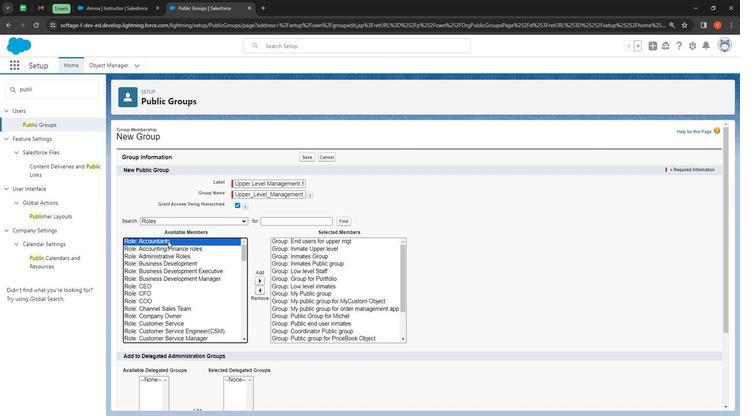 
Action: Mouse moved to (257, 283)
Screenshot: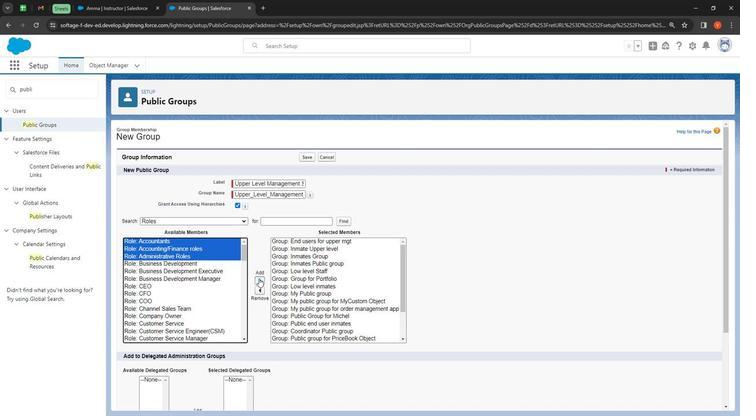 
Action: Mouse pressed left at (257, 283)
Screenshot: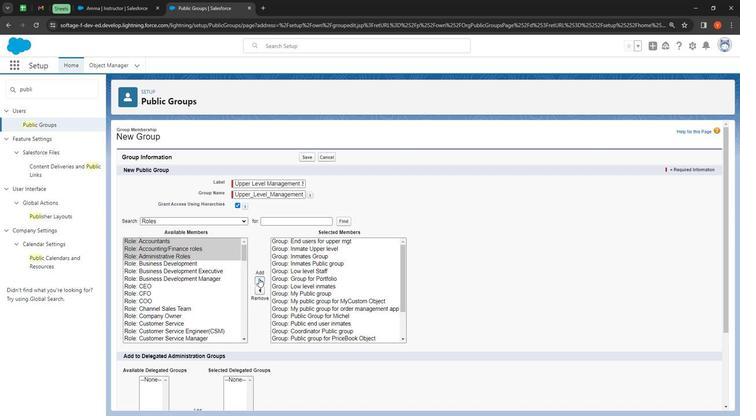 
Action: Mouse moved to (174, 264)
Screenshot: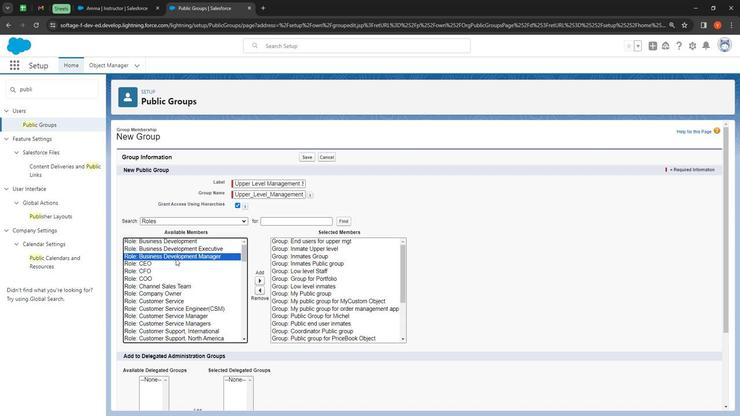 
Action: Mouse pressed left at (174, 264)
Screenshot: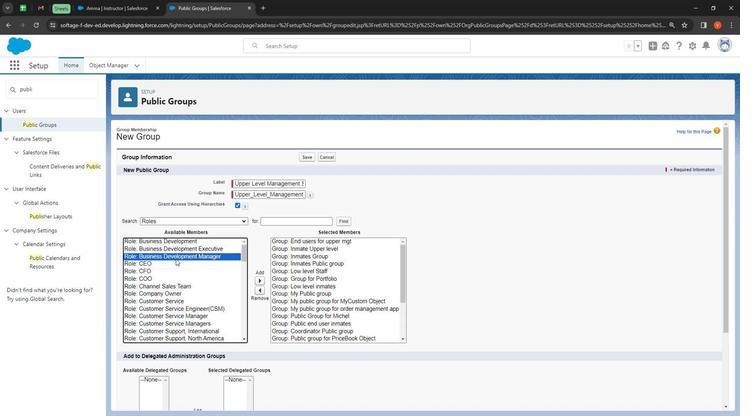 
Action: Mouse moved to (259, 284)
Screenshot: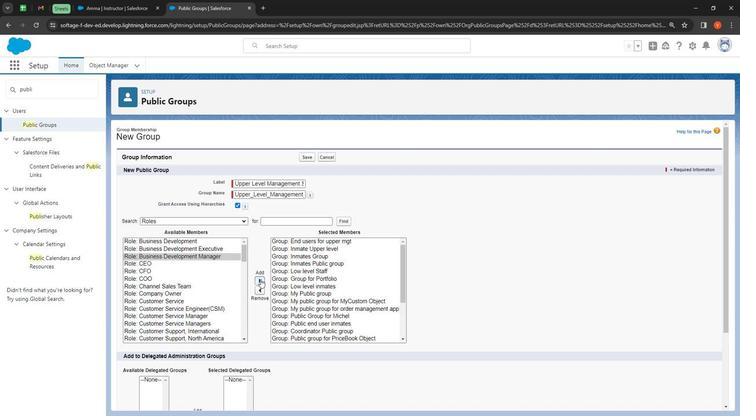 
Action: Mouse pressed left at (259, 284)
Screenshot: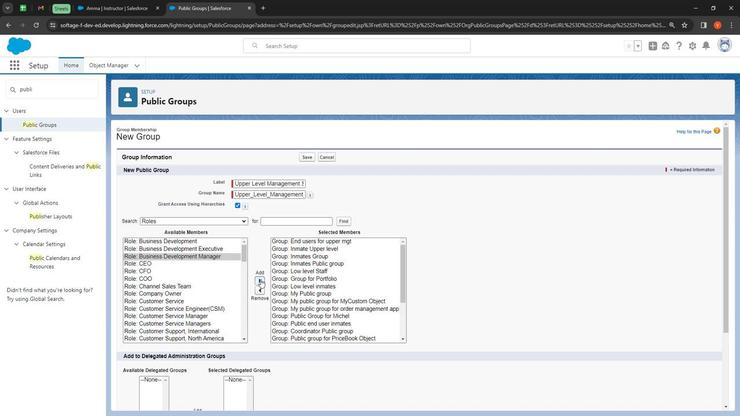 
Action: Mouse moved to (163, 261)
Screenshot: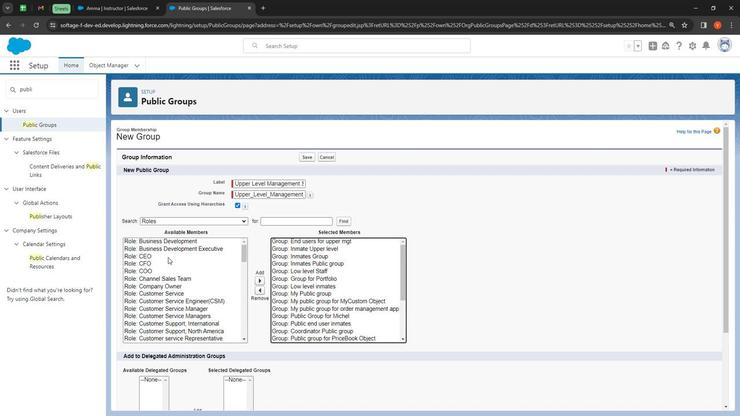 
Action: Mouse pressed left at (163, 261)
Screenshot: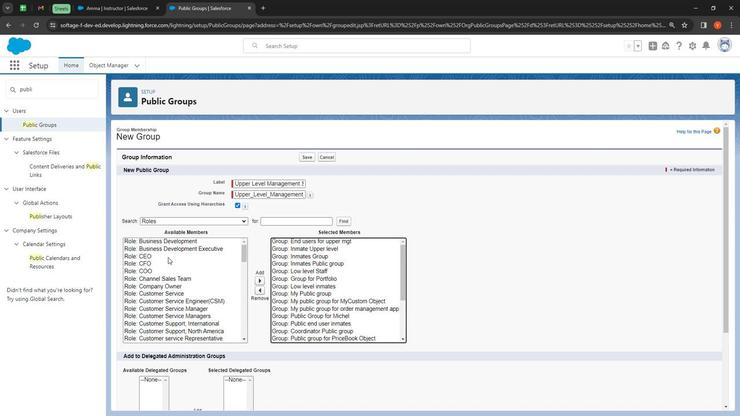 
Action: Mouse moved to (257, 283)
Screenshot: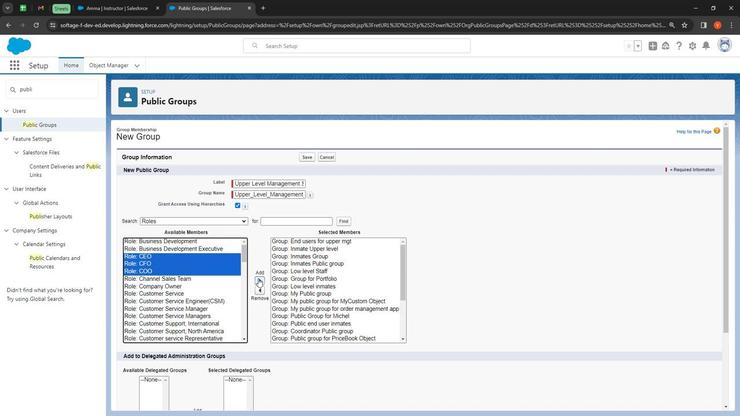 
Action: Mouse pressed left at (257, 283)
Screenshot: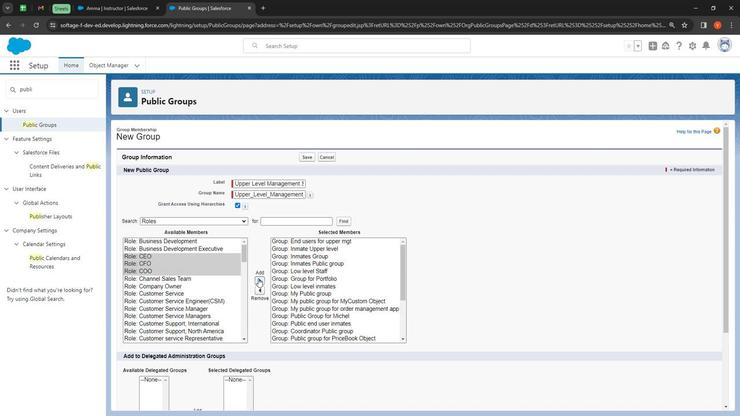 
Action: Mouse moved to (242, 260)
Screenshot: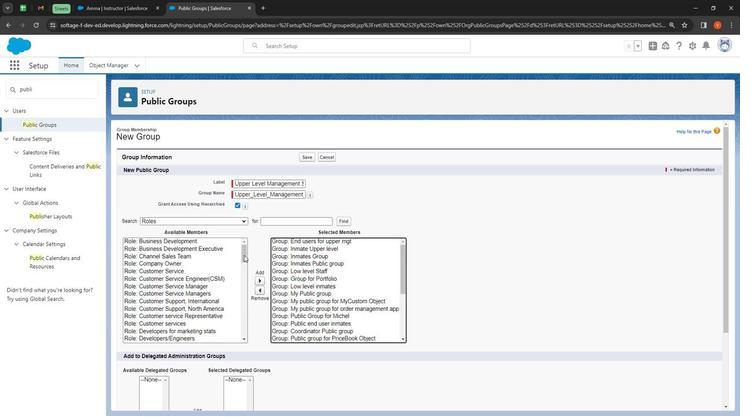 
Action: Mouse pressed left at (242, 260)
Screenshot: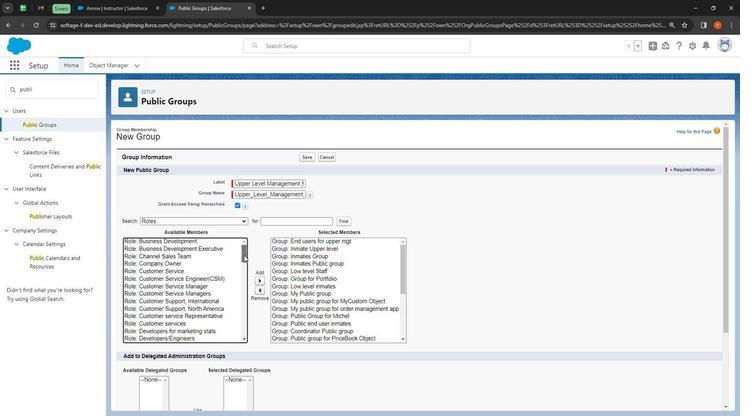 
Action: Mouse moved to (199, 268)
Screenshot: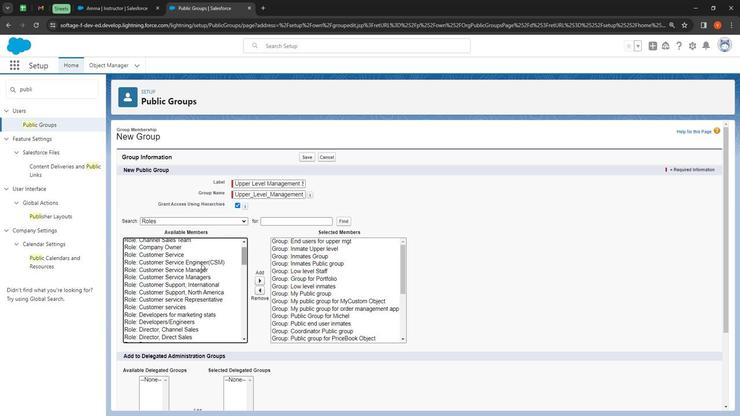 
Action: Mouse pressed left at (199, 268)
Screenshot: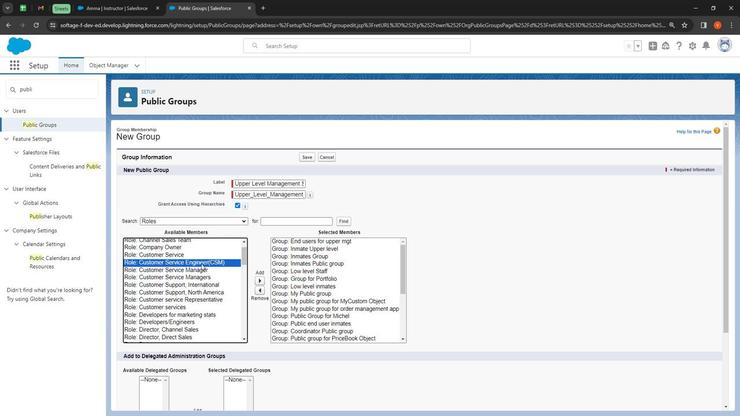 
Action: Mouse moved to (261, 280)
Screenshot: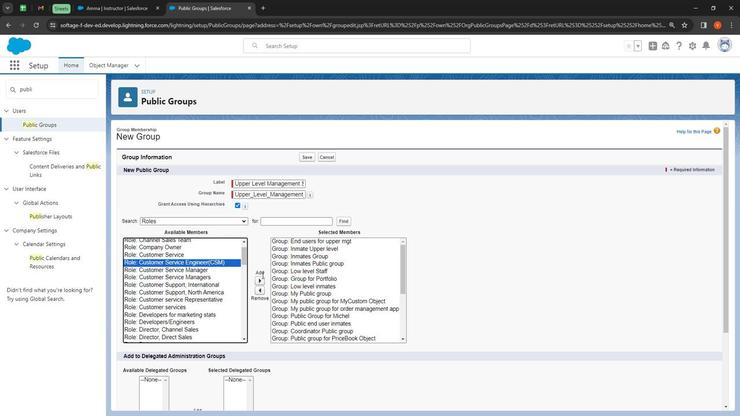 
Action: Mouse pressed left at (261, 280)
Screenshot: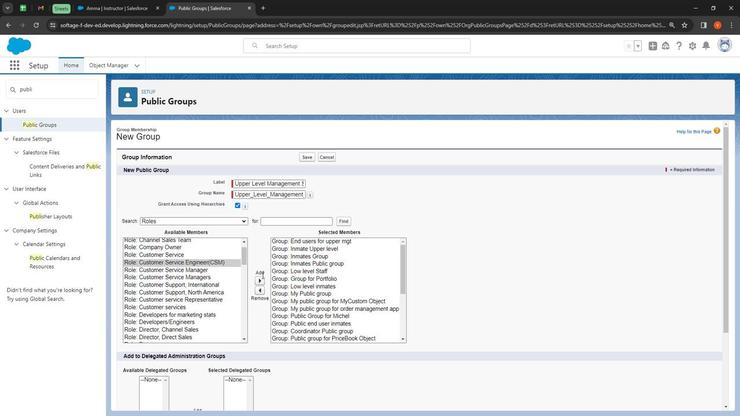 
Action: Mouse moved to (261, 283)
Screenshot: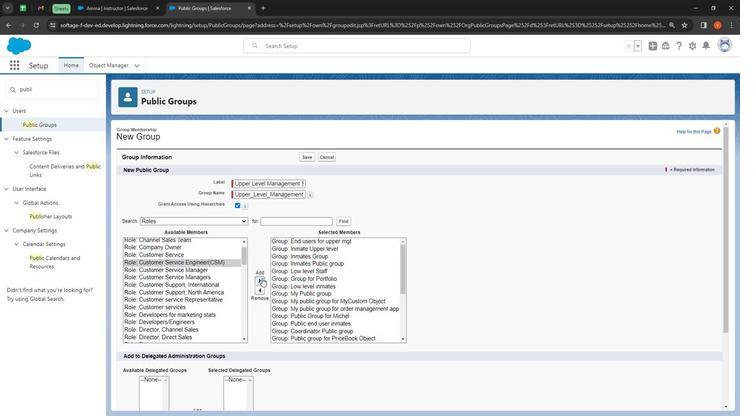 
Action: Mouse pressed left at (261, 283)
Screenshot: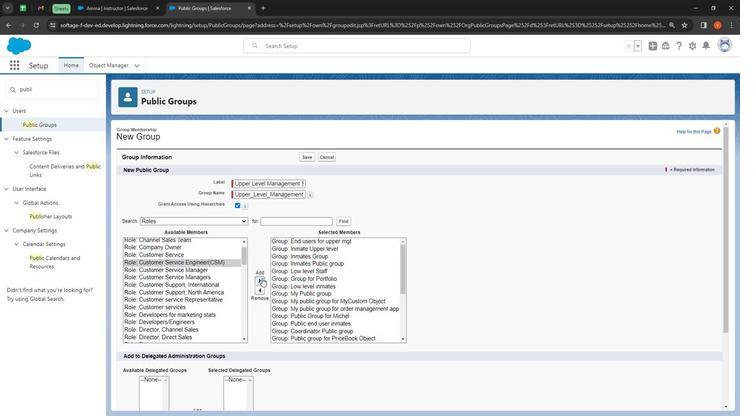 
Action: Mouse moved to (203, 270)
Screenshot: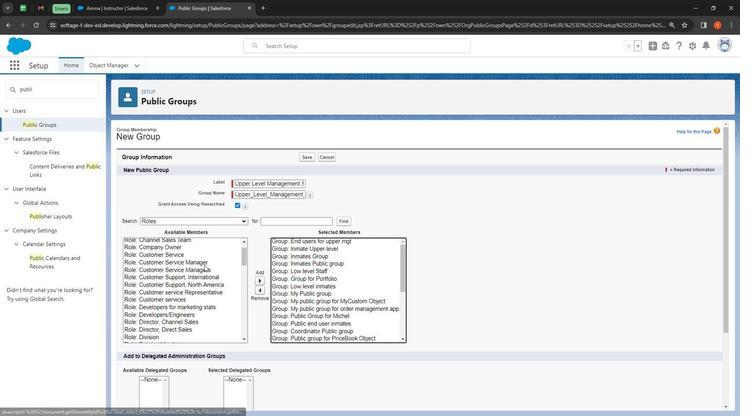 
Action: Mouse pressed left at (203, 270)
Screenshot: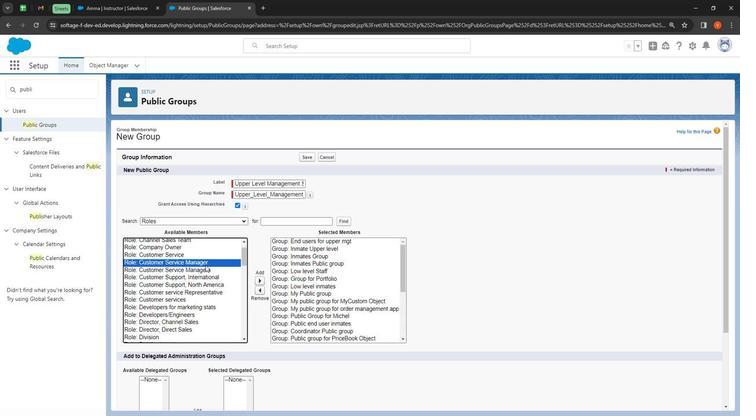 
Action: Mouse moved to (211, 276)
Screenshot: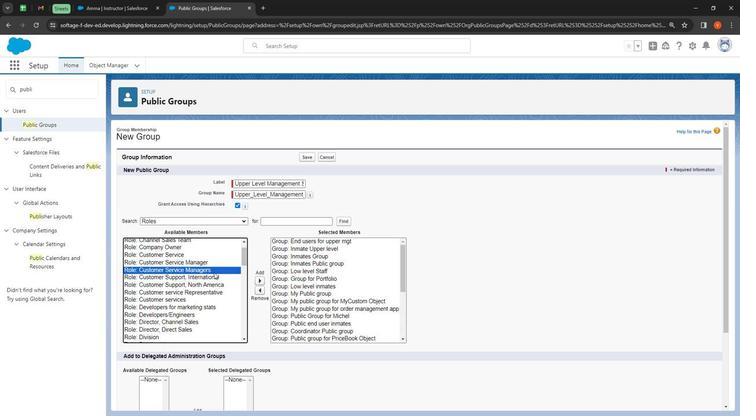 
Action: Mouse pressed left at (211, 276)
Screenshot: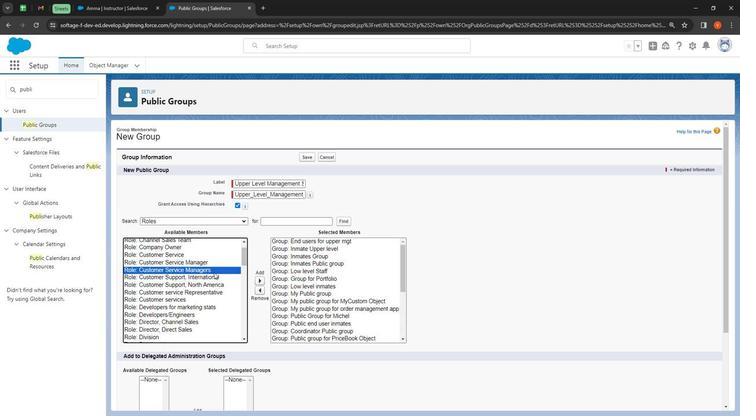
Action: Mouse moved to (193, 268)
Screenshot: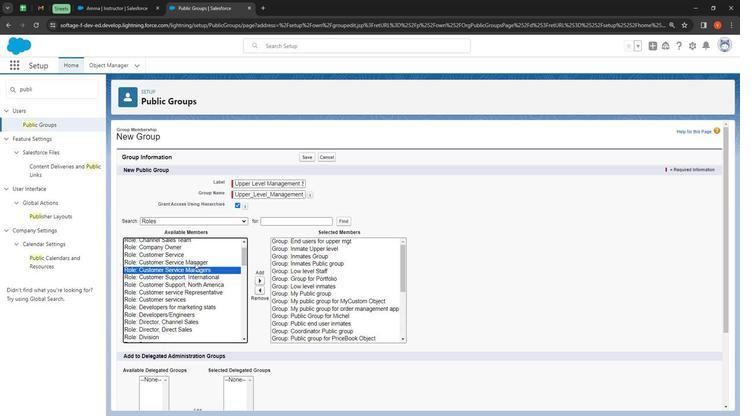
Action: Mouse pressed left at (193, 268)
Screenshot: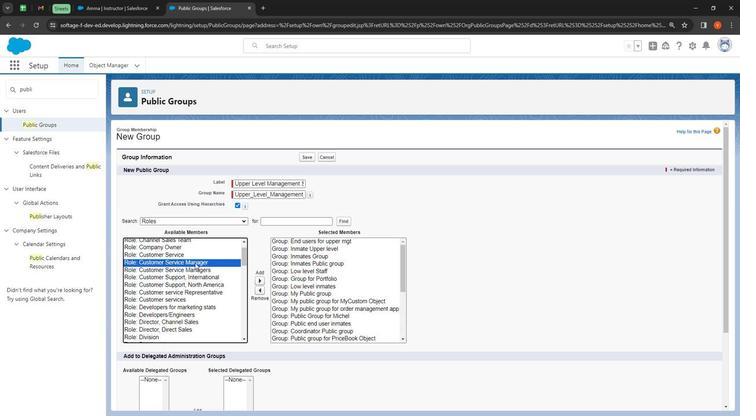 
Action: Mouse moved to (264, 288)
Screenshot: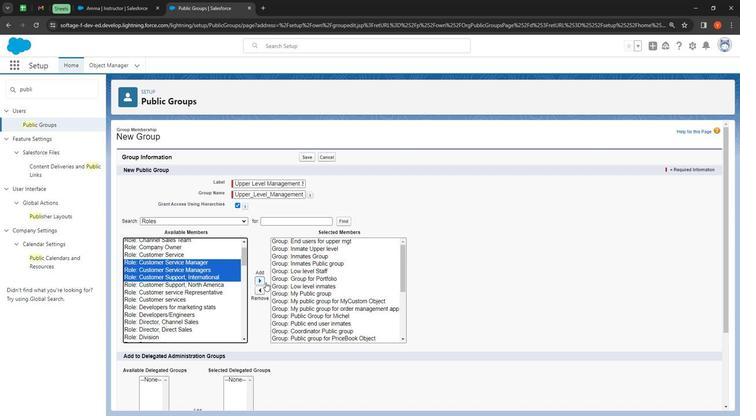 
Action: Mouse pressed left at (264, 288)
Screenshot: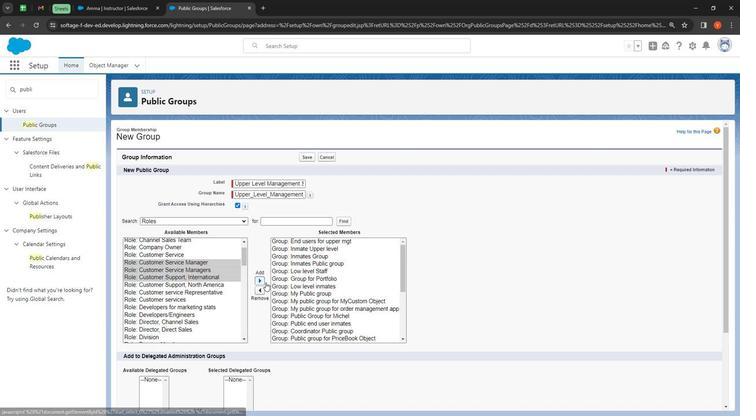 
Action: Mouse moved to (156, 306)
Screenshot: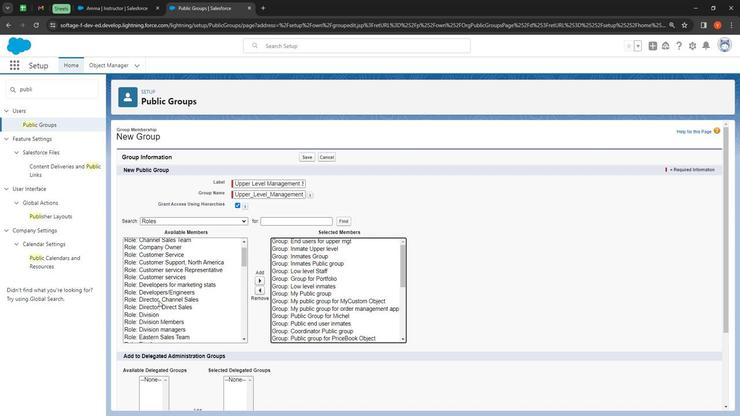 
Action: Mouse pressed left at (156, 306)
Screenshot: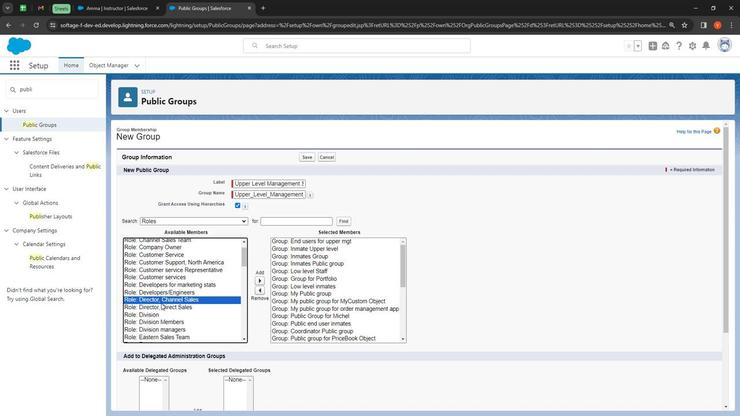 
Action: Mouse moved to (256, 286)
Screenshot: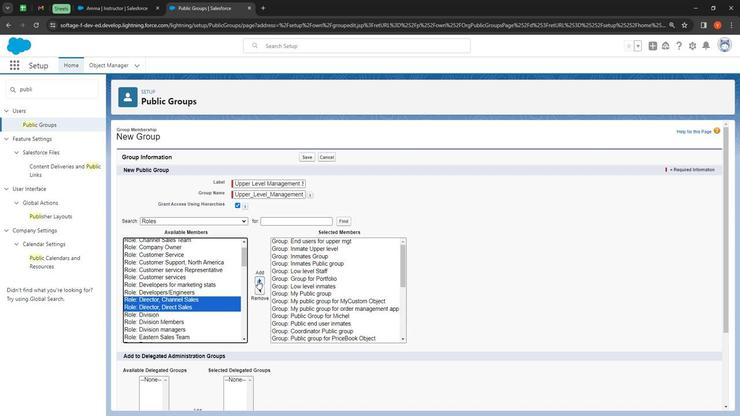 
Action: Mouse pressed left at (256, 286)
Screenshot: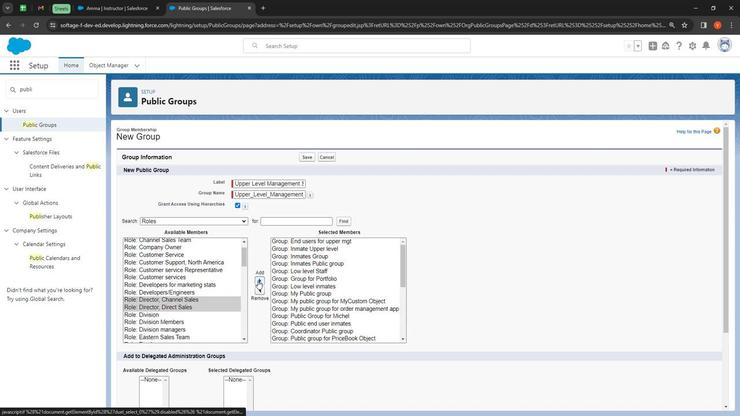 
Action: Mouse moved to (204, 298)
Screenshot: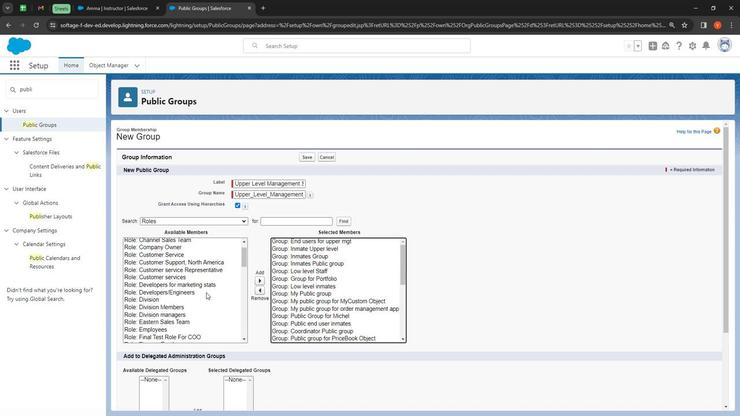 
Action: Mouse scrolled (204, 297) with delta (0, 0)
Screenshot: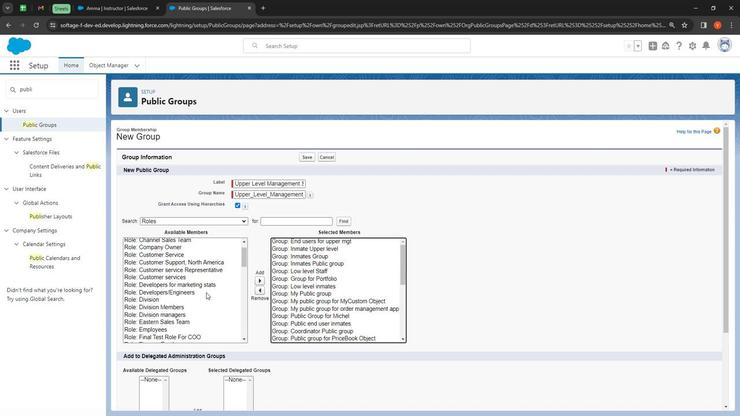 
Action: Mouse moved to (178, 282)
Screenshot: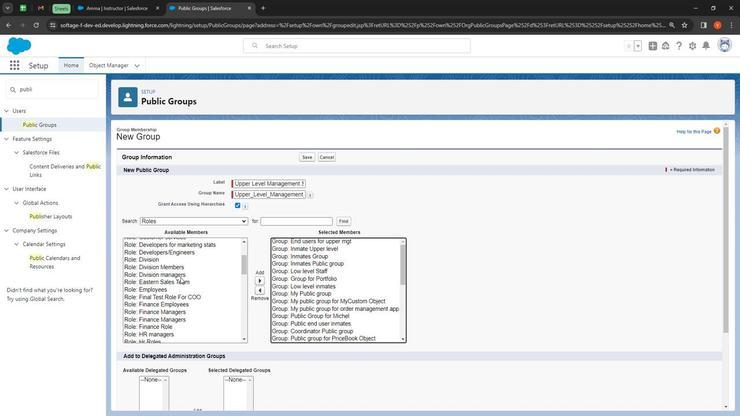 
Action: Mouse pressed left at (178, 282)
Screenshot: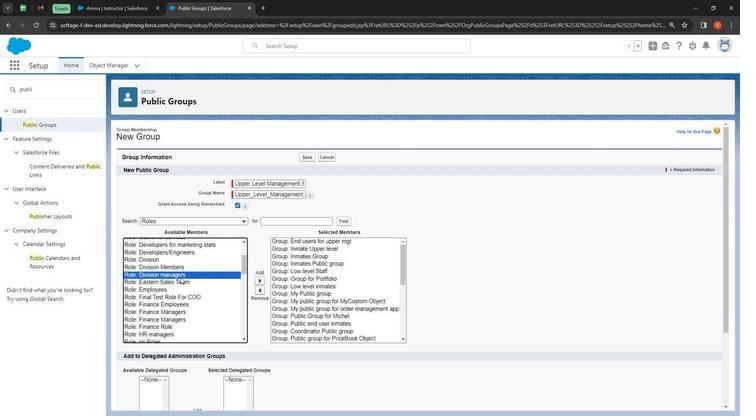 
Action: Mouse moved to (259, 286)
Screenshot: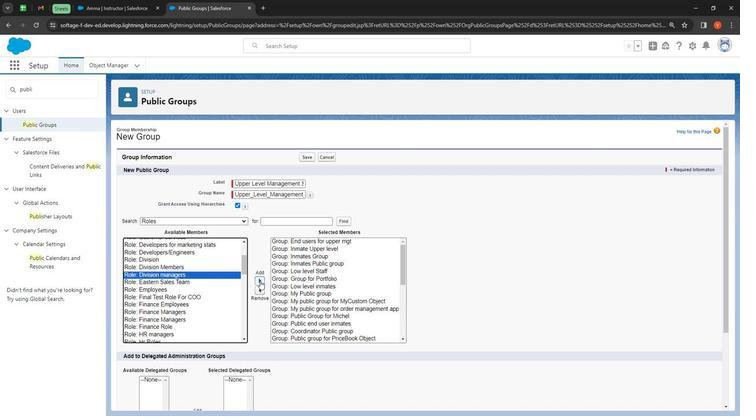 
Action: Mouse pressed left at (259, 286)
Screenshot: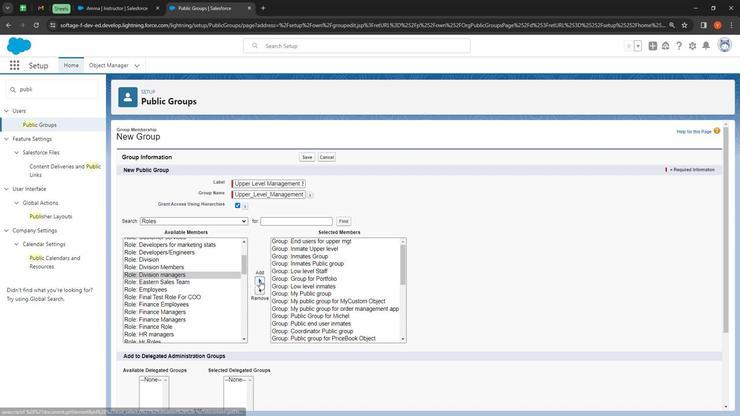 
Action: Mouse moved to (172, 296)
Screenshot: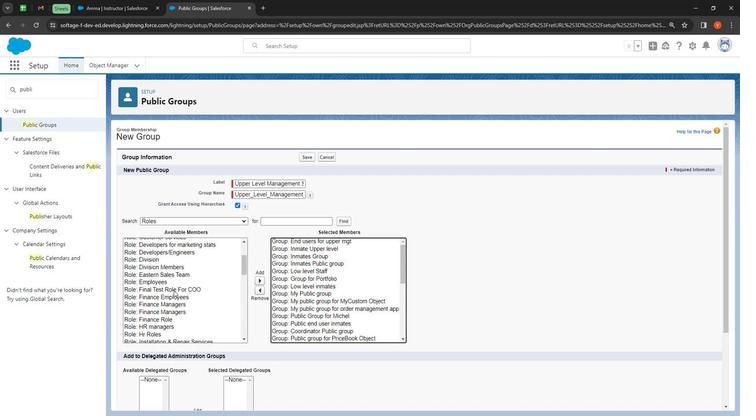 
Action: Mouse pressed left at (172, 296)
Screenshot: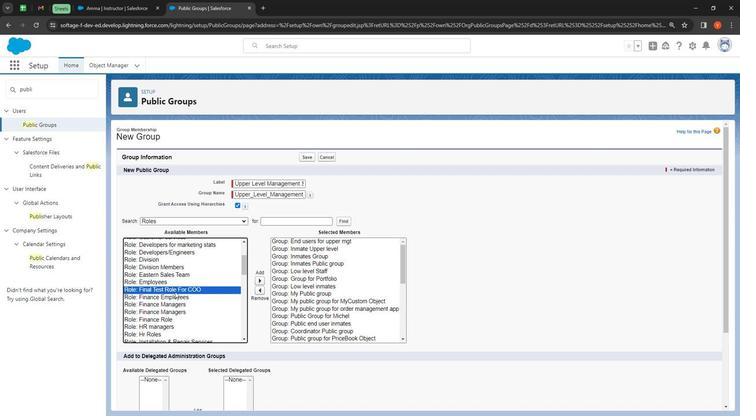 
Action: Mouse moved to (259, 286)
